 Task: Add an event with the title Product Roadmap and Feature Discussion, date ''2024/03/07'', time 7:30 AM to 9:30 AMand add a description: In addition to the formal agenda, the AGM may also include guest speakers, industry experts, or presentations on relevant topics of interest to the attendees. These sessions provide an opportunity to gain insights from external sources, broaden perspectives, and stay informed about emerging trends or challenges that may impact the organization''s future.Select event color  Sage . Add location for the event as: Fairmont Banff Springs, Canada, logged in from the account softage.3@softage.netand send the event invitation to softage.9@softage.net and softage.10@softage.net. Set a reminder for the event Daily
Action: Mouse moved to (51, 108)
Screenshot: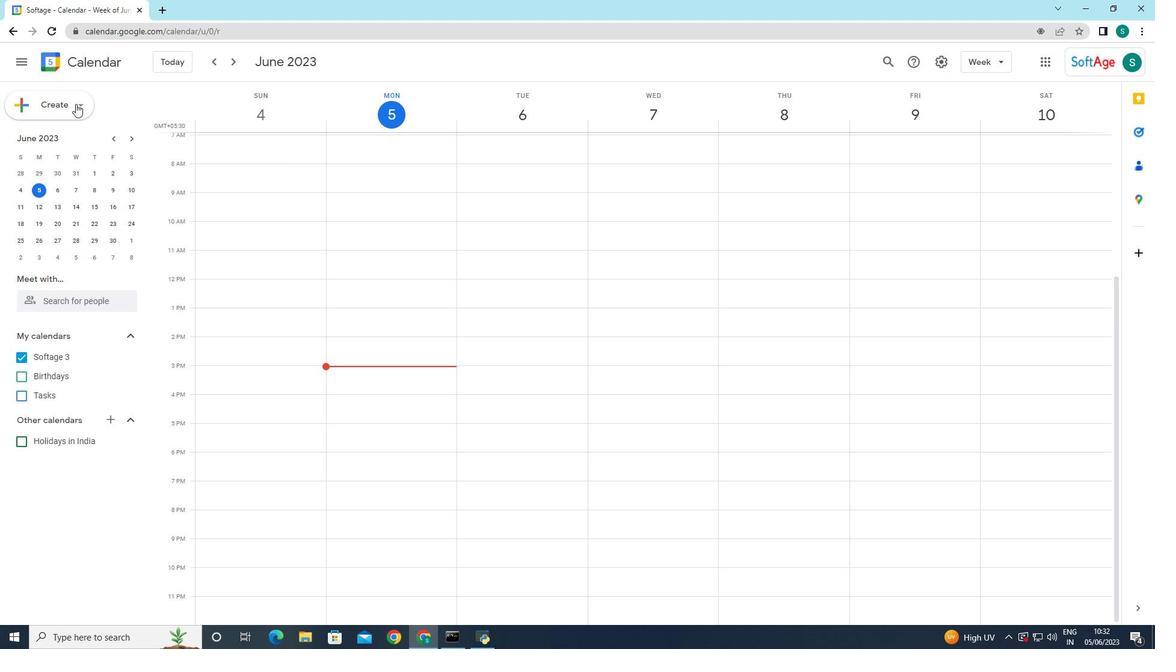 
Action: Mouse pressed left at (51, 108)
Screenshot: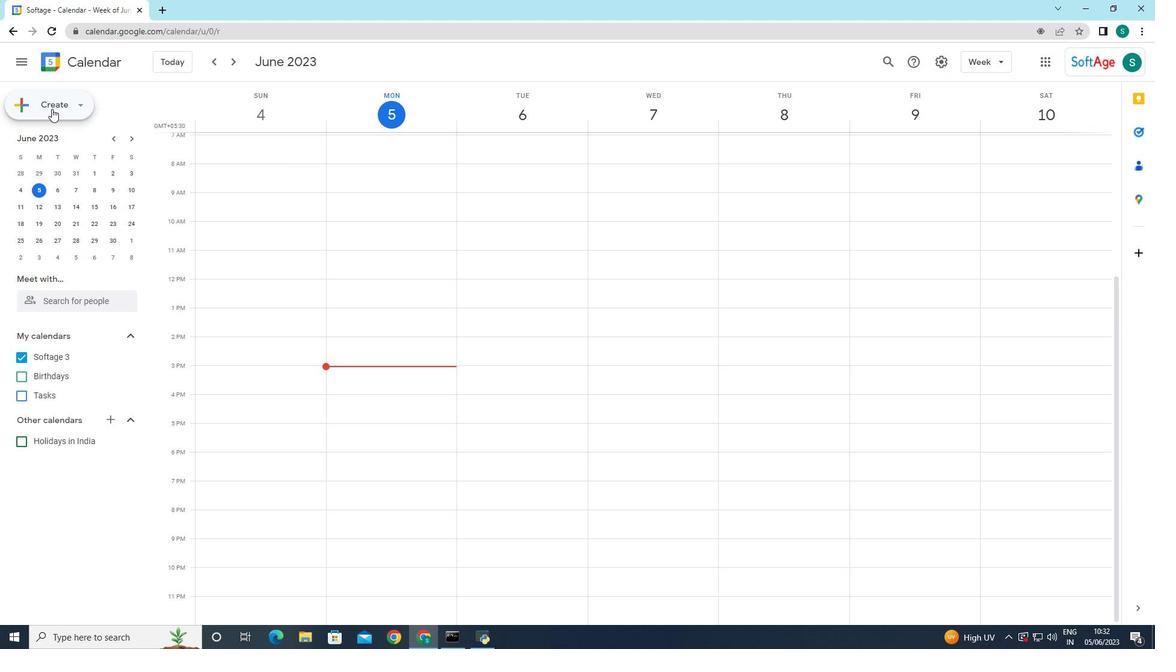 
Action: Mouse moved to (58, 138)
Screenshot: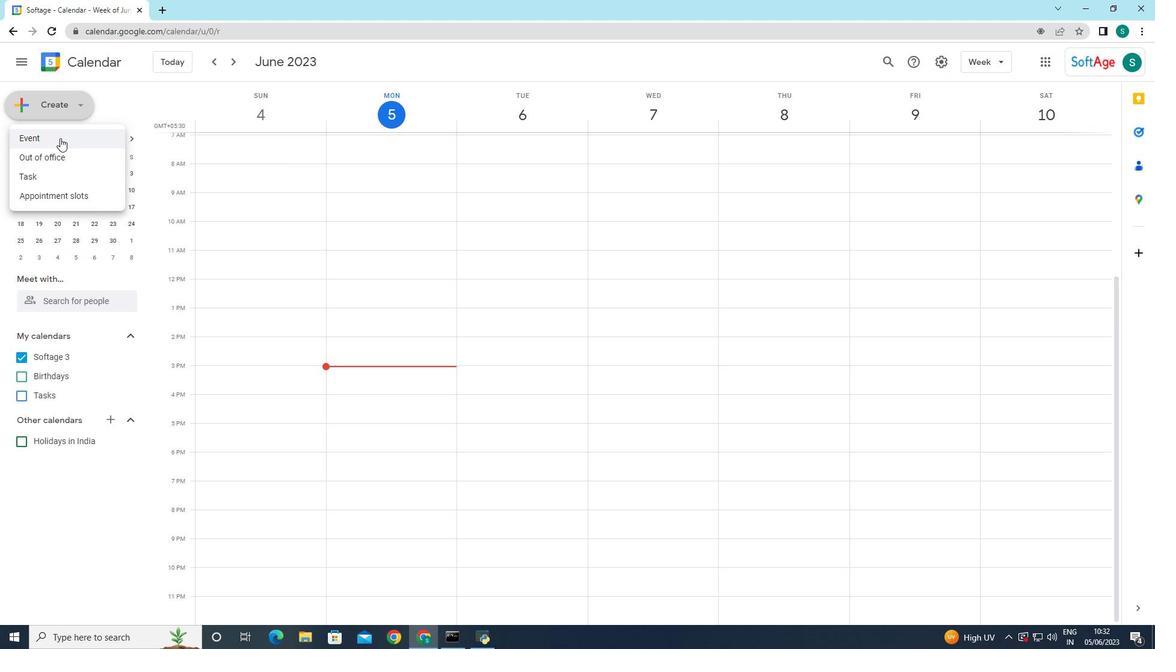 
Action: Mouse pressed left at (58, 138)
Screenshot: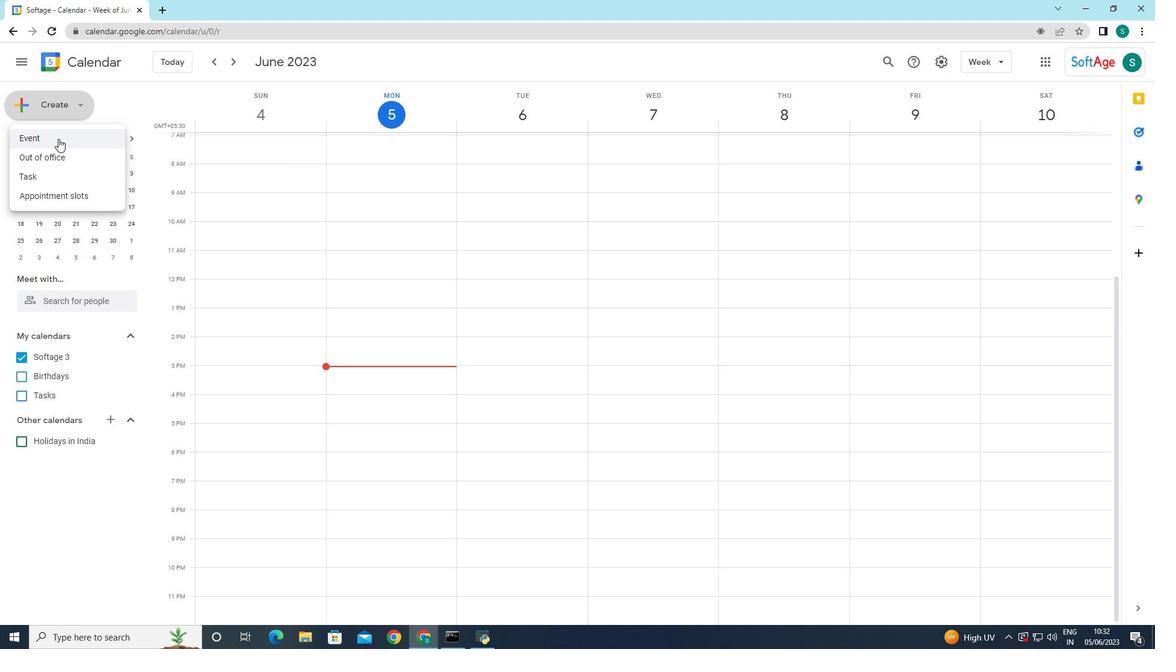 
Action: Mouse moved to (213, 466)
Screenshot: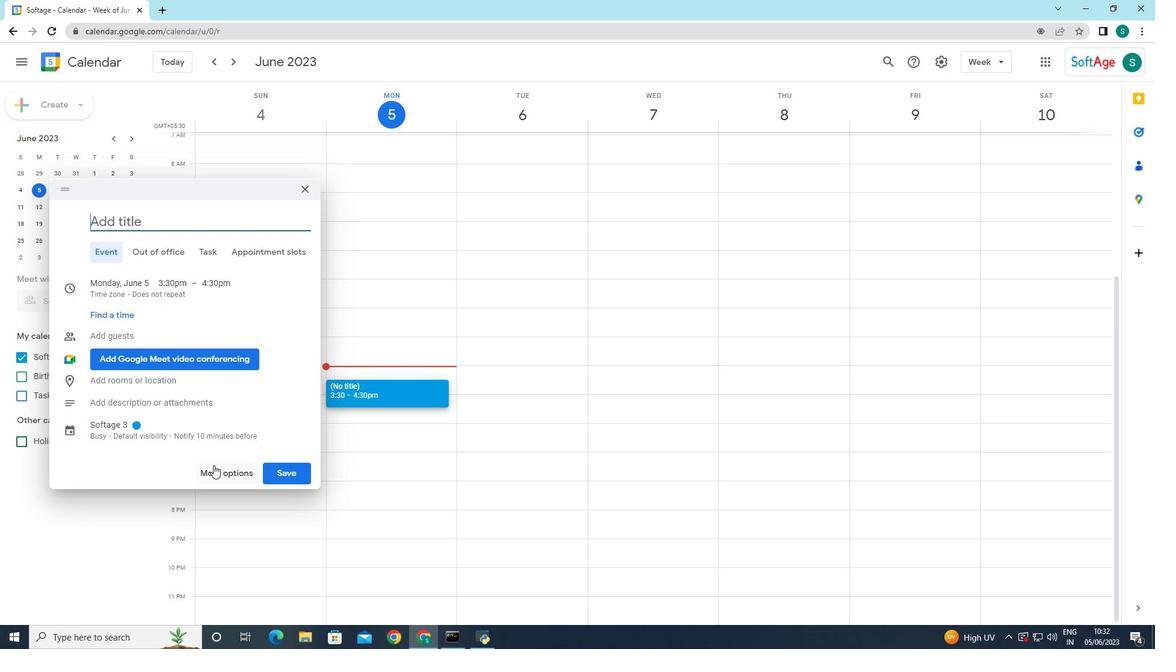 
Action: Mouse pressed left at (213, 466)
Screenshot: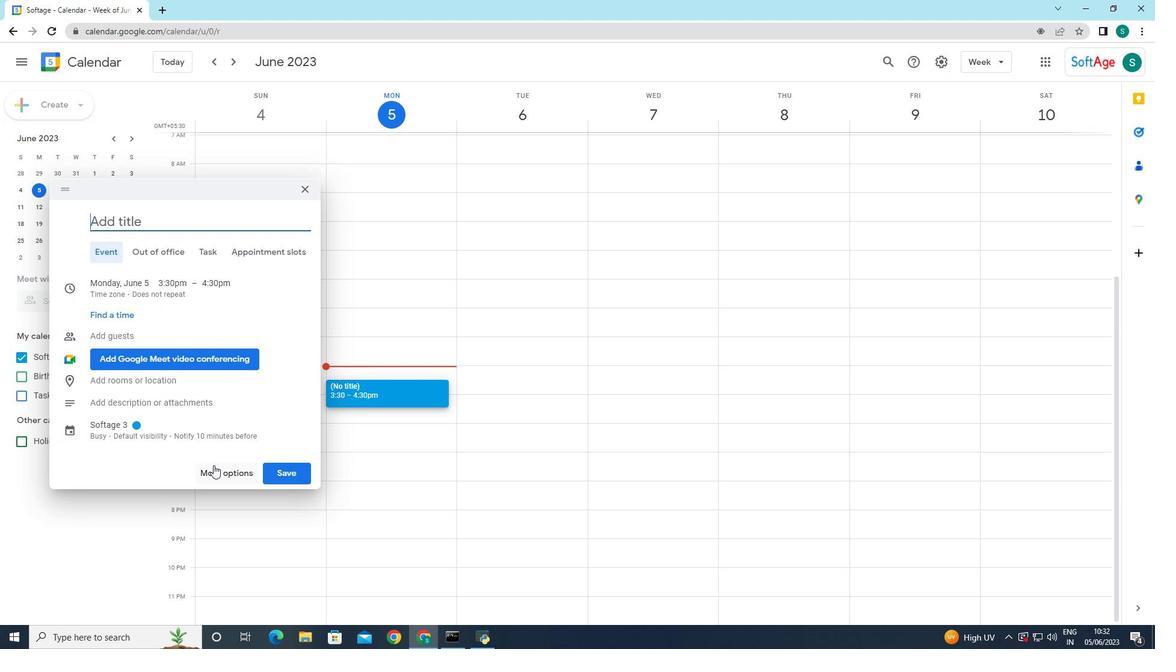 
Action: Mouse moved to (70, 66)
Screenshot: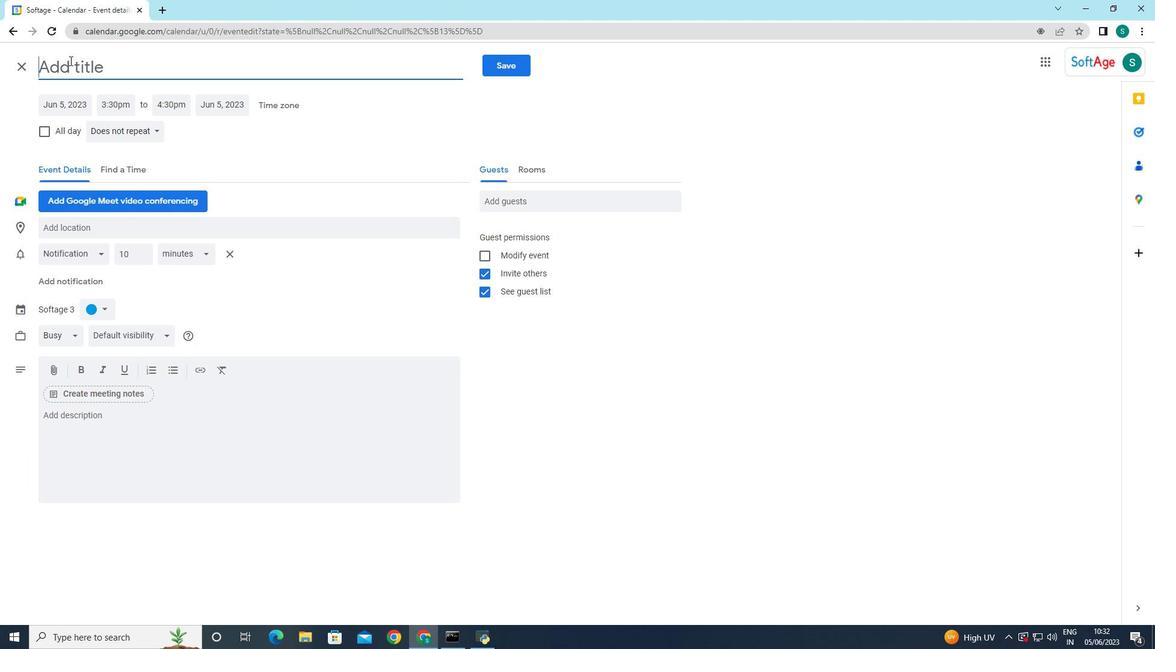 
Action: Mouse pressed left at (70, 66)
Screenshot: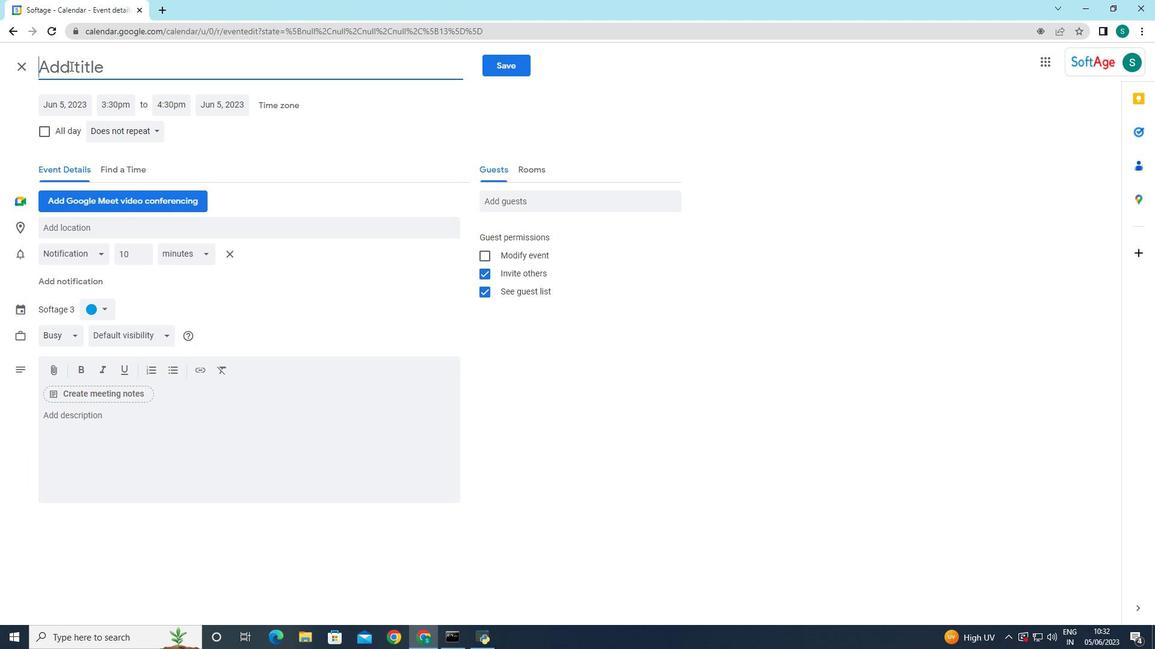 
Action: Key pressed <Key.caps_lock>P<Key.caps_lock>roduct<Key.space><Key.caps_lock>RO<Key.backspace><Key.caps_lock>oadmap<Key.space>and<Key.space><Key.caps_lock>F<Key.caps_lock>eature<Key.space><Key.caps_lock>D<Key.caps_lock>iscussion
Screenshot: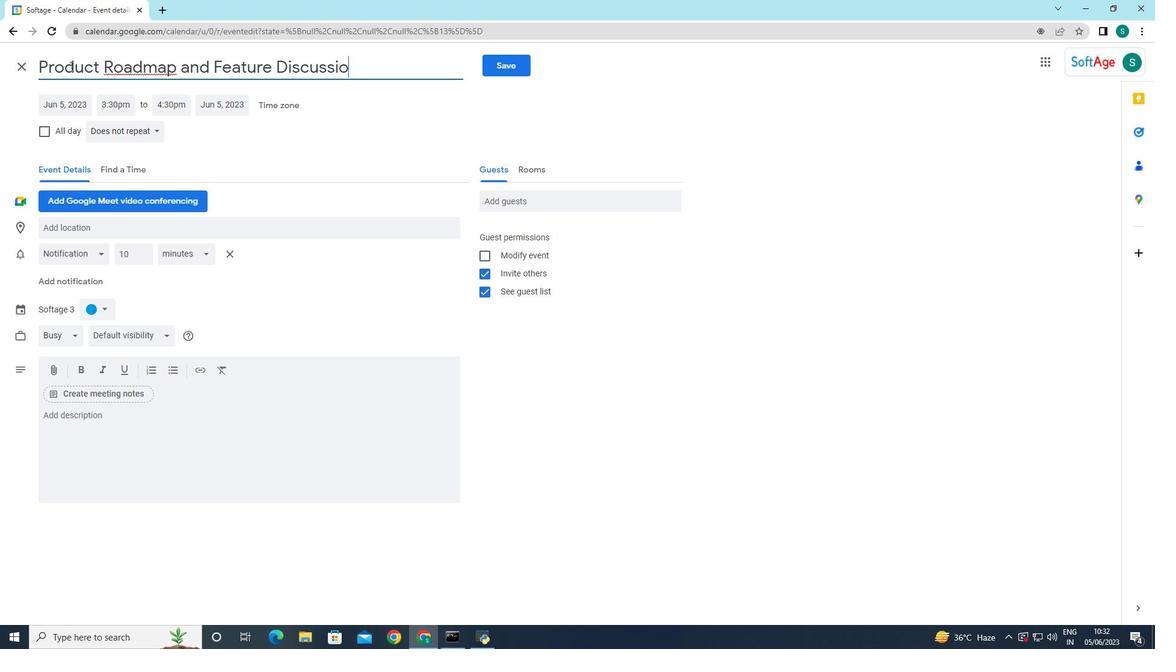 
Action: Mouse moved to (267, 151)
Screenshot: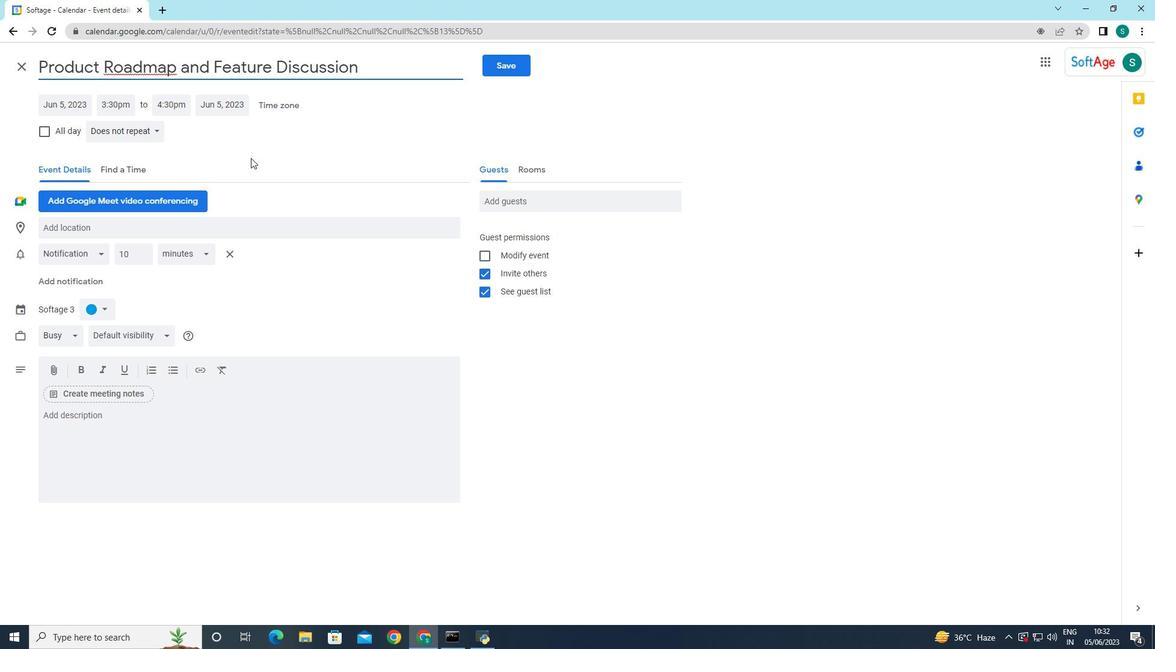 
Action: Mouse pressed left at (267, 151)
Screenshot: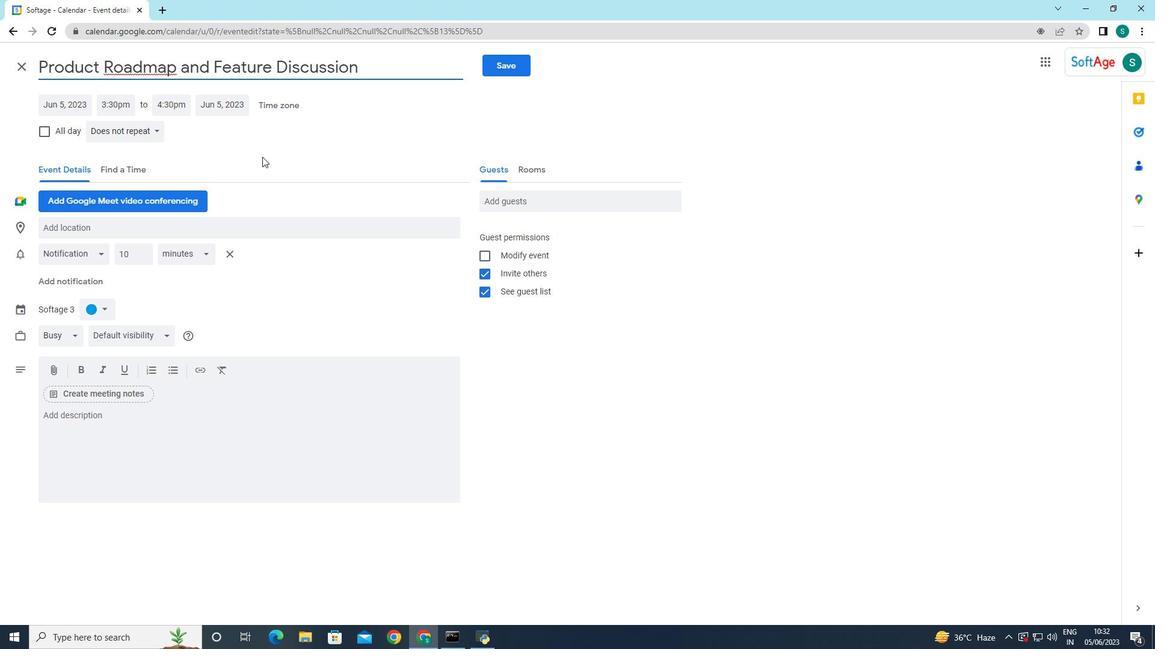 
Action: Mouse moved to (81, 105)
Screenshot: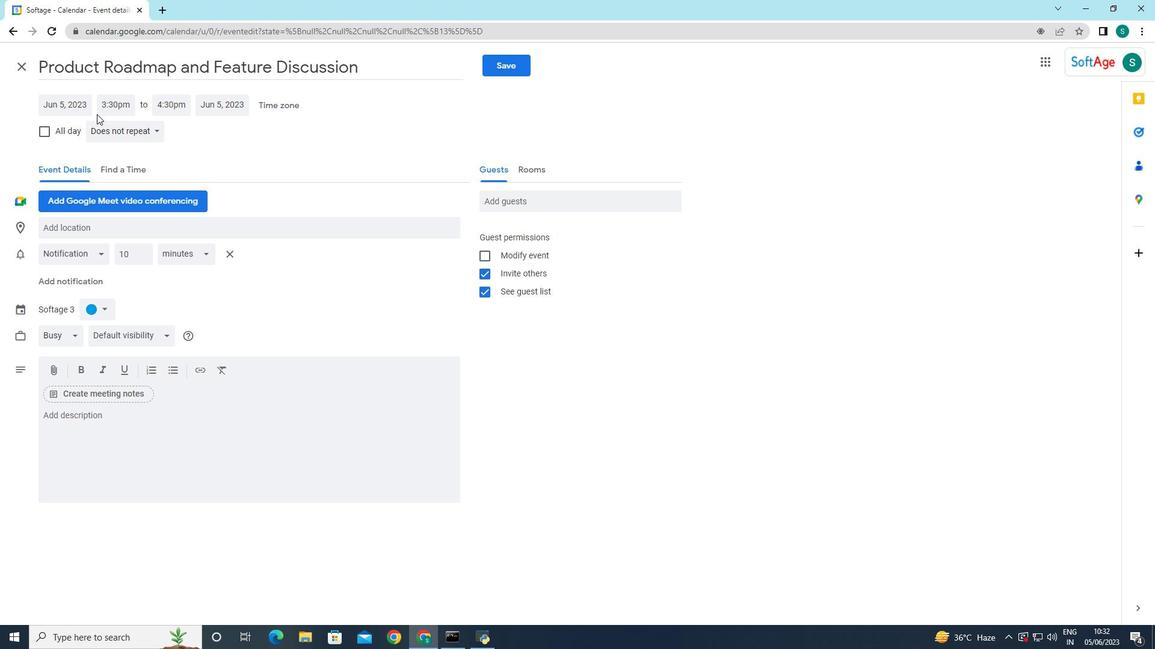 
Action: Mouse pressed left at (81, 105)
Screenshot: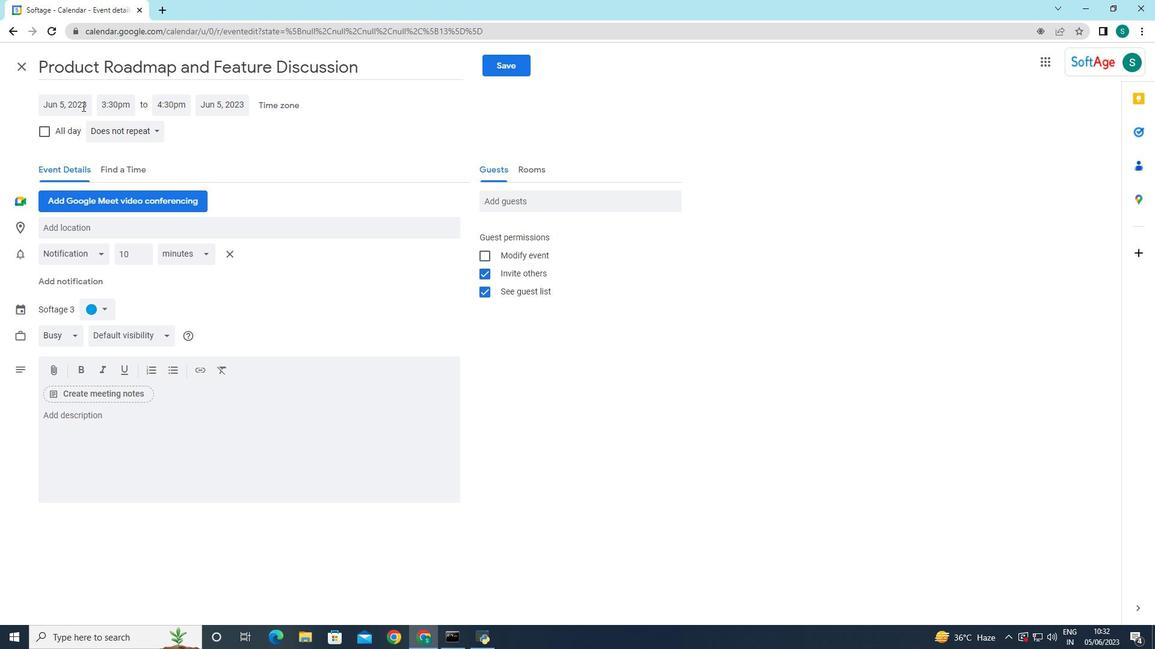 
Action: Mouse moved to (188, 131)
Screenshot: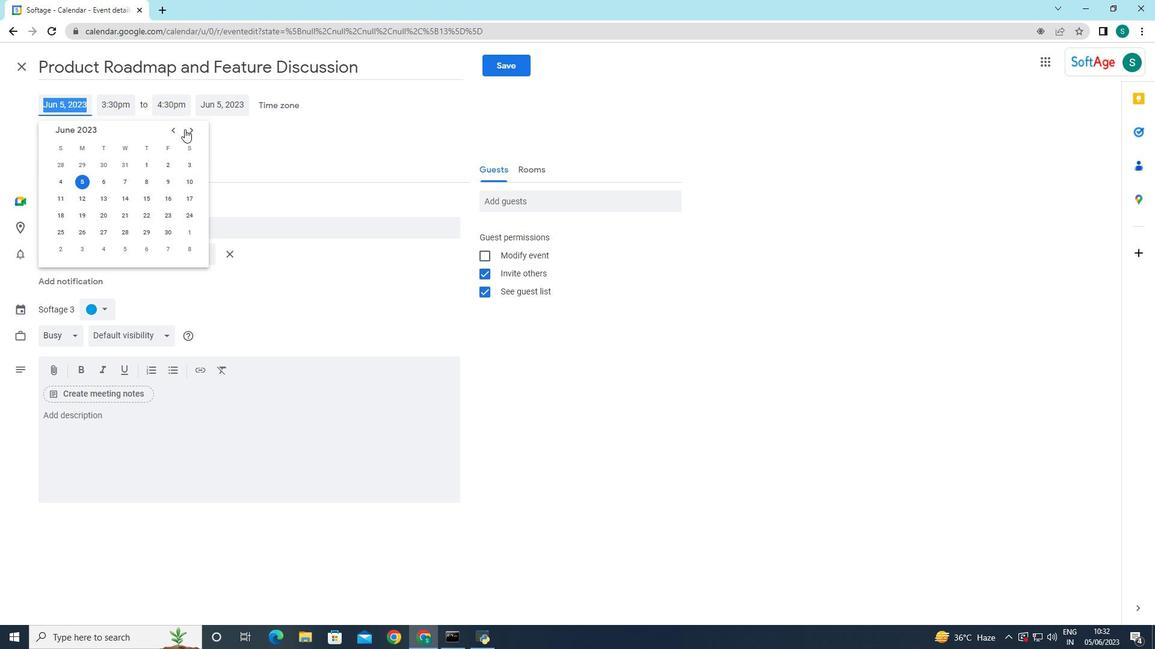 
Action: Mouse pressed left at (188, 131)
Screenshot: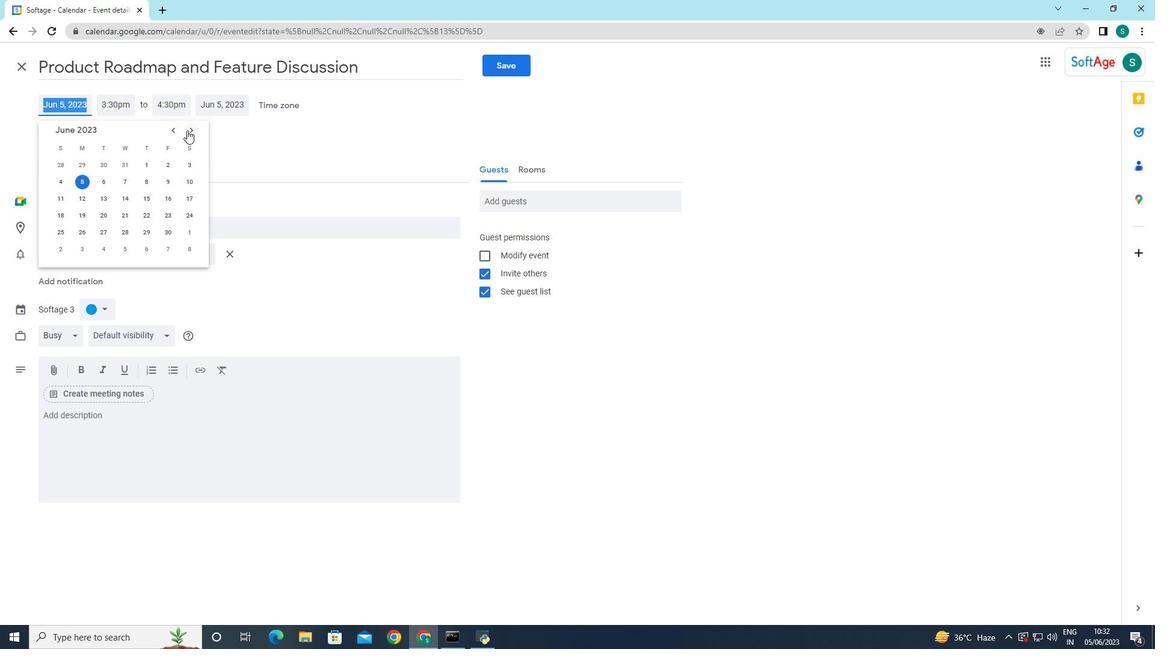 
Action: Mouse moved to (187, 131)
Screenshot: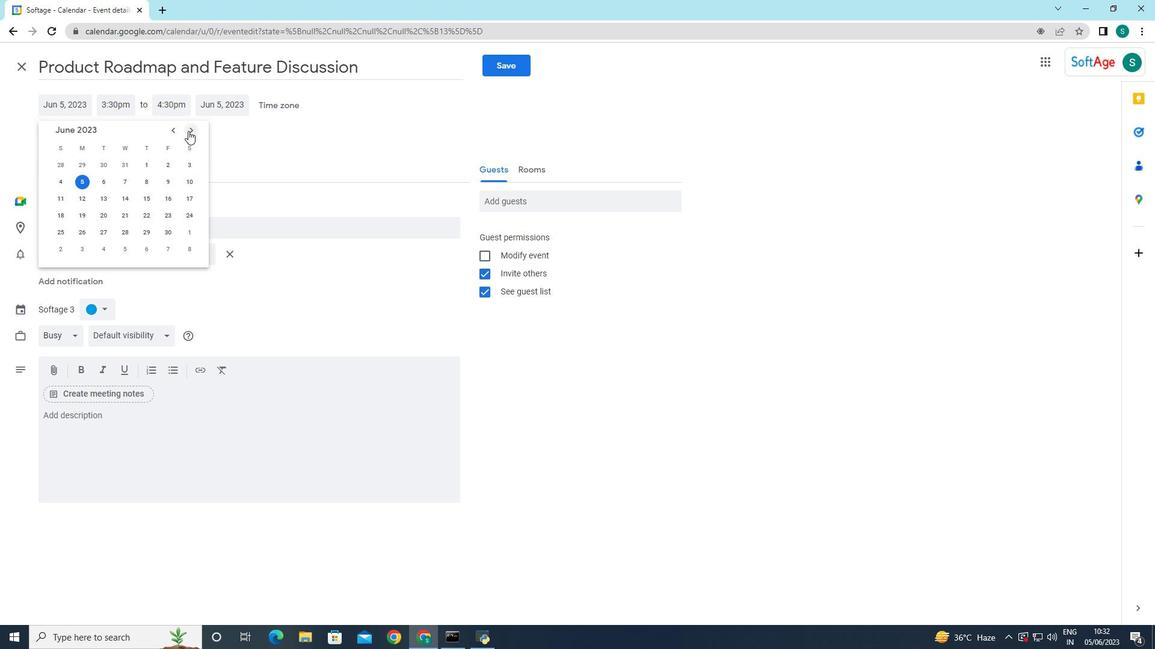 
Action: Mouse pressed left at (187, 131)
Screenshot: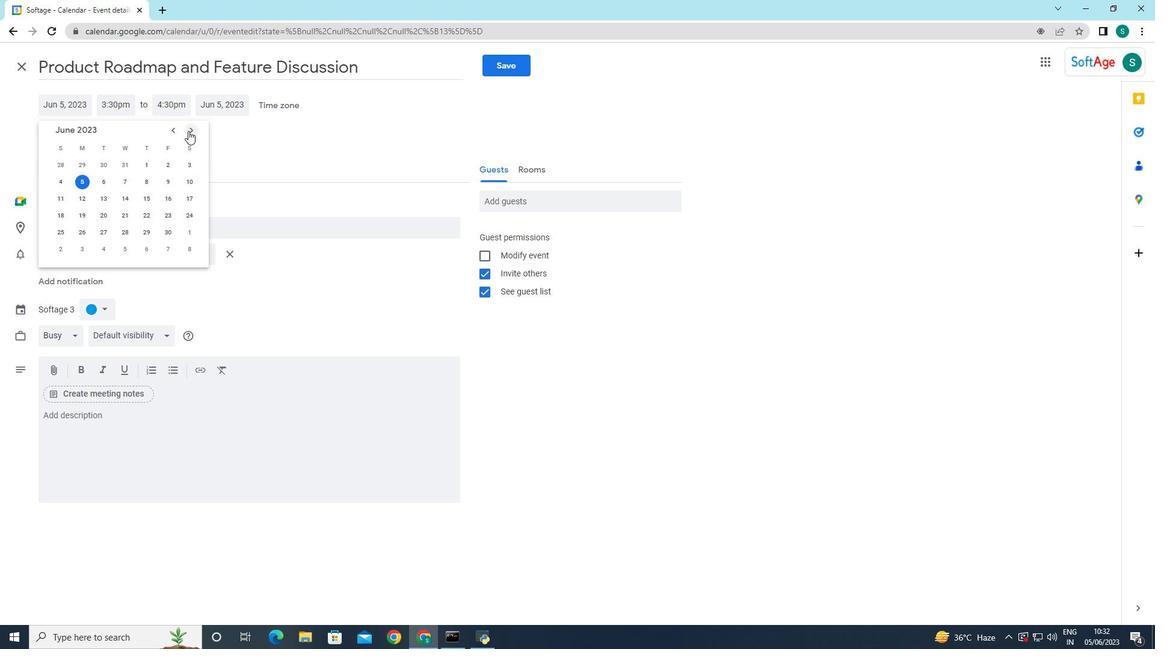 
Action: Mouse pressed left at (187, 131)
Screenshot: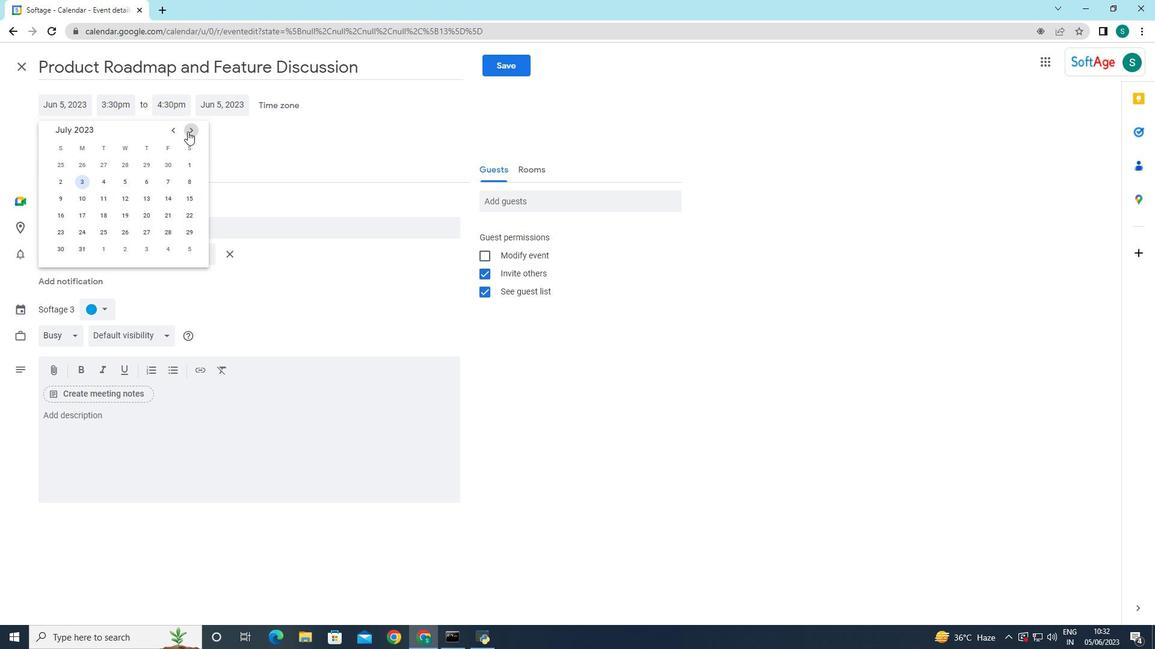 
Action: Mouse pressed left at (187, 131)
Screenshot: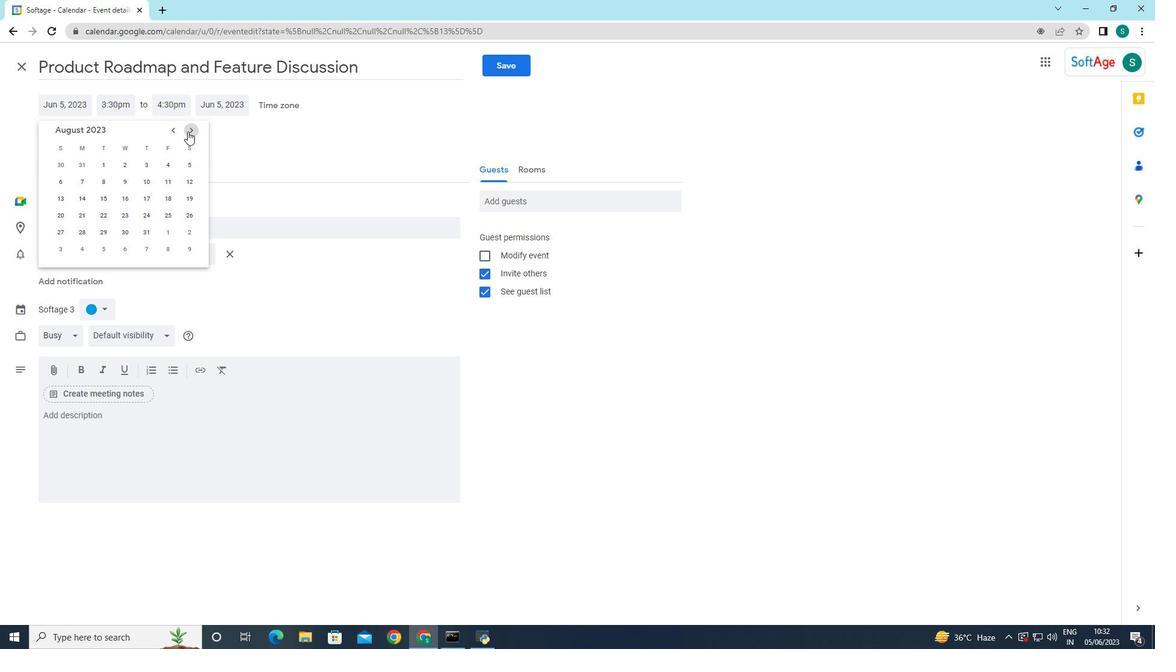 
Action: Mouse pressed left at (187, 131)
Screenshot: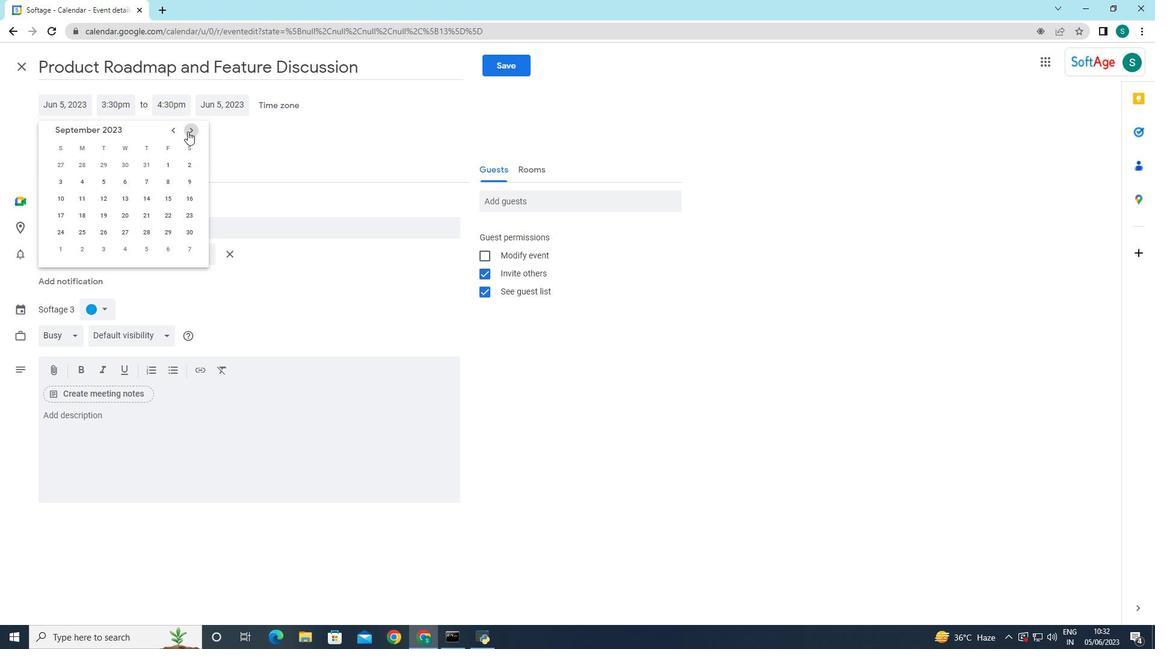 
Action: Mouse pressed left at (187, 131)
Screenshot: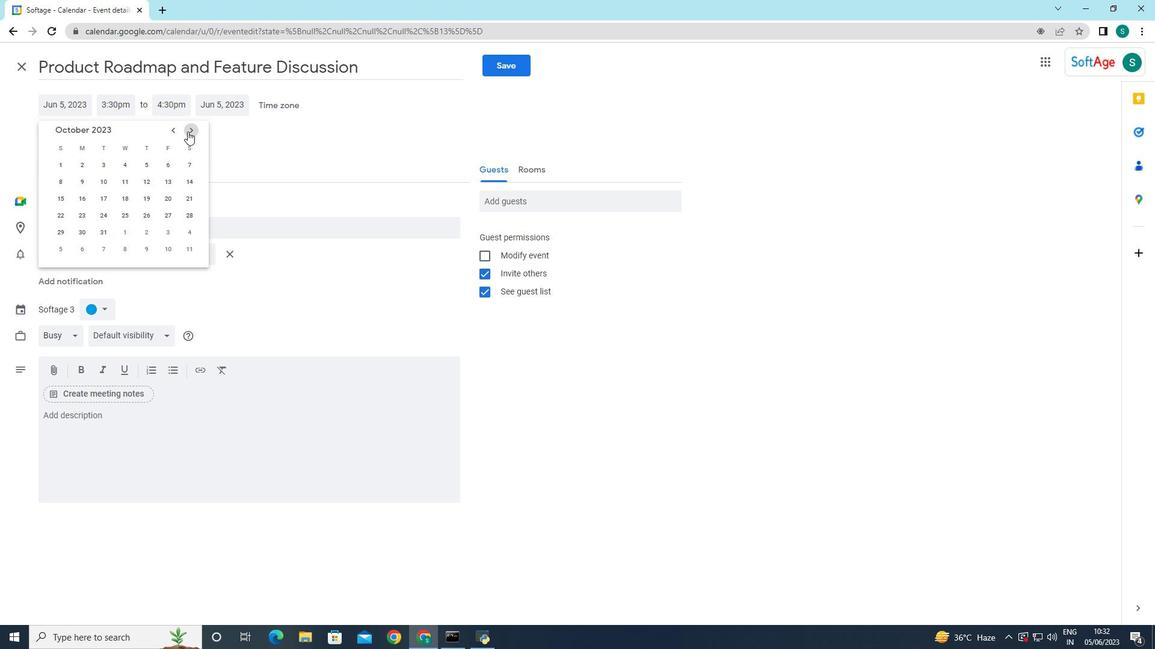 
Action: Mouse pressed left at (187, 131)
Screenshot: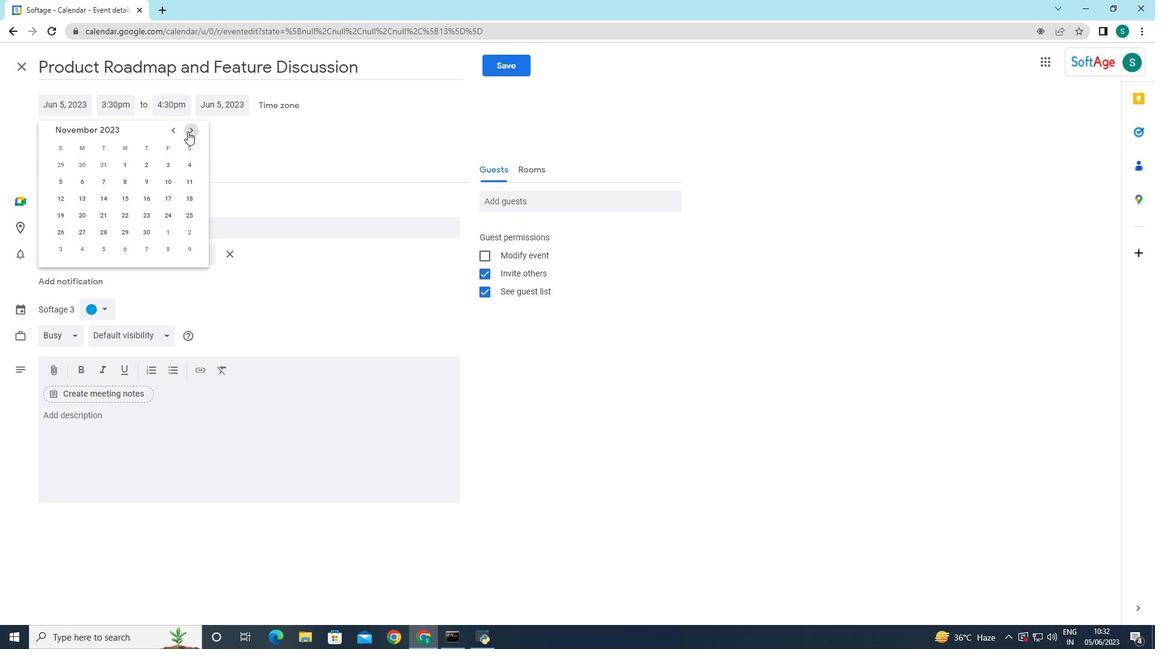 
Action: Mouse pressed left at (187, 131)
Screenshot: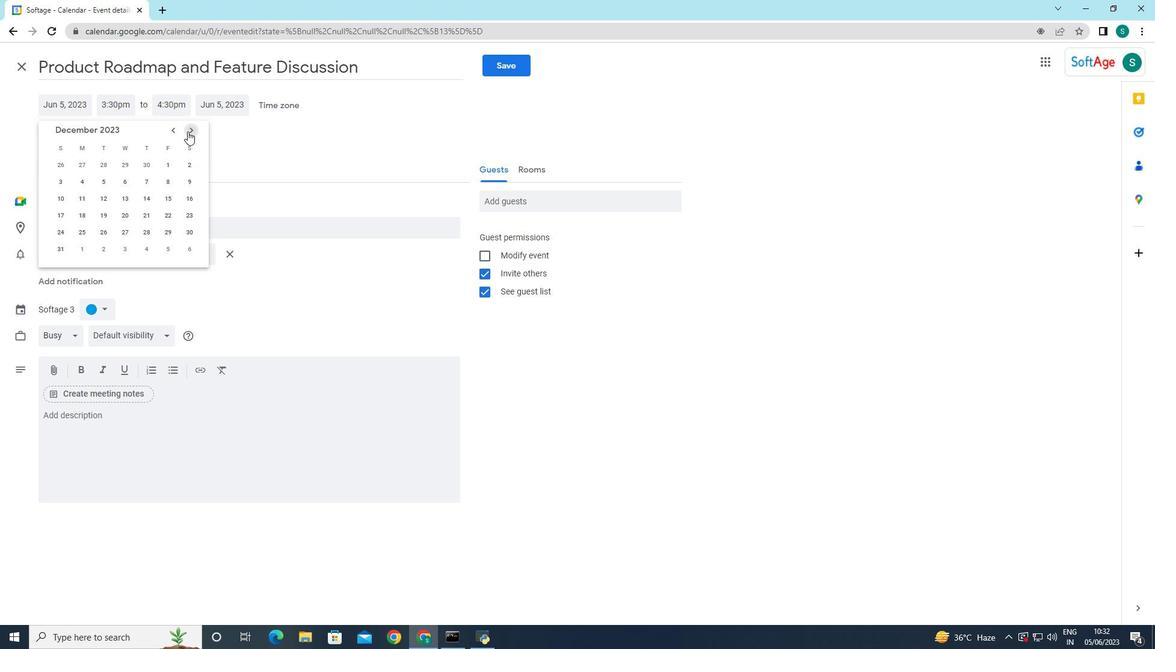 
Action: Mouse pressed left at (187, 131)
Screenshot: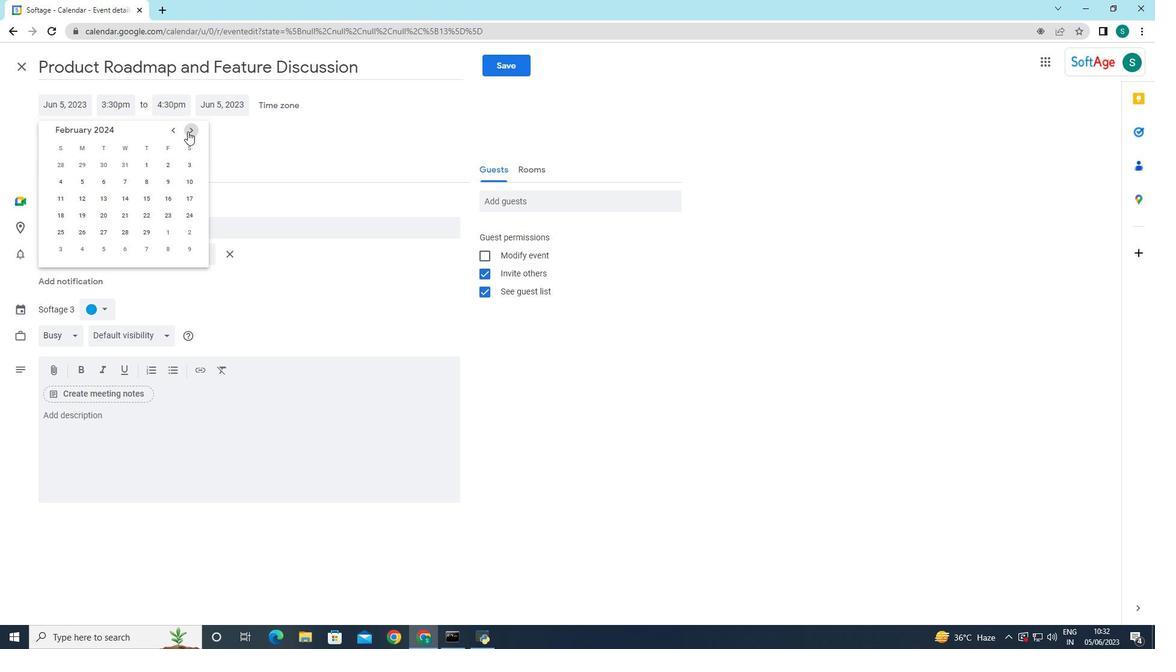 
Action: Mouse pressed left at (187, 131)
Screenshot: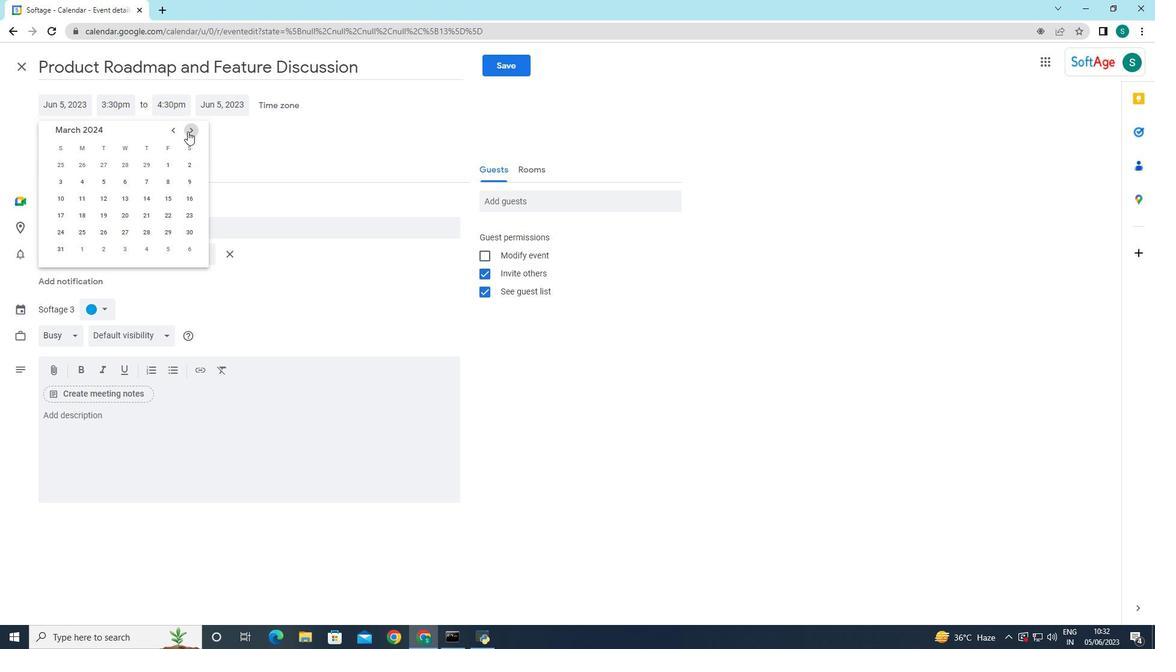 
Action: Mouse pressed left at (187, 131)
Screenshot: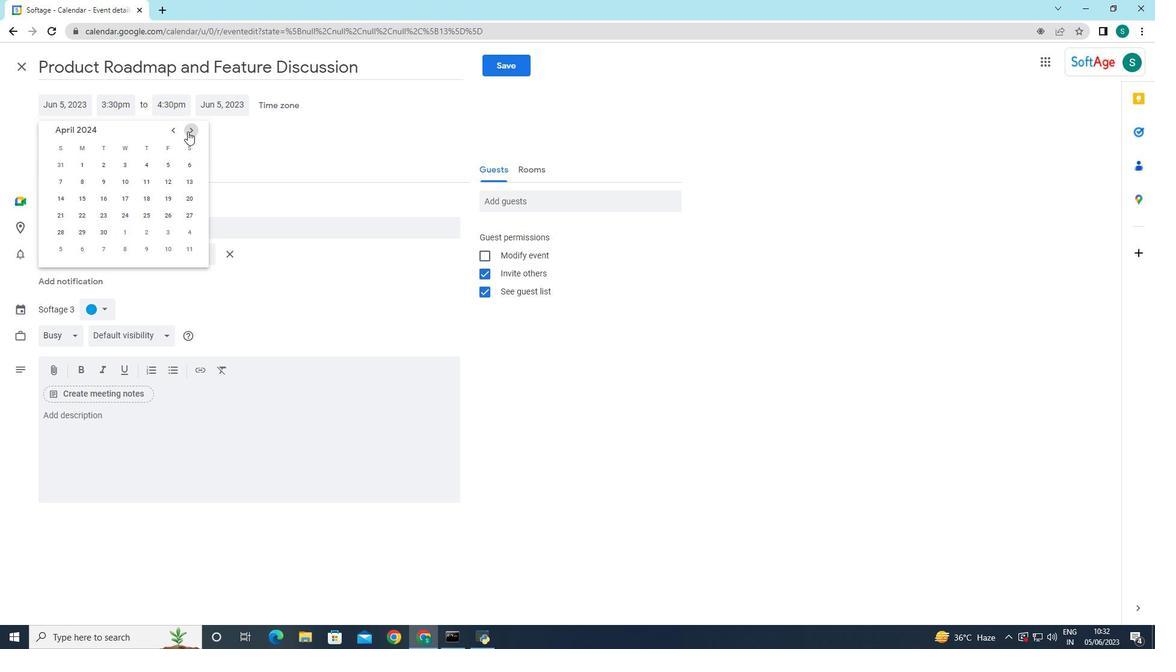 
Action: Mouse moved to (175, 129)
Screenshot: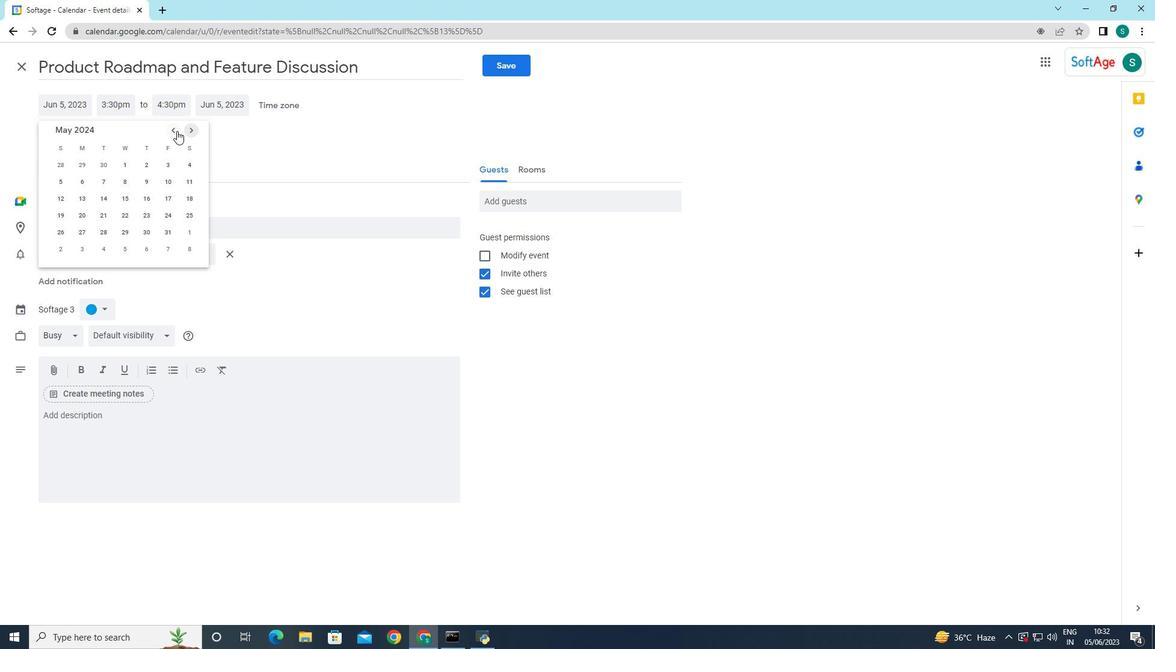 
Action: Mouse pressed left at (175, 129)
Screenshot: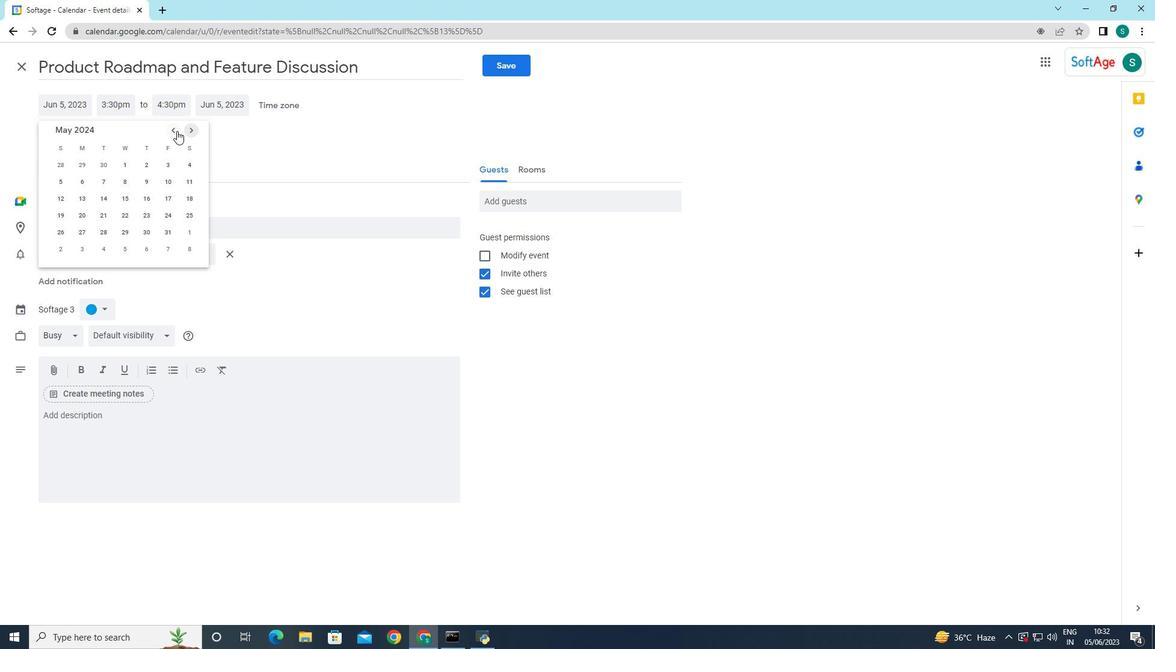 
Action: Mouse pressed left at (175, 129)
Screenshot: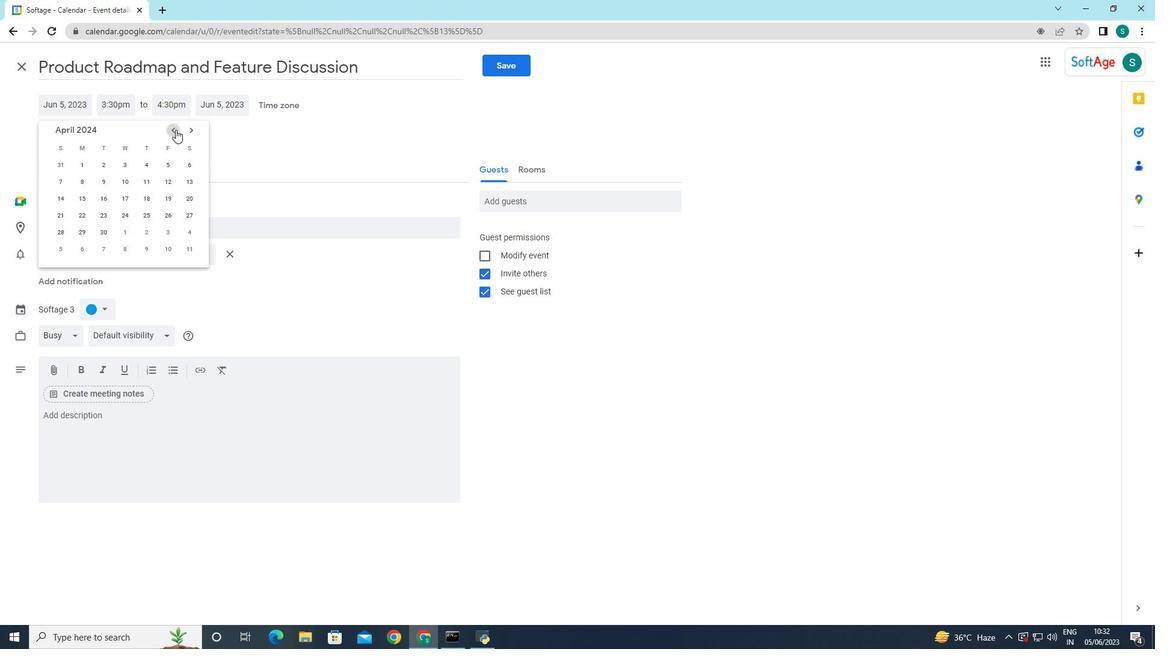 
Action: Mouse pressed left at (175, 129)
Screenshot: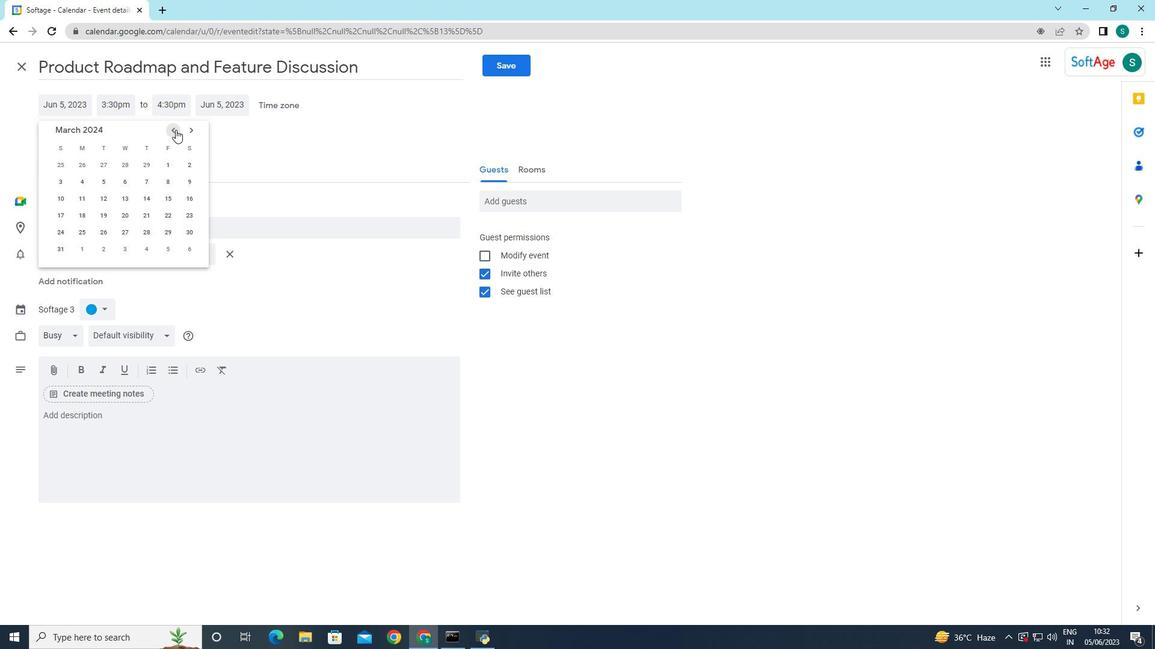 
Action: Mouse moved to (188, 129)
Screenshot: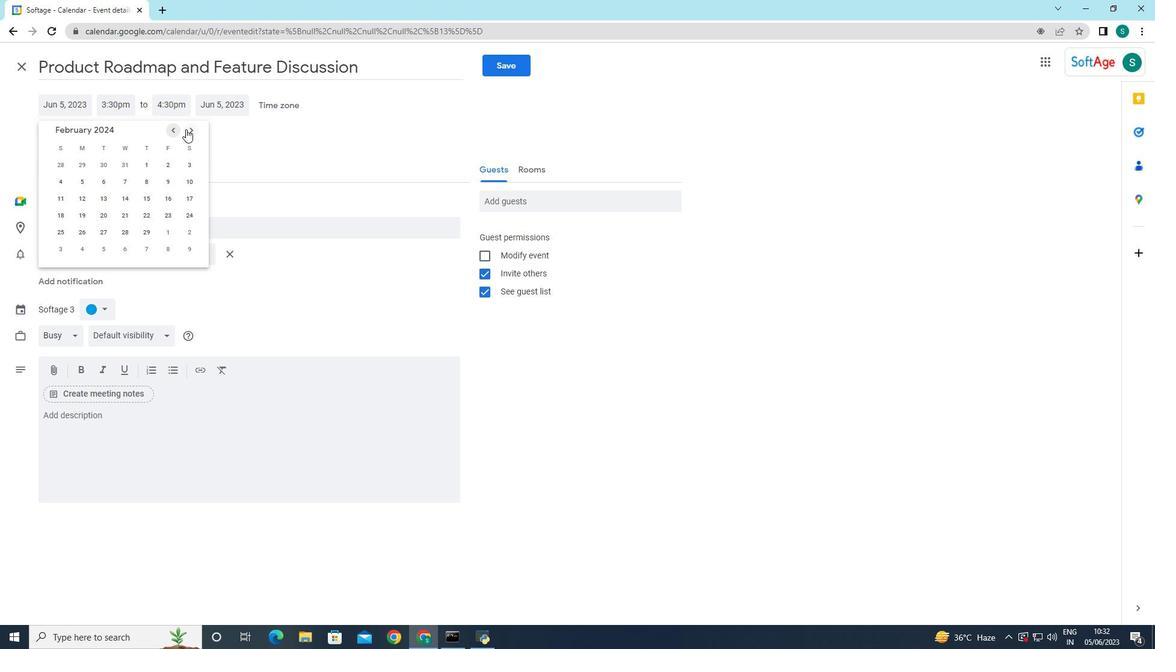 
Action: Mouse pressed left at (188, 129)
Screenshot: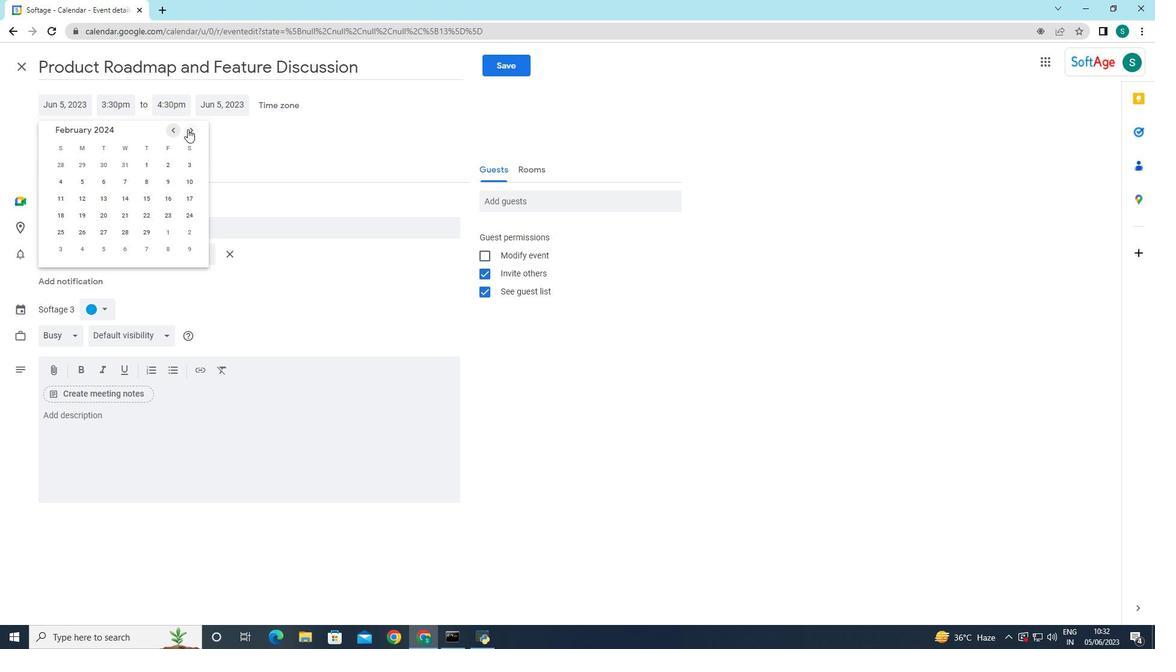 
Action: Mouse moved to (144, 182)
Screenshot: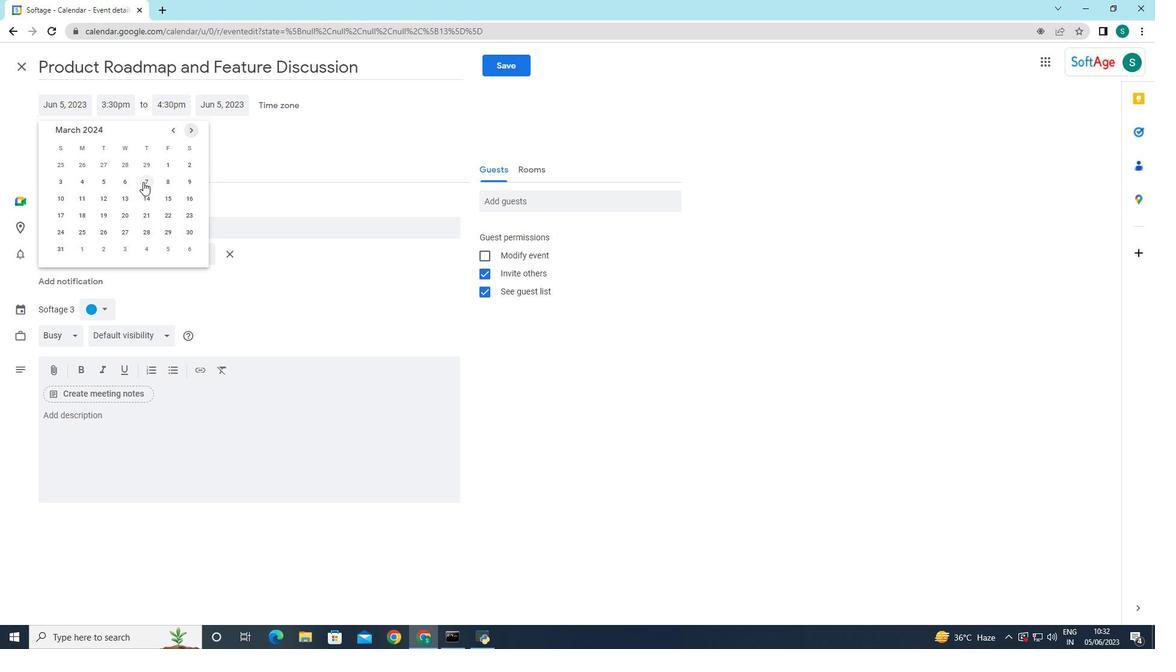 
Action: Mouse pressed left at (144, 182)
Screenshot: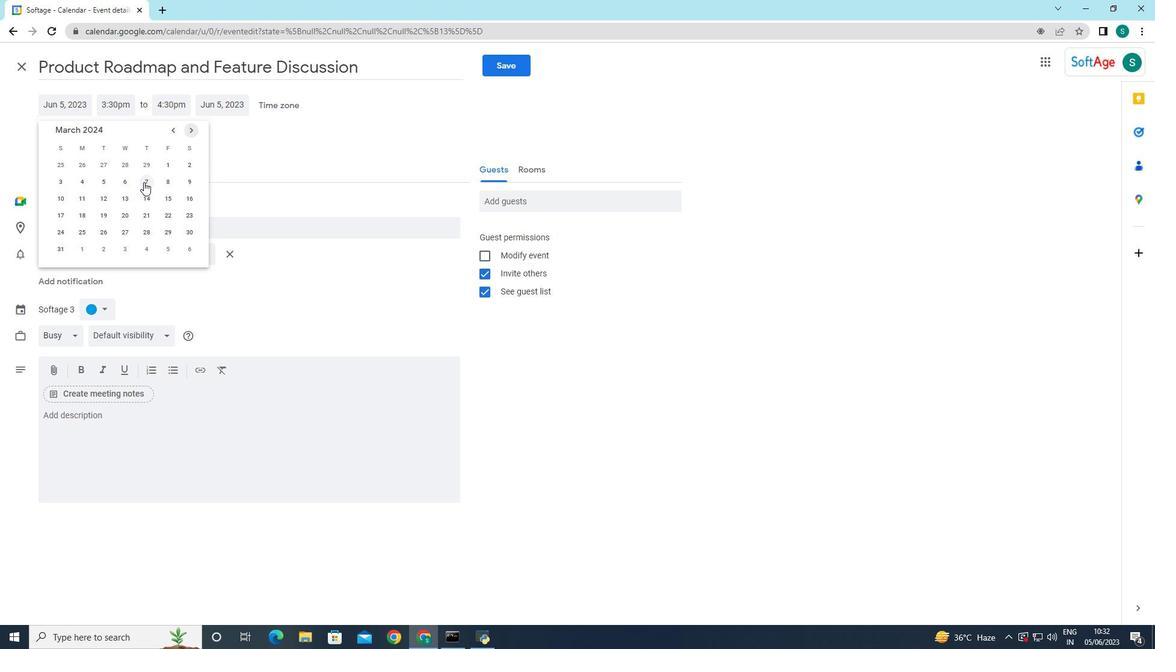 
Action: Mouse moved to (238, 151)
Screenshot: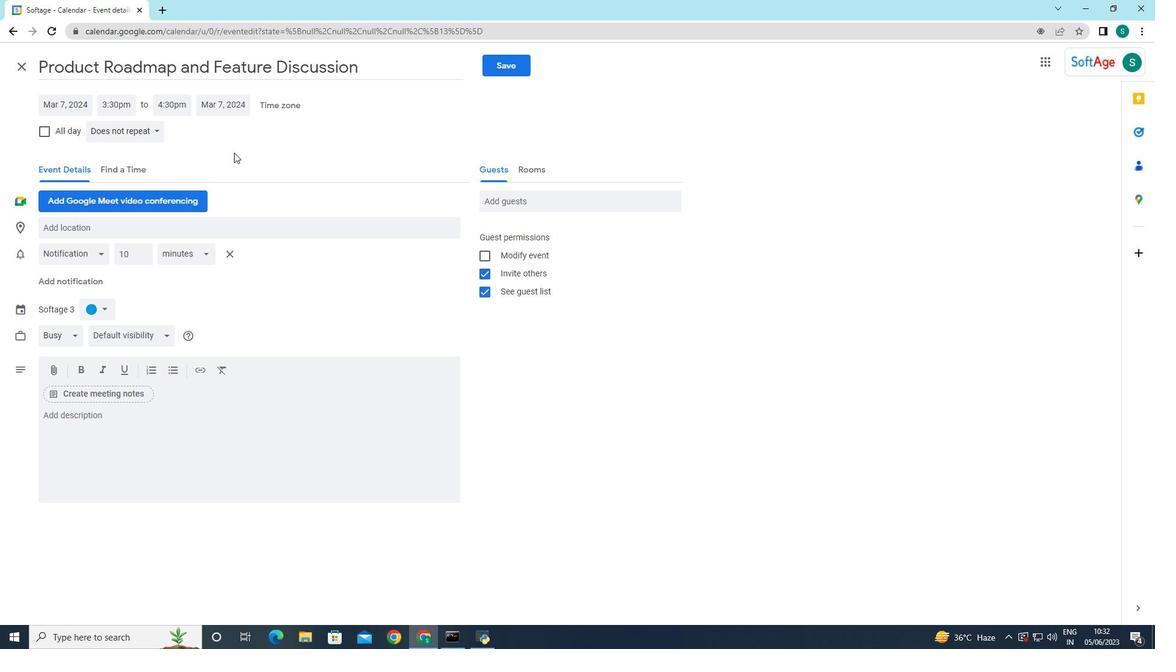 
Action: Mouse pressed left at (238, 151)
Screenshot: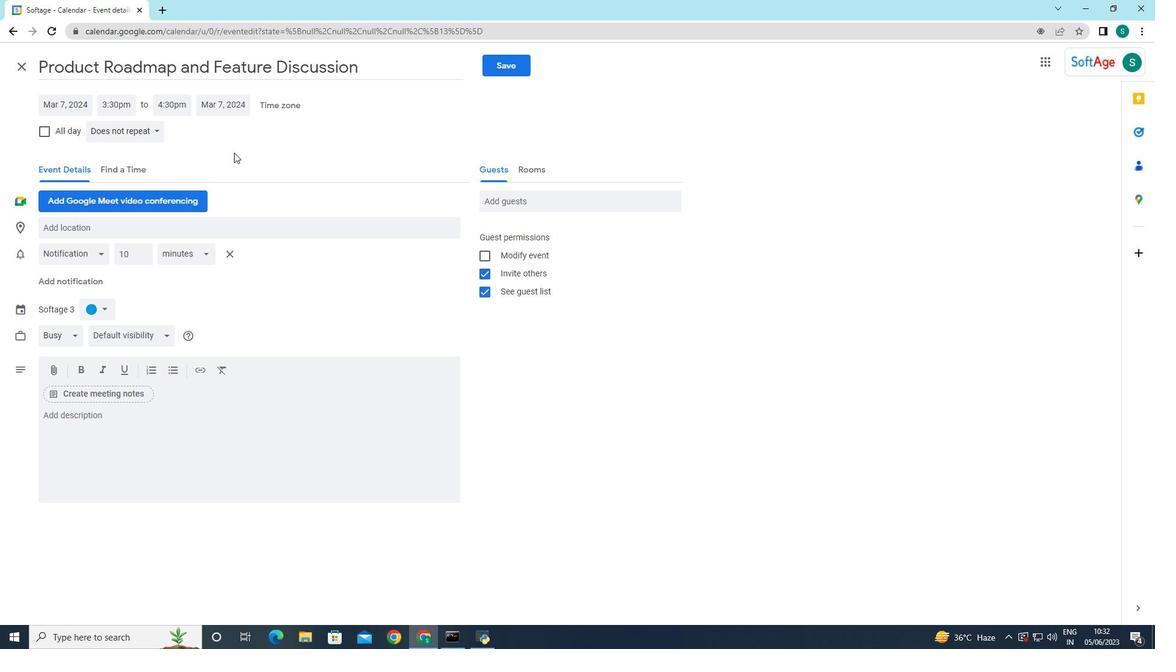 
Action: Mouse moved to (115, 104)
Screenshot: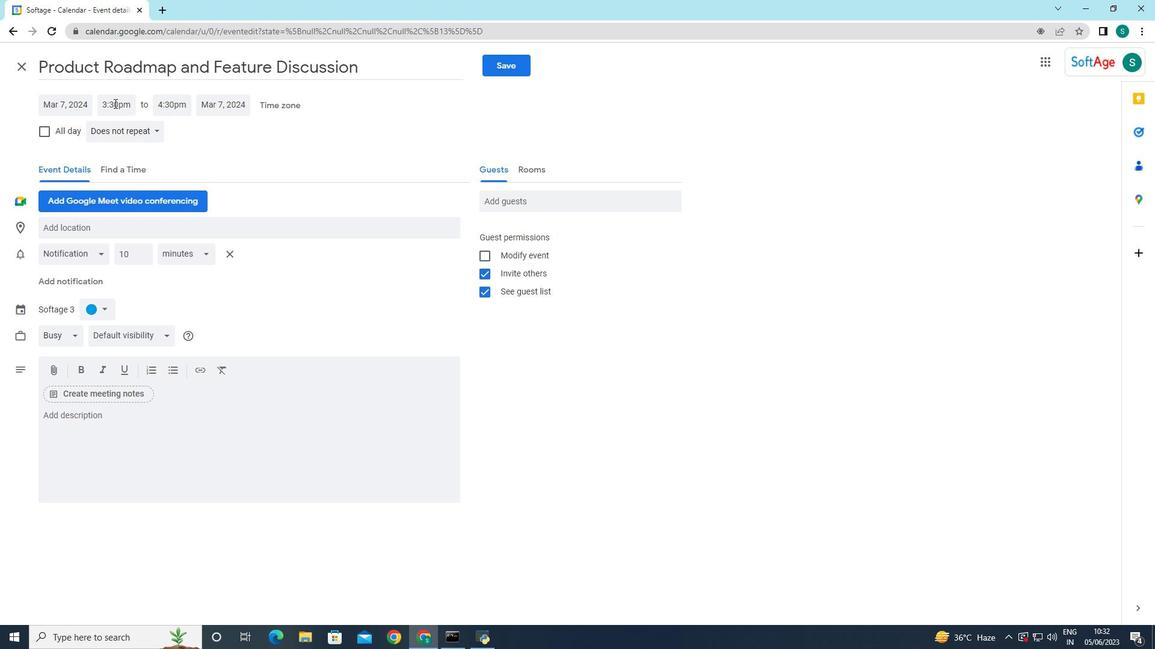 
Action: Mouse pressed left at (115, 104)
Screenshot: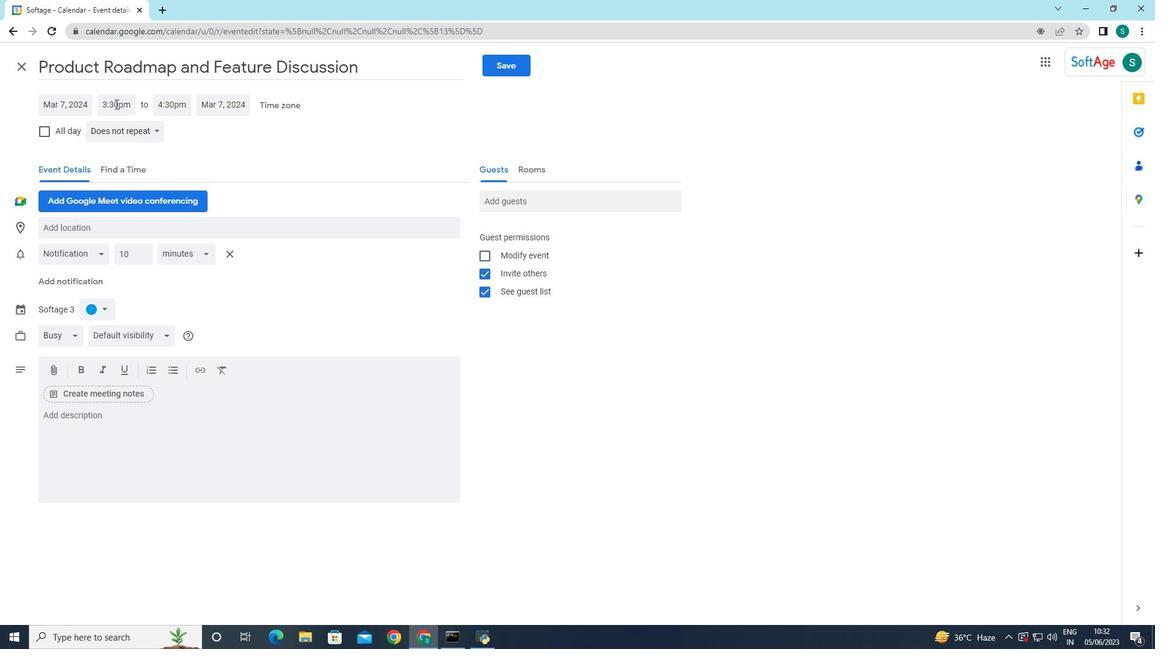 
Action: Mouse moved to (140, 181)
Screenshot: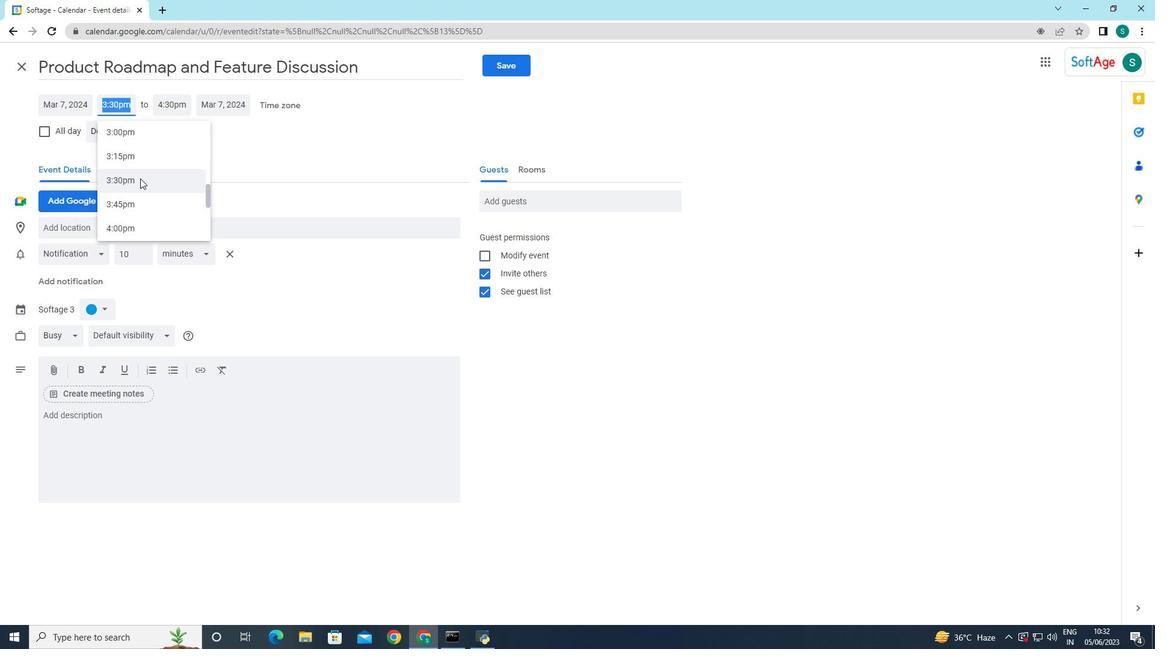 
Action: Mouse scrolled (140, 181) with delta (0, 0)
Screenshot: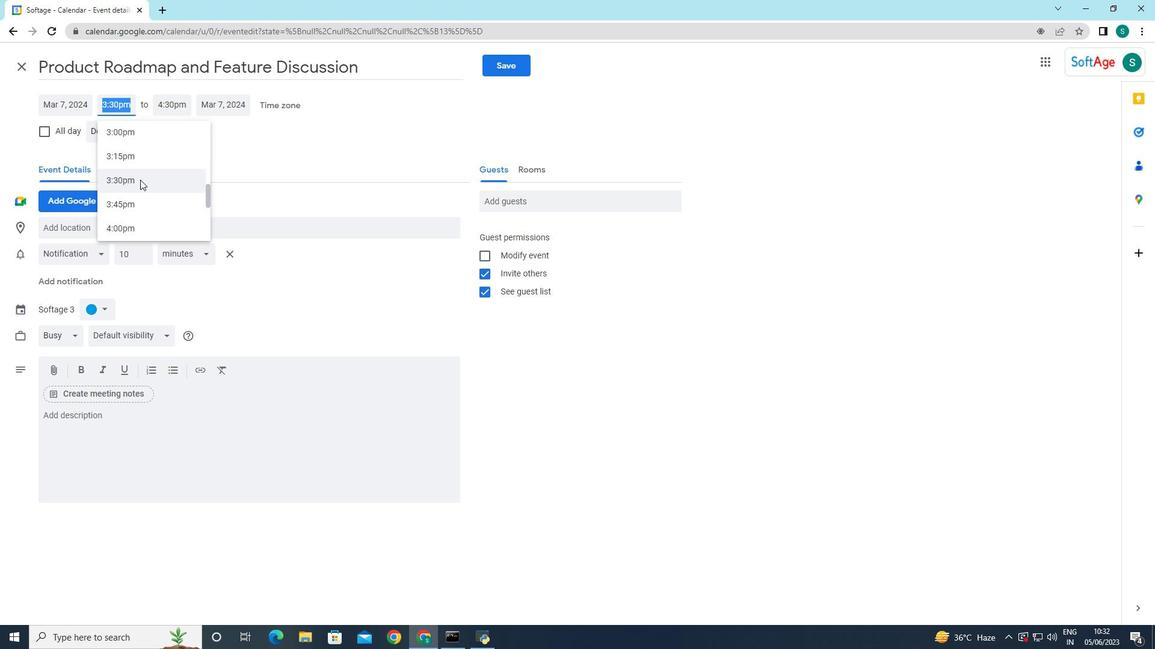 
Action: Mouse scrolled (140, 181) with delta (0, 0)
Screenshot: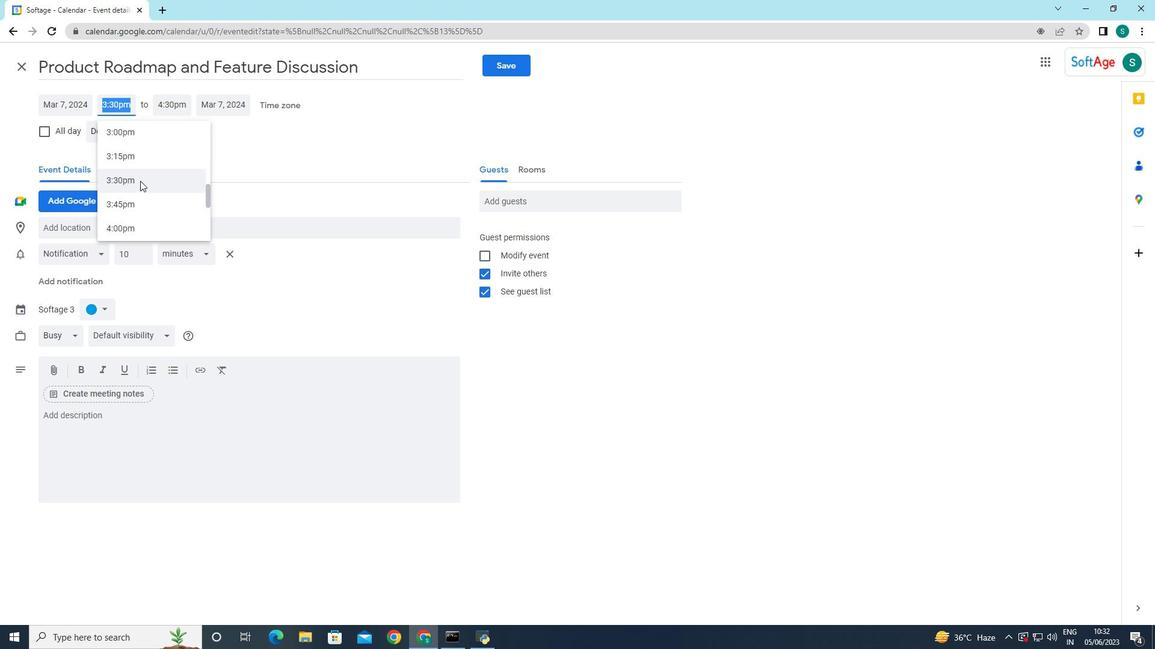 
Action: Mouse scrolled (140, 181) with delta (0, 0)
Screenshot: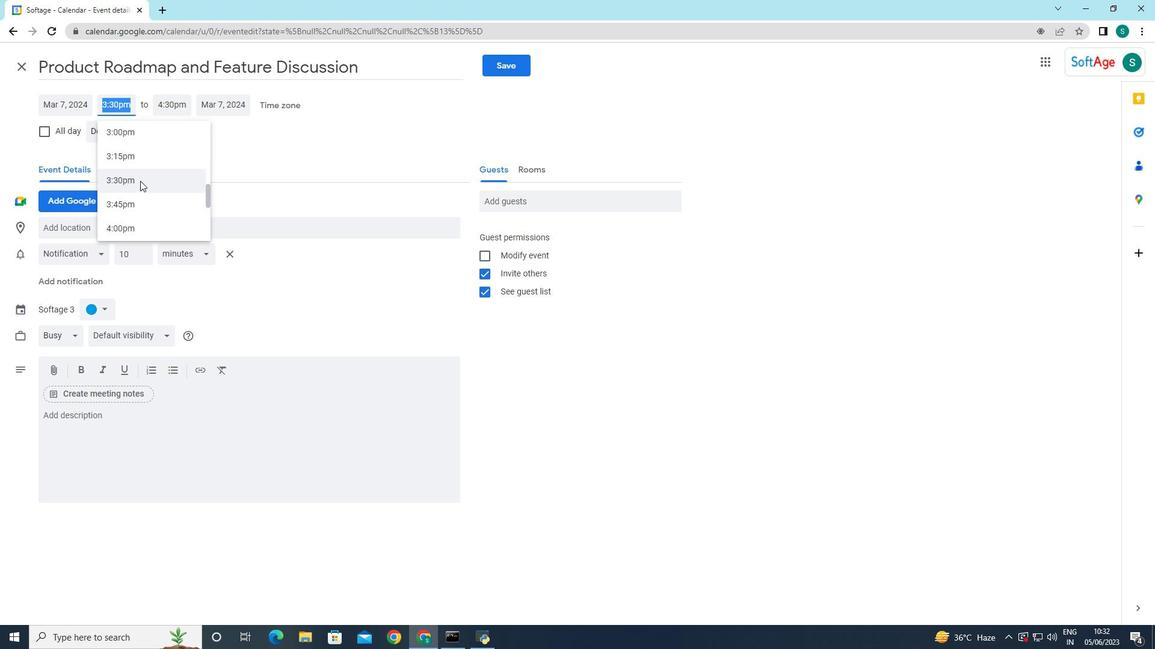 
Action: Mouse moved to (141, 182)
Screenshot: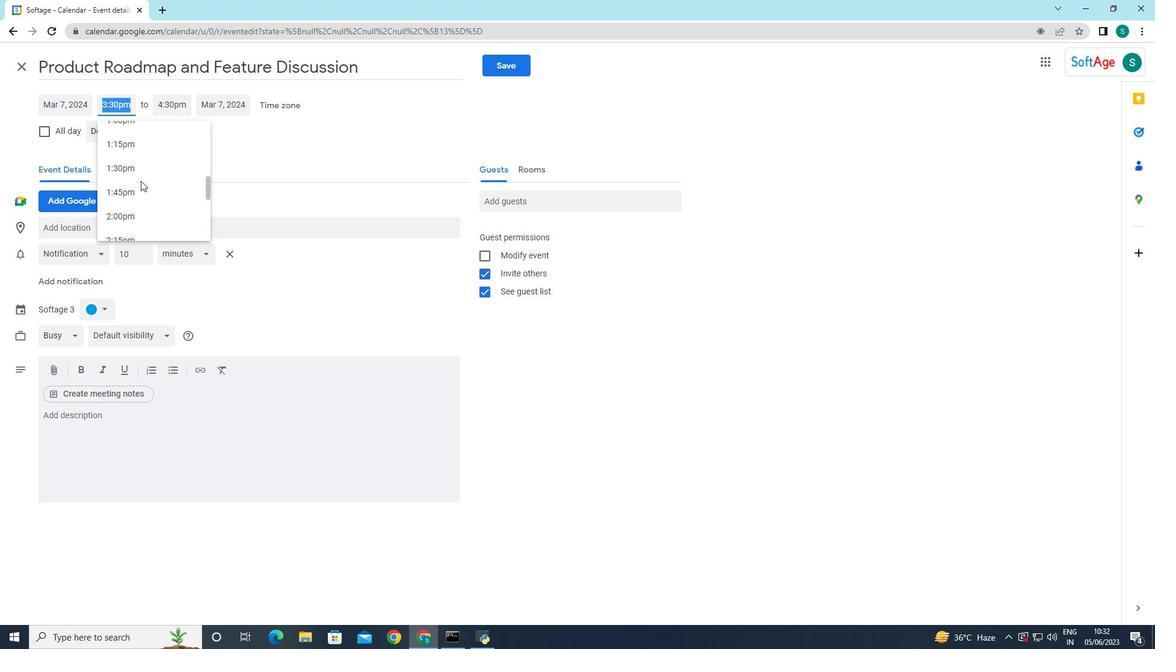 
Action: Mouse scrolled (141, 183) with delta (0, 0)
Screenshot: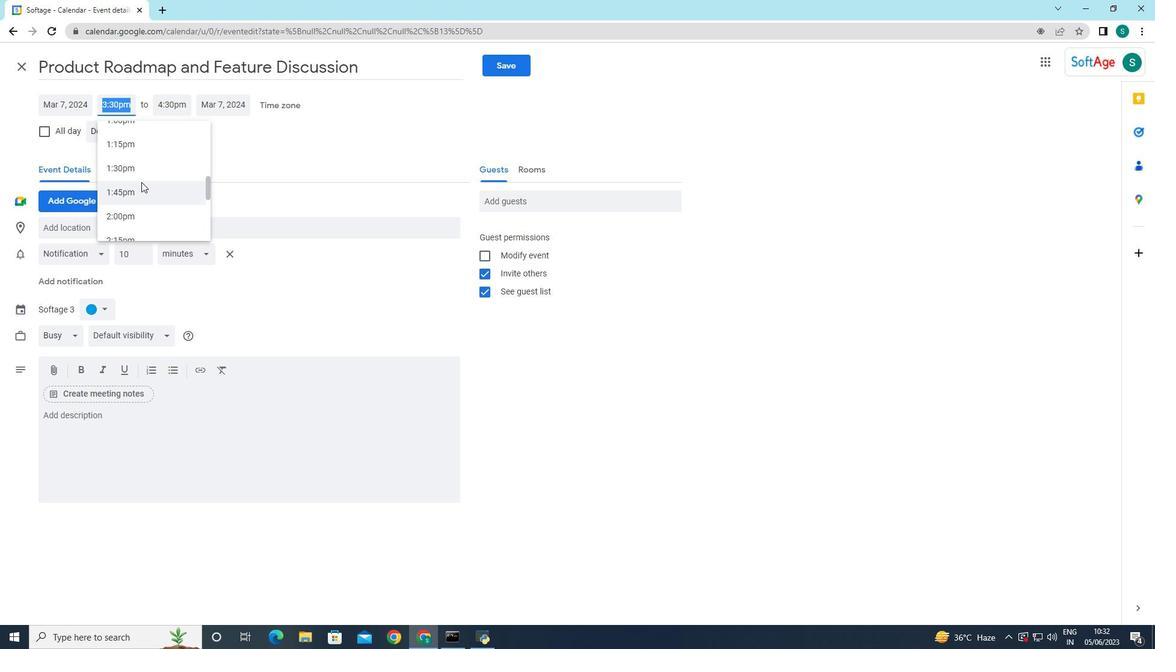 
Action: Mouse scrolled (141, 183) with delta (0, 0)
Screenshot: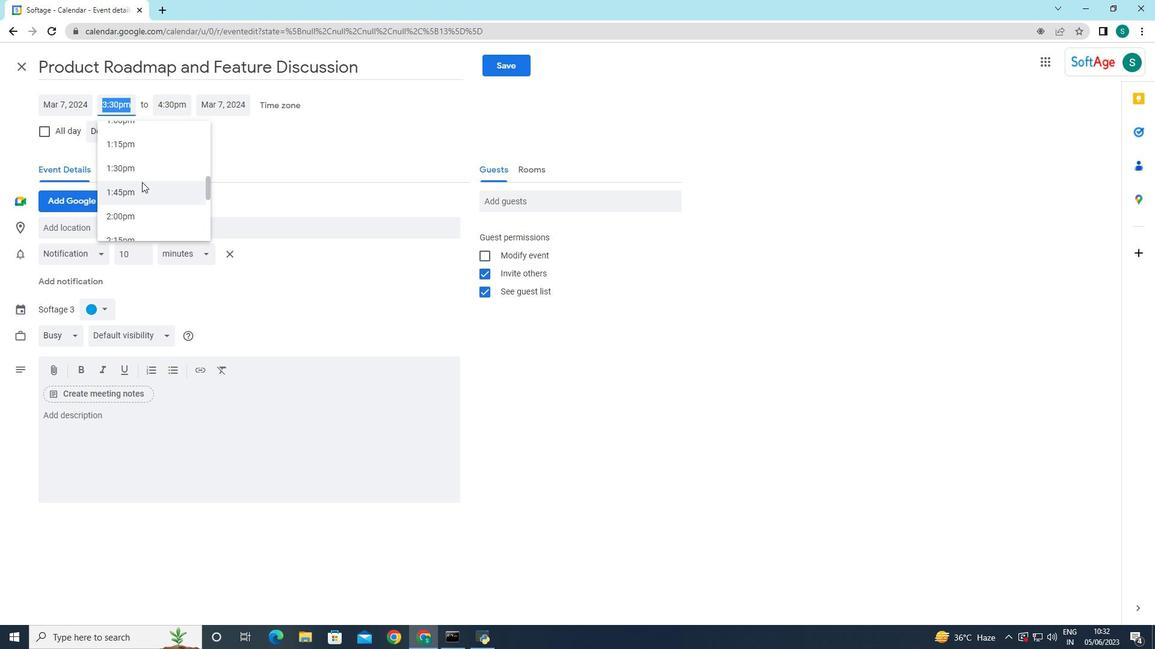 
Action: Mouse scrolled (141, 183) with delta (0, 0)
Screenshot: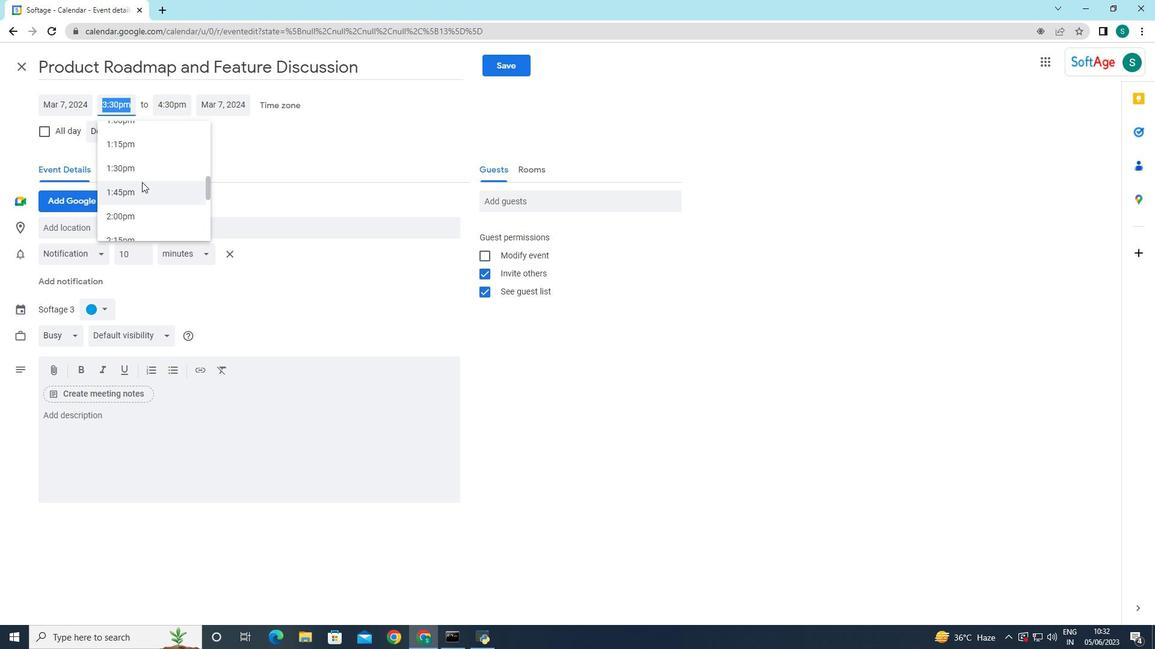 
Action: Mouse scrolled (141, 183) with delta (0, 0)
Screenshot: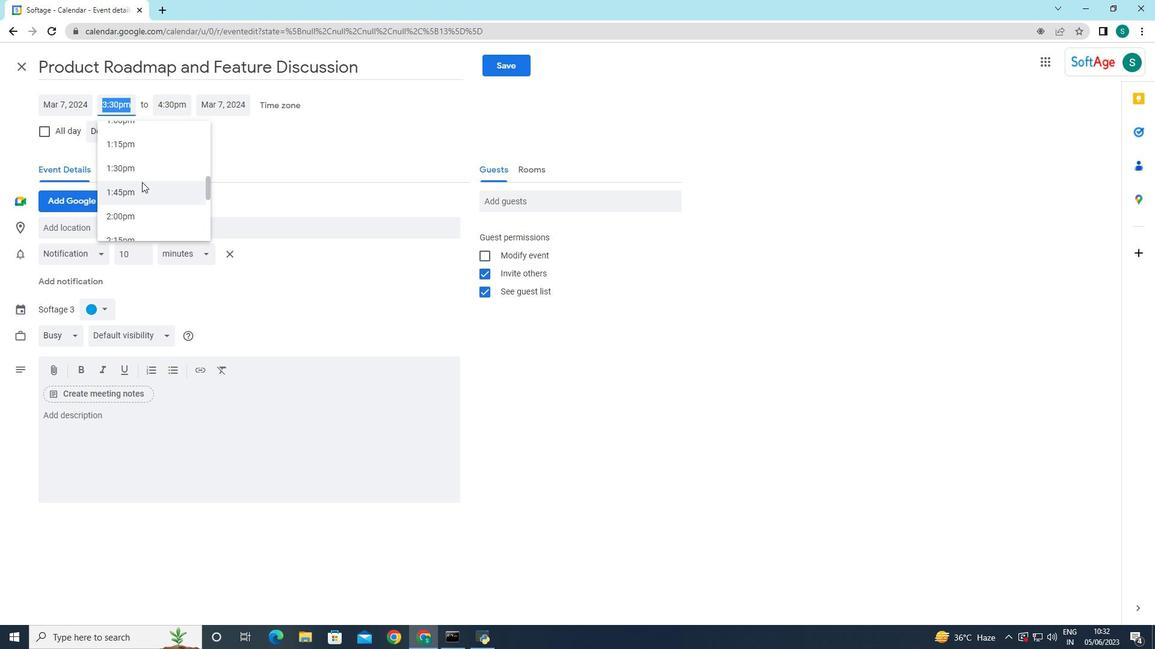 
Action: Mouse scrolled (141, 183) with delta (0, 0)
Screenshot: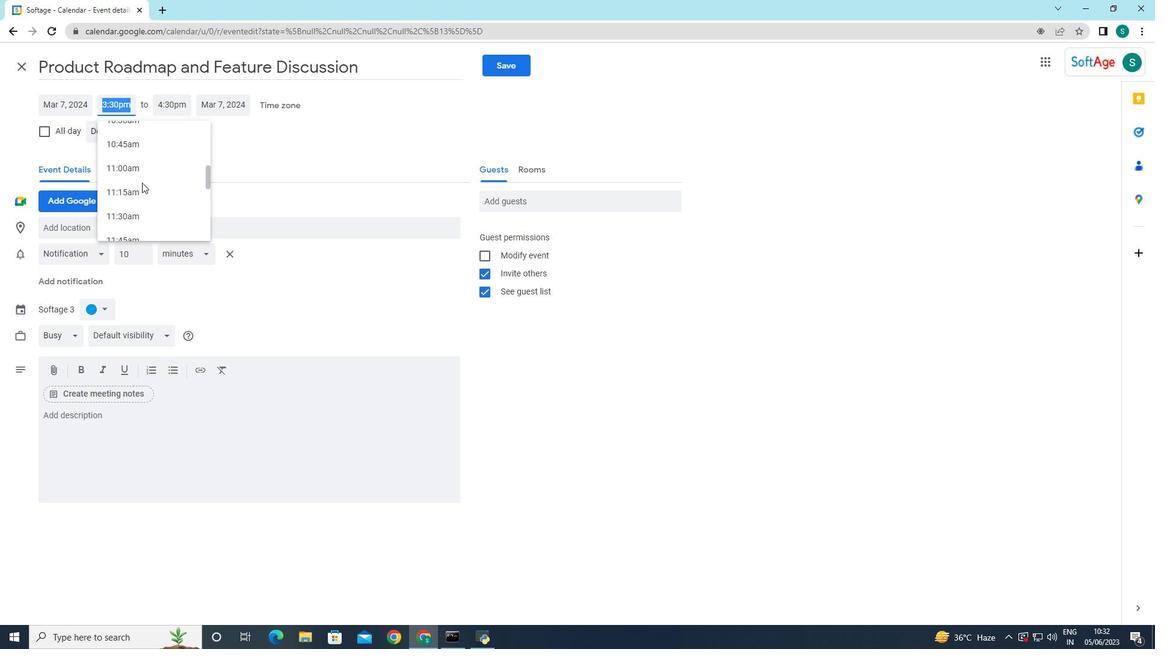 
Action: Mouse scrolled (141, 183) with delta (0, 0)
Screenshot: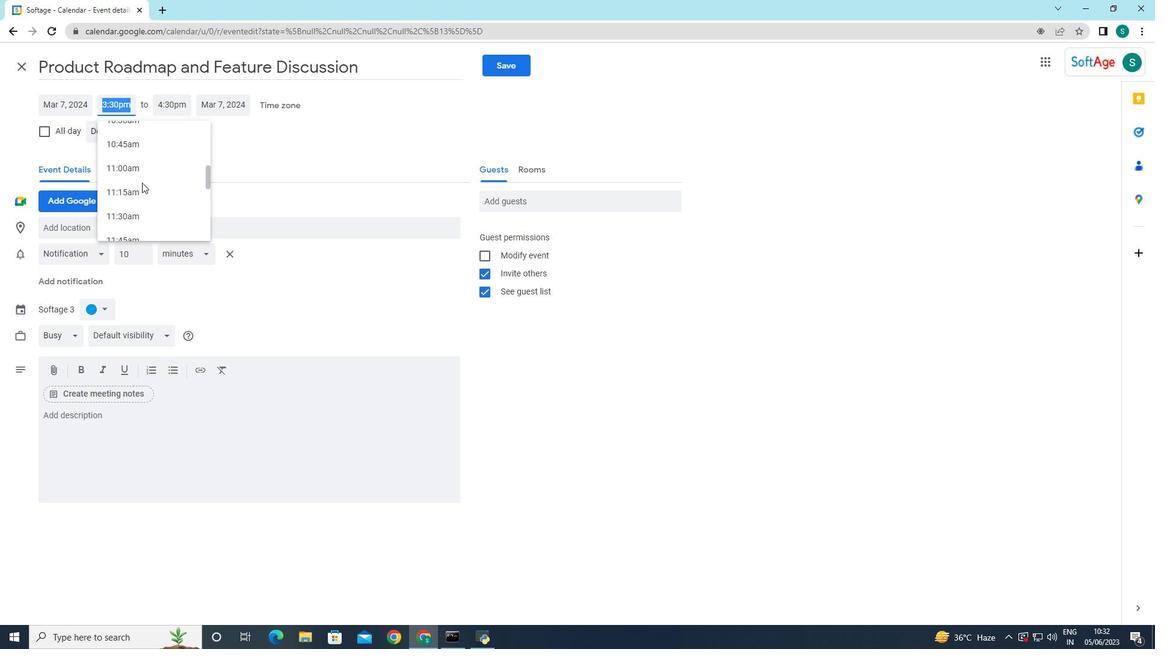 
Action: Mouse scrolled (141, 183) with delta (0, 0)
Screenshot: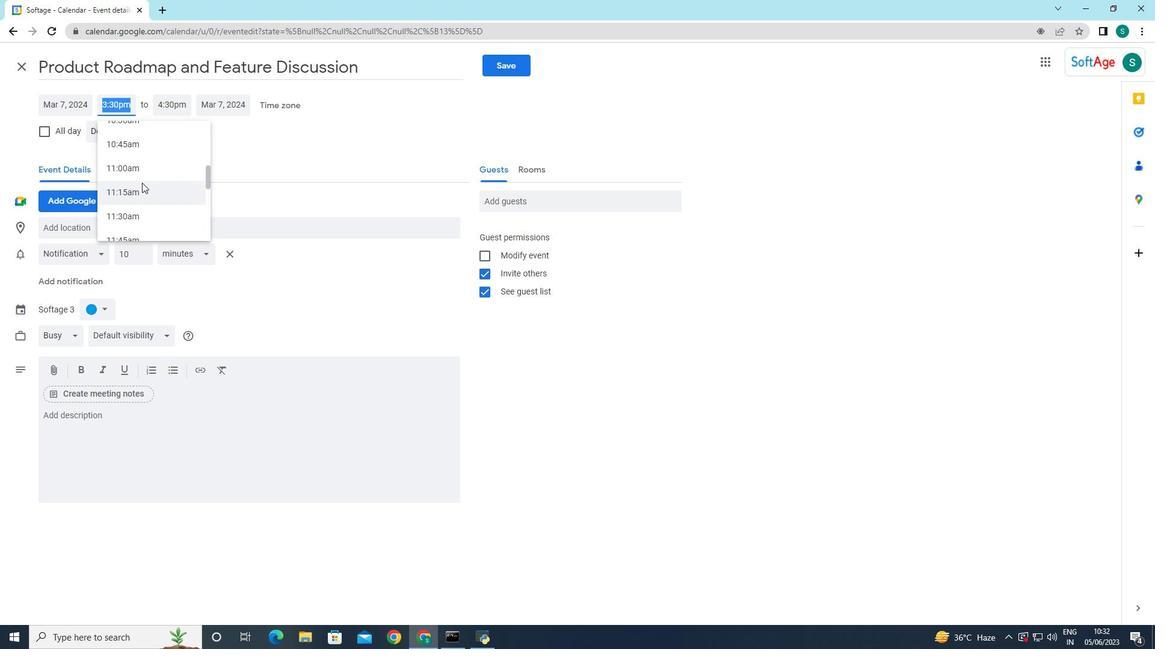 
Action: Mouse scrolled (141, 183) with delta (0, 0)
Screenshot: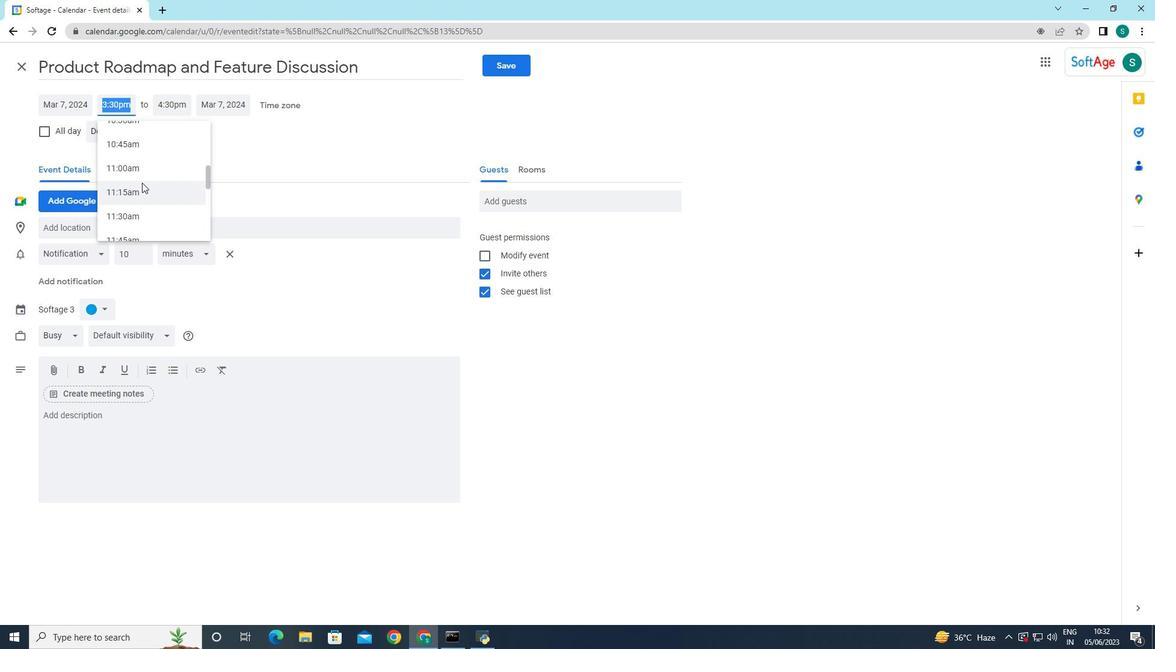 
Action: Mouse scrolled (141, 183) with delta (0, 0)
Screenshot: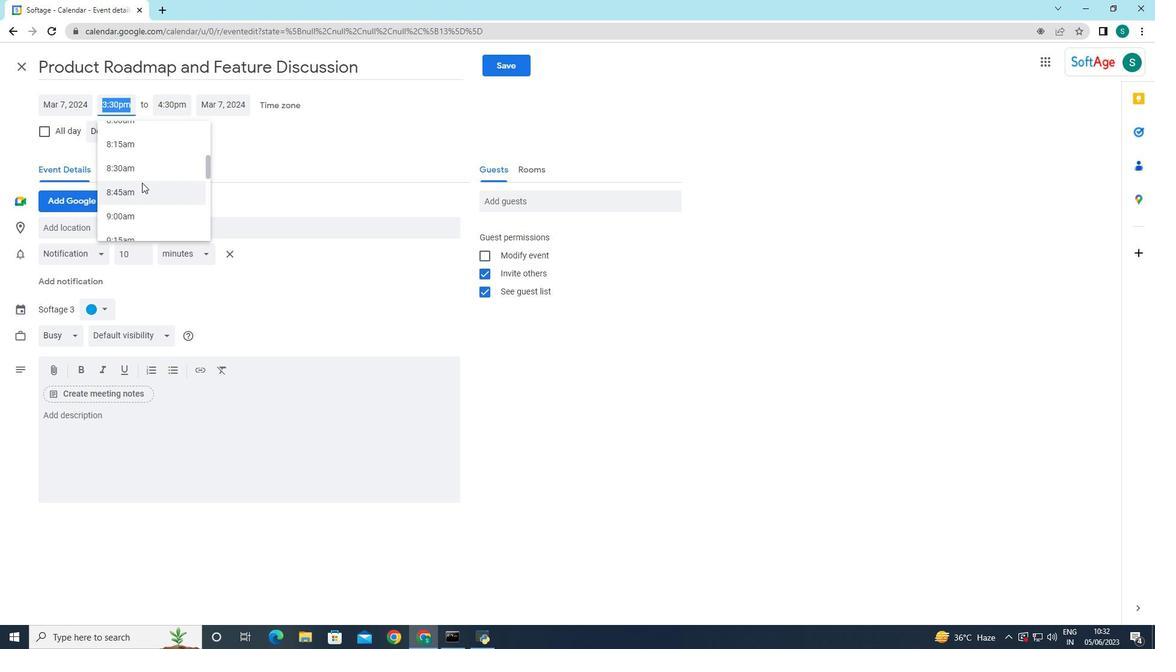 
Action: Mouse moved to (140, 169)
Screenshot: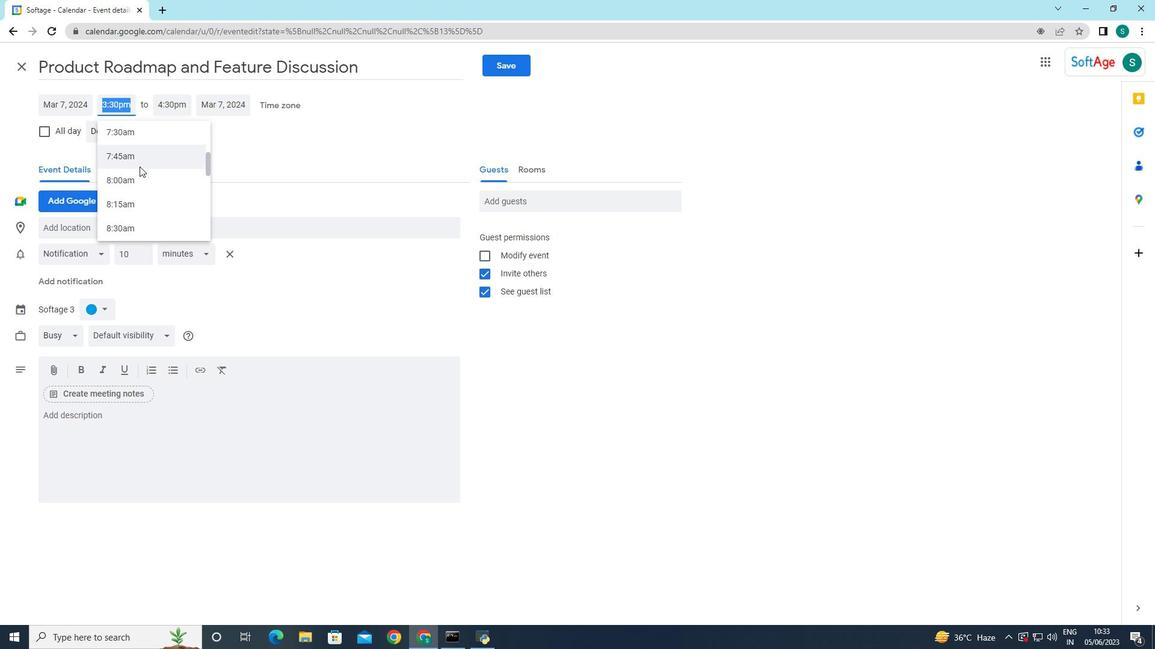 
Action: Mouse scrolled (140, 169) with delta (0, 0)
Screenshot: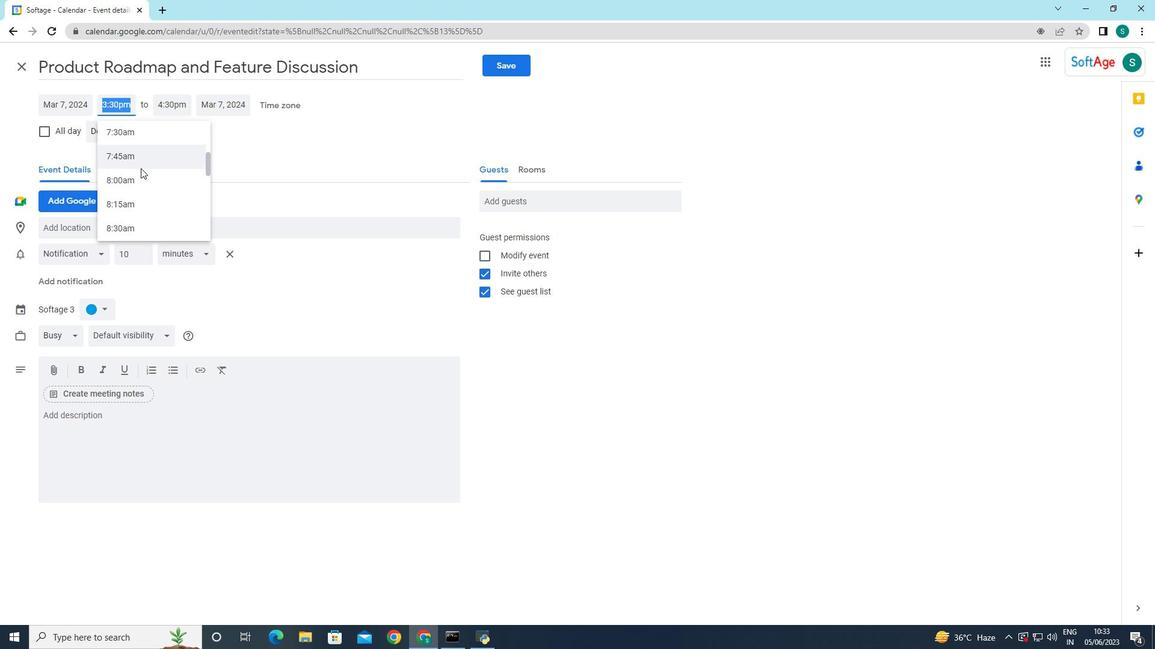 
Action: Mouse moved to (125, 194)
Screenshot: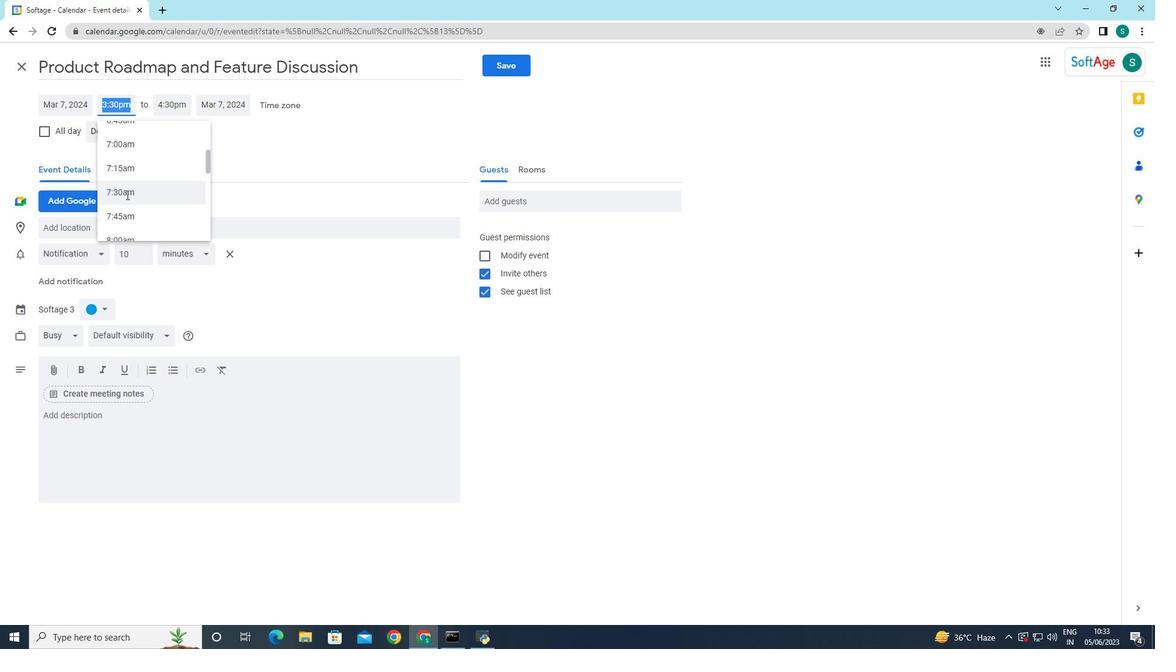 
Action: Mouse pressed left at (125, 194)
Screenshot: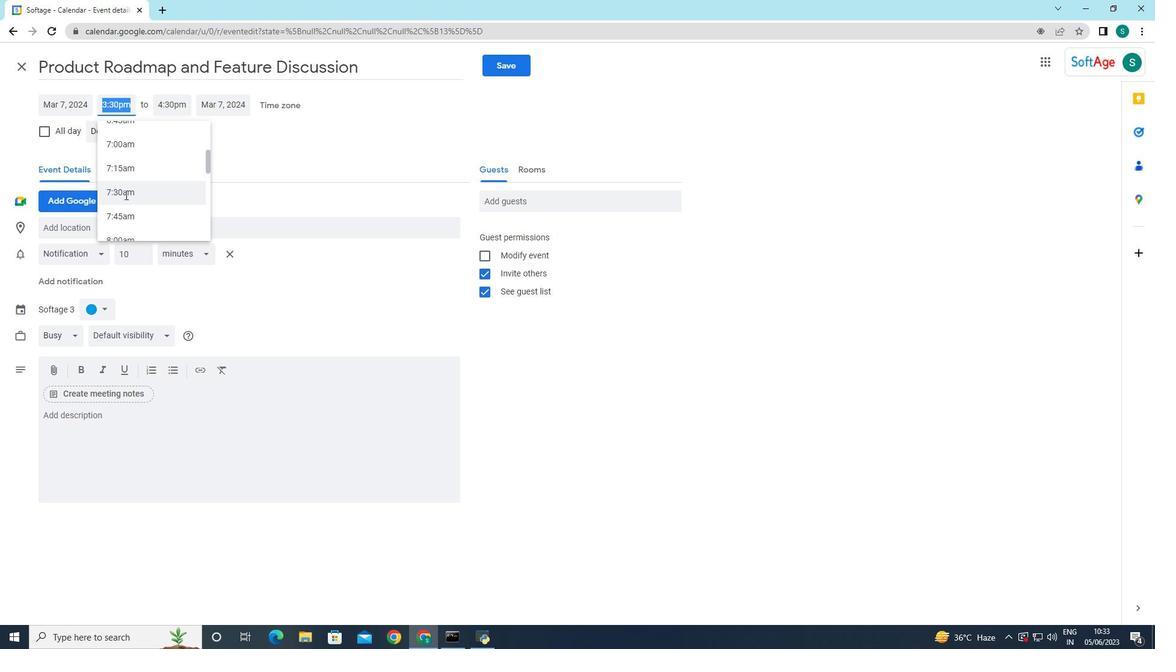 
Action: Mouse moved to (160, 104)
Screenshot: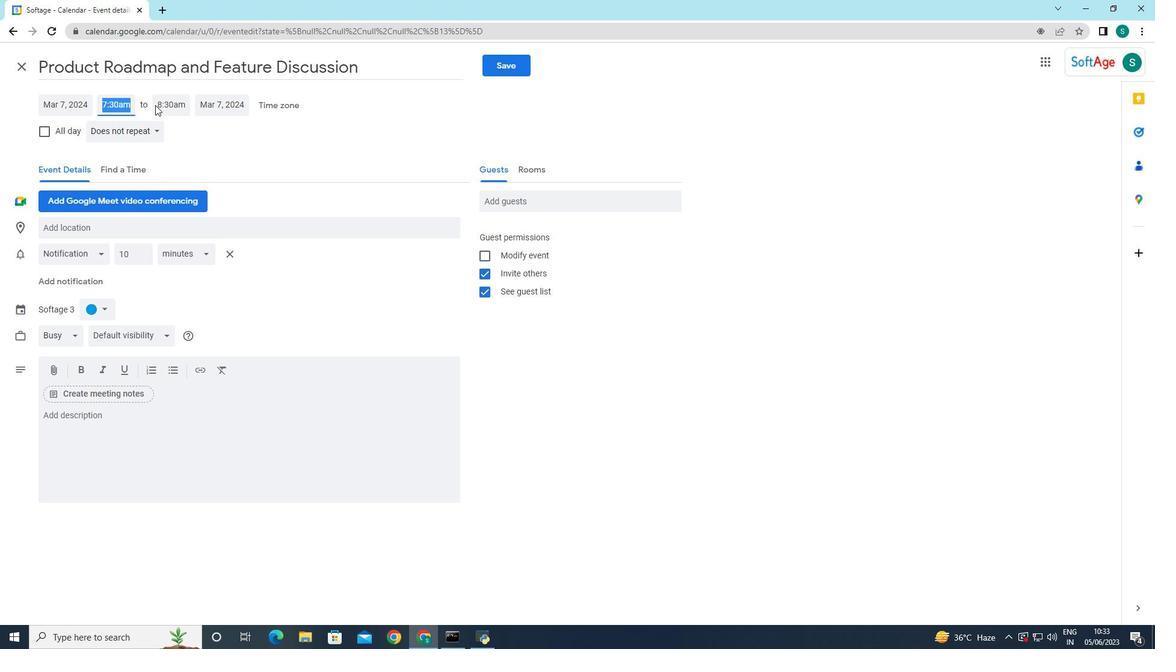 
Action: Mouse pressed left at (160, 104)
Screenshot: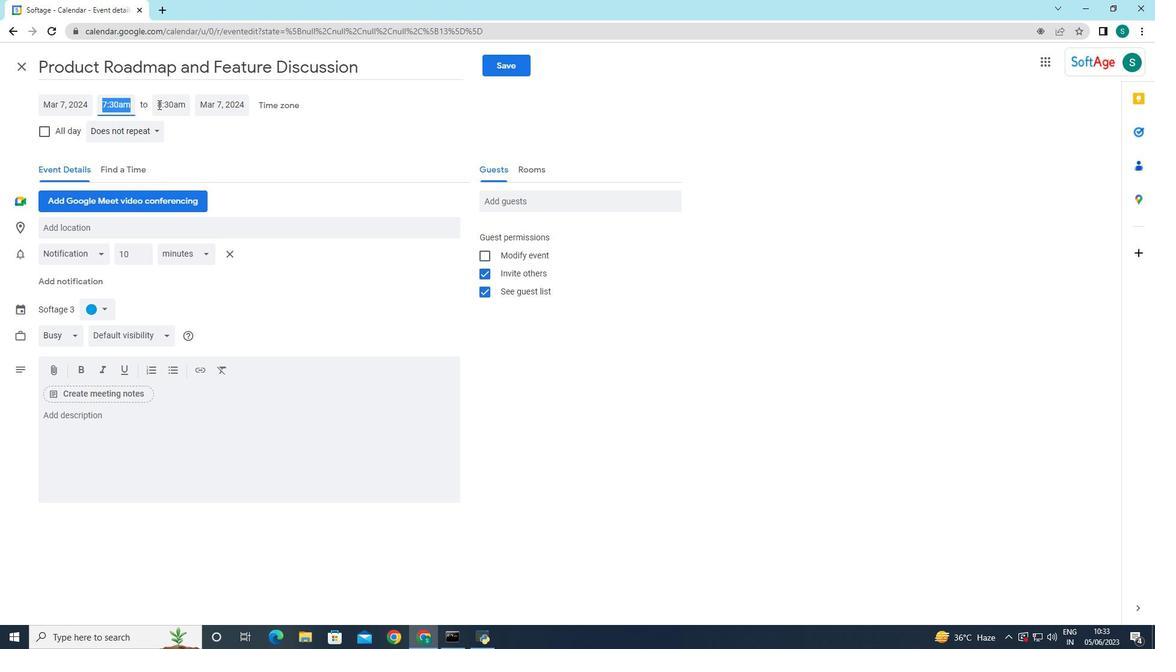
Action: Mouse moved to (187, 228)
Screenshot: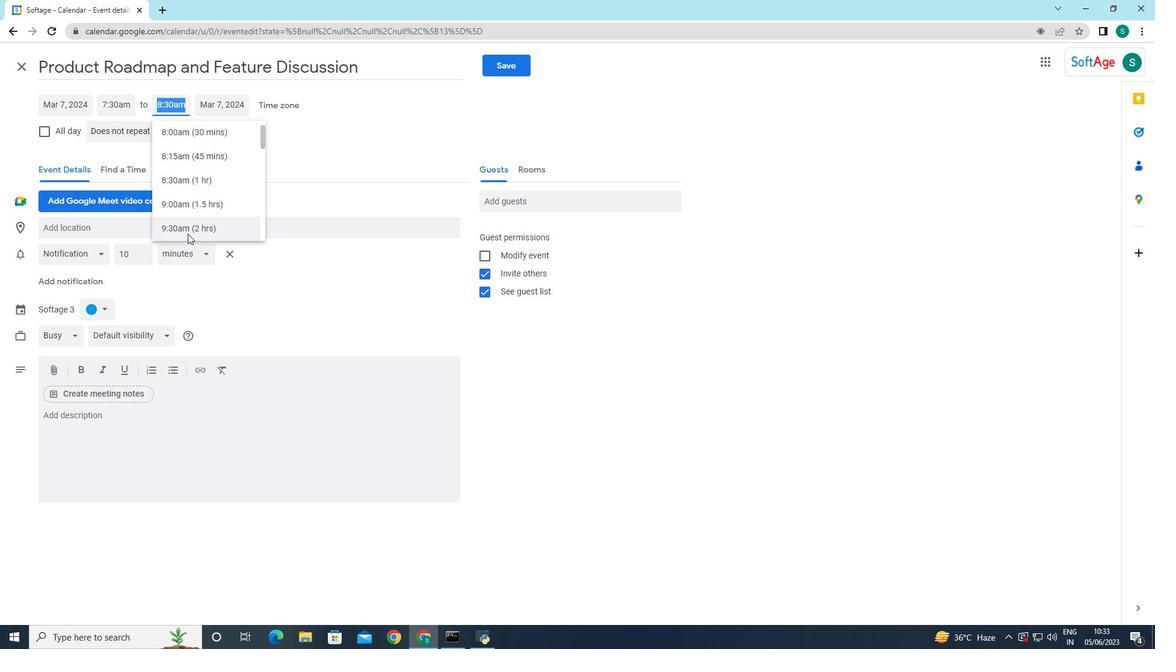 
Action: Mouse pressed left at (187, 228)
Screenshot: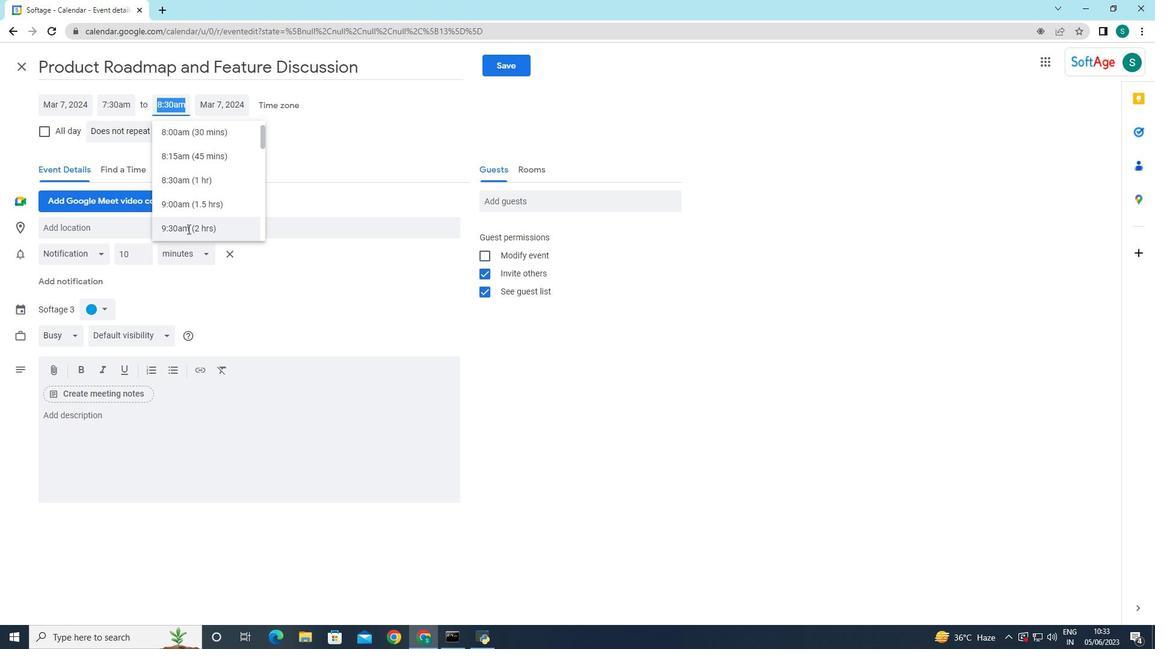
Action: Mouse moved to (249, 168)
Screenshot: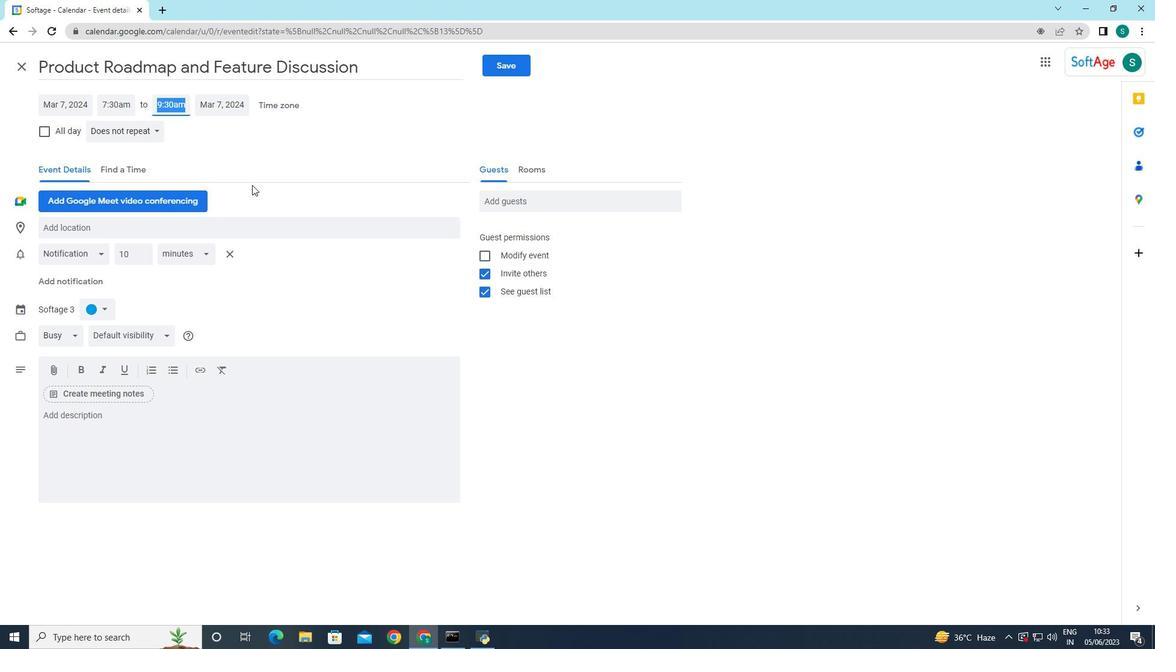 
Action: Mouse pressed left at (249, 168)
Screenshot: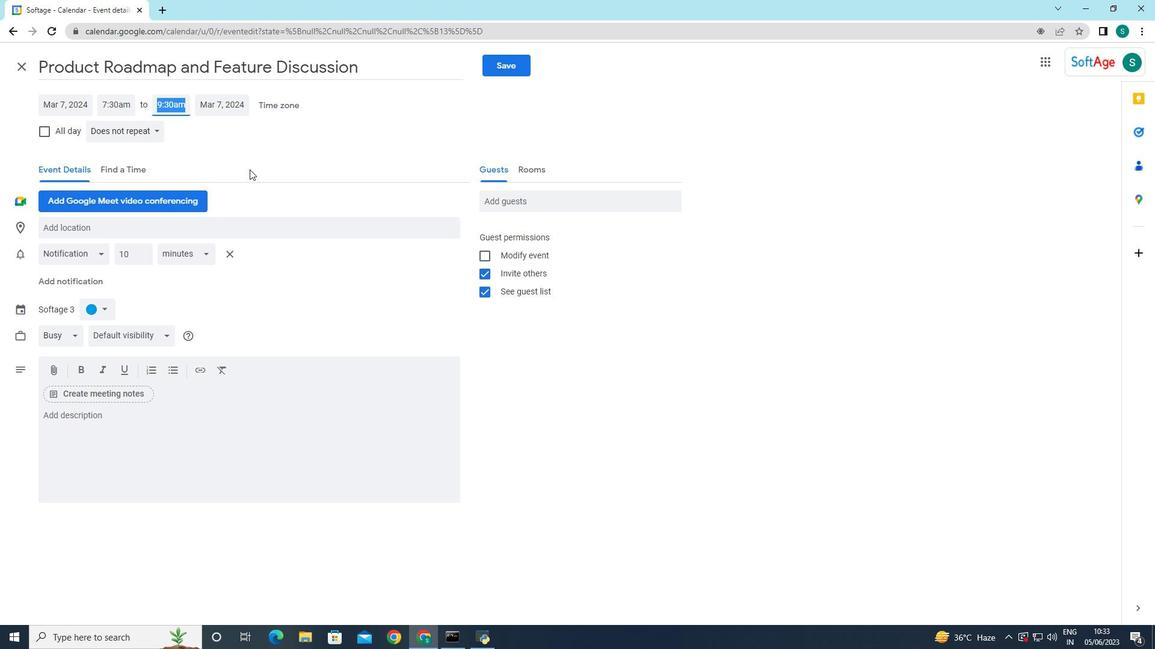 
Action: Mouse moved to (99, 424)
Screenshot: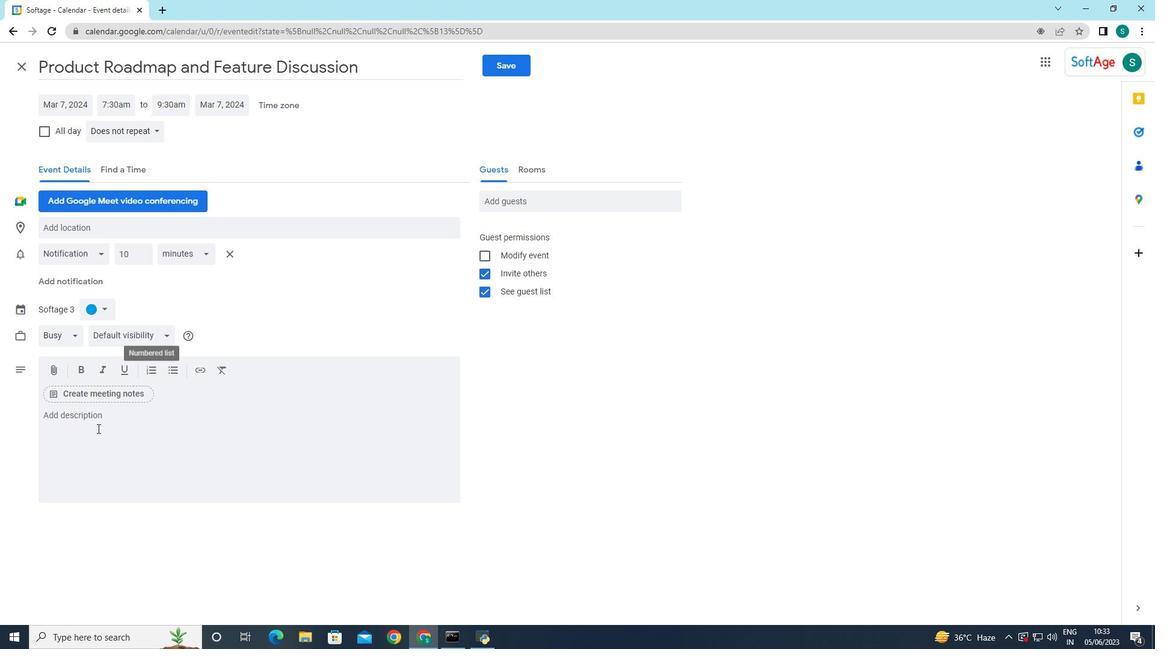 
Action: Mouse pressed left at (99, 424)
Screenshot: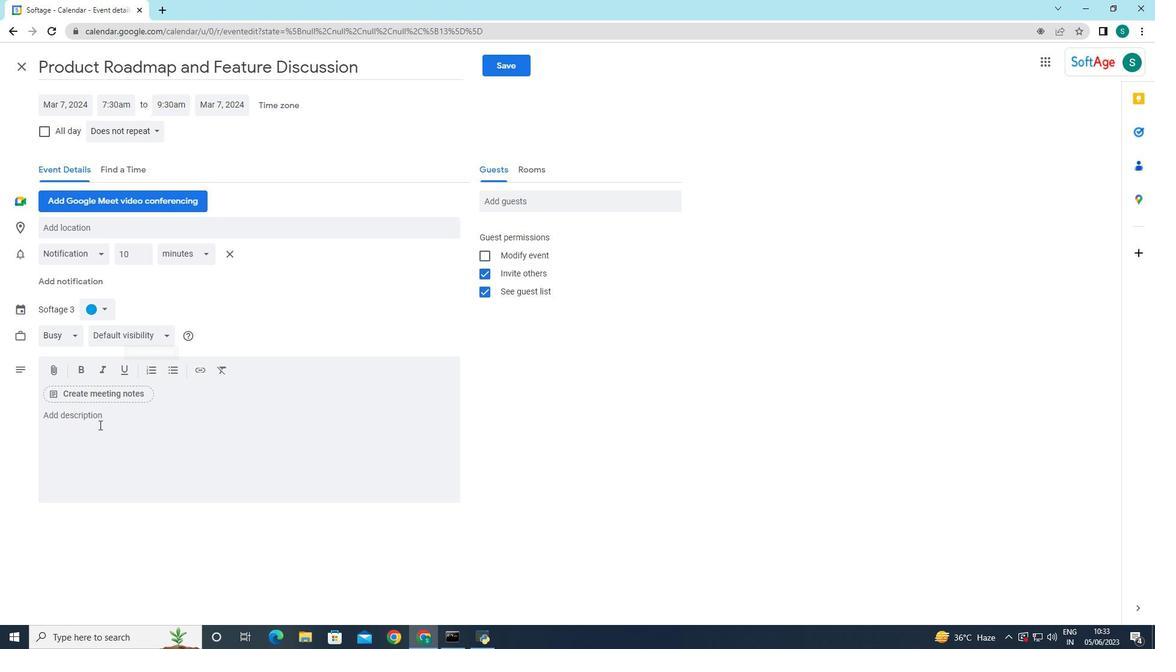 
Action: Key pressed <Key.caps_lock>I<Key.caps_lock>n<Key.space>addition<Key.space>to<Key.space>the<Key.space>formal<Key.space>agenda<Key.space><Key.backspace>,<Key.space>the<Key.space><Key.caps_lock>AGM<Key.space><Key.caps_lock>may<Key.space>also<Key.space>include<Key.space>guest<Key.space>speakers,<Key.space><Key.caps_lock>INDUSTRY<Key.space><Key.backspace><Key.backspace><Key.backspace><Key.backspace><Key.backspace><Key.backspace><Key.backspace><Key.backspace><Key.backspace><Key.backspace><Key.space><Key.caps_lock>industry<Key.space>experts,<Key.space>or<Key.space>presentations<Key.space>on<Key.space>relevant<Key.space>topics<Key.space>of<Key.space>interest<Key.space>to<Key.space>the<Key.space>attee<Key.backspace>ndees.<Key.space><Key.caps_lock>T<Key.caps_lock>hese<Key.space>sessions<Key.space>provide<Key.space>an<Key.space>opportunity<Key.space>to<Key.space>gain<Key.space>insights<Key.space>from<Key.space>external<Key.space>sources,<Key.space>broaden<Key.space>perspectives<Key.space><Key.backspace>,<Key.space>and<Key.space>stay<Key.space>informed<Key.space>about<Key.space>emerging<Key.space>tren<Key.backspace>nds<Key.space>or<Key.space>challenges<Key.space>that<Key.space>may<Key.space>impact<Key.space>the<Key.space>organization's<Key.space>futurr<Key.backspace>e.
Screenshot: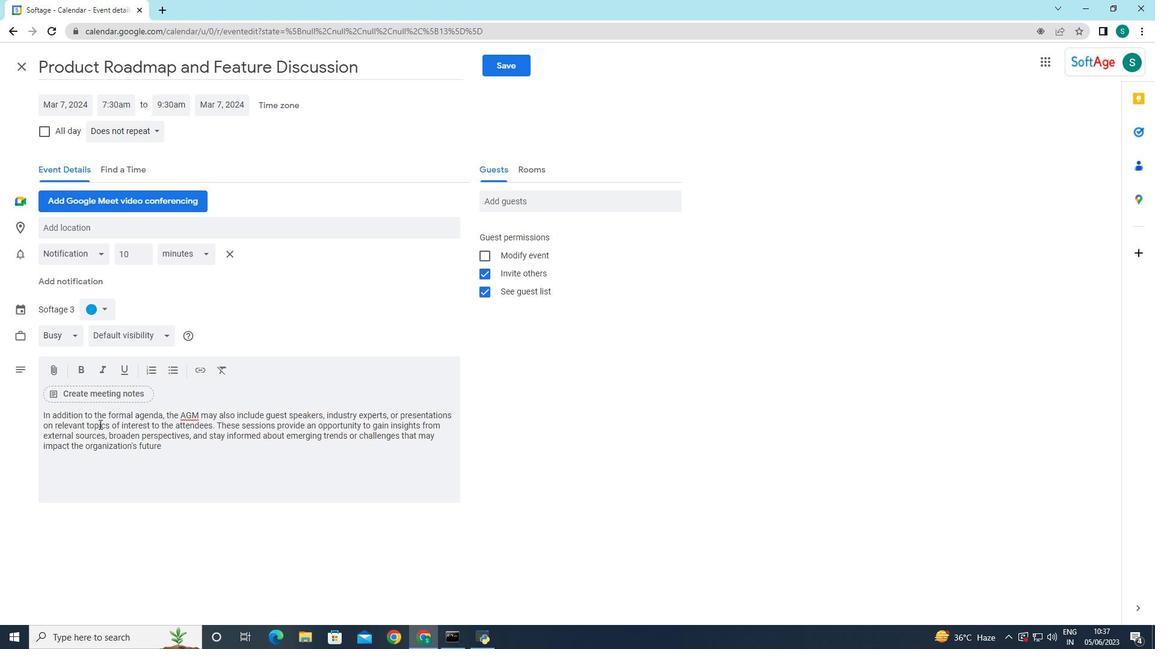 
Action: Mouse moved to (96, 315)
Screenshot: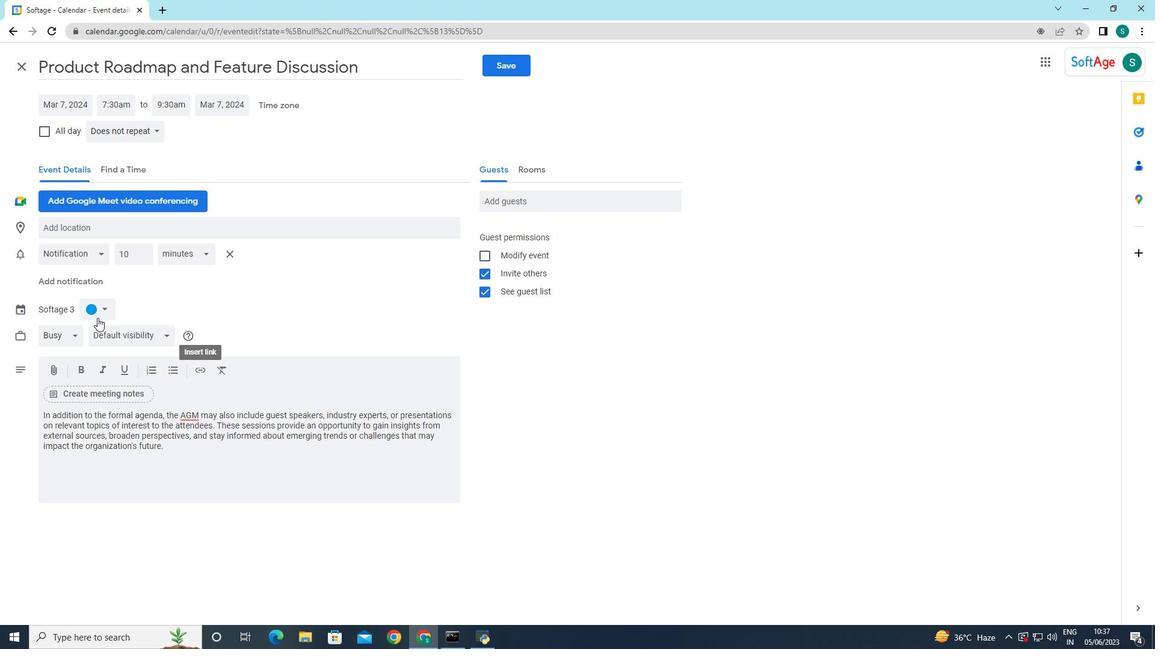 
Action: Mouse pressed left at (96, 315)
Screenshot: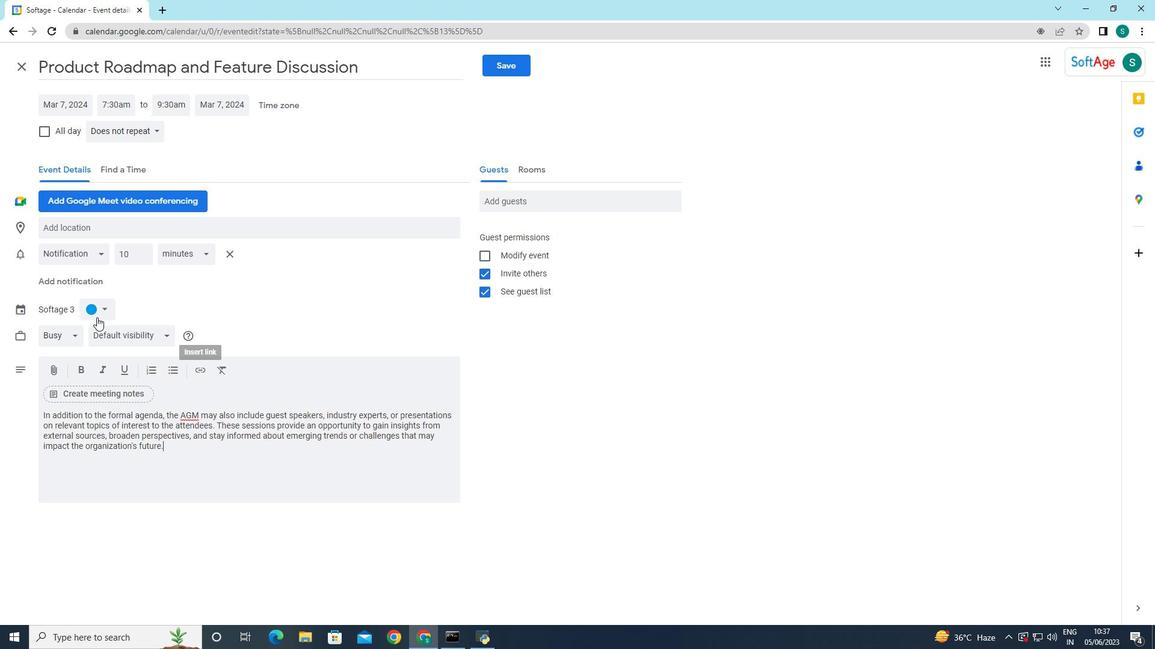 
Action: Mouse moved to (90, 339)
Screenshot: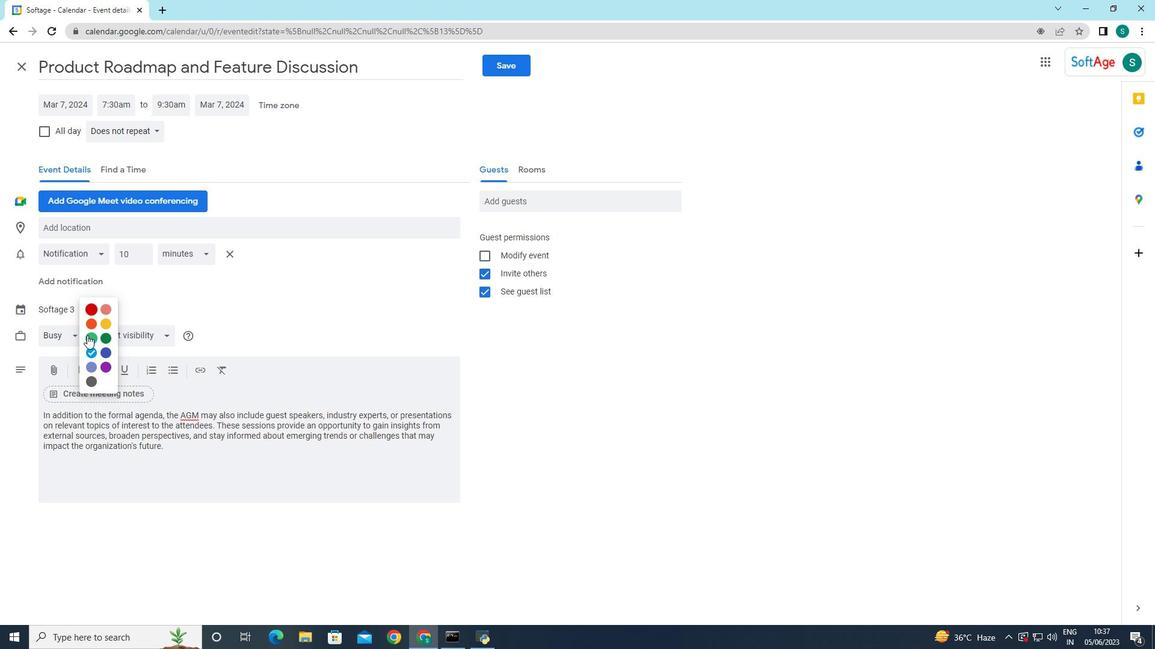 
Action: Mouse pressed left at (90, 339)
Screenshot: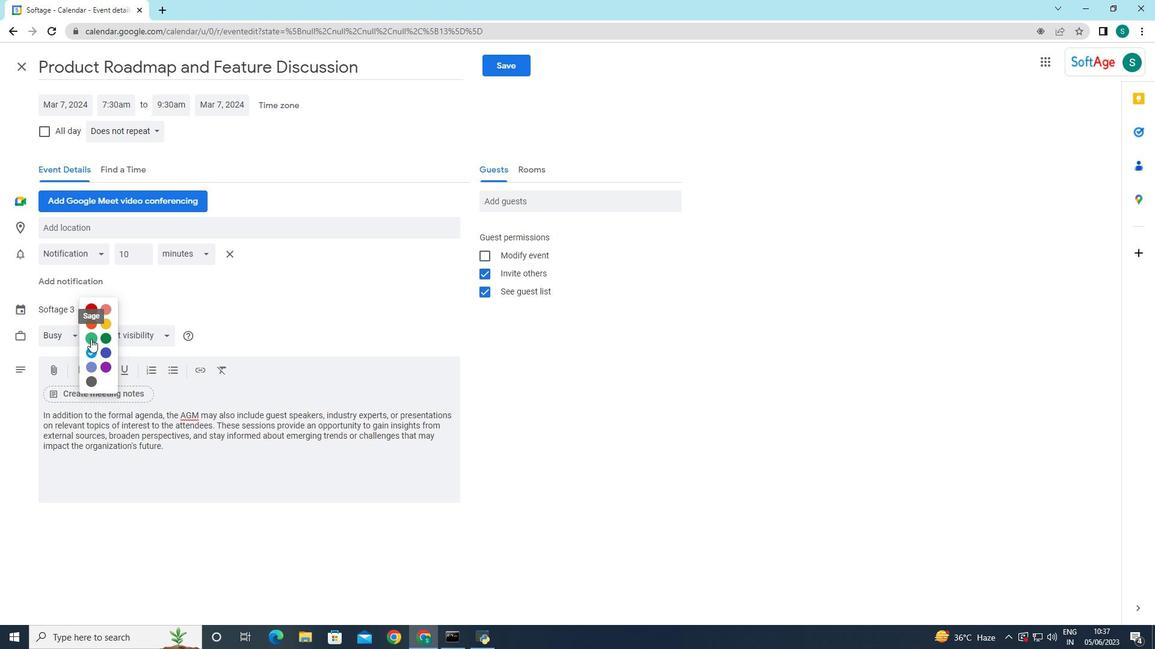 
Action: Mouse moved to (96, 231)
Screenshot: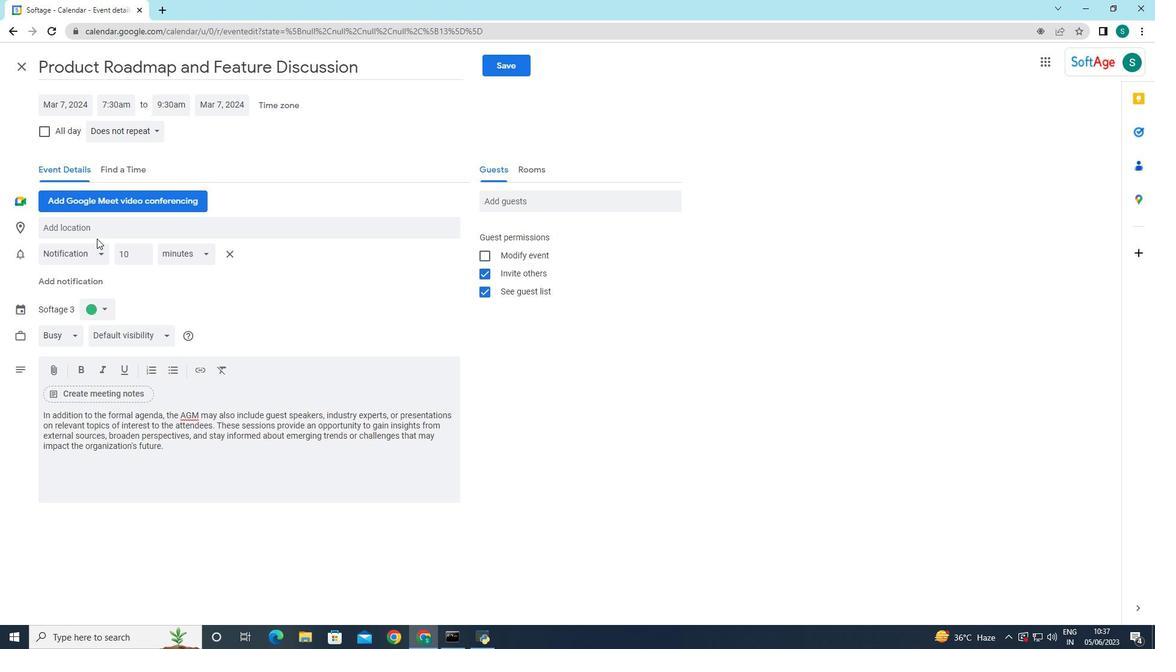 
Action: Mouse pressed left at (96, 231)
Screenshot: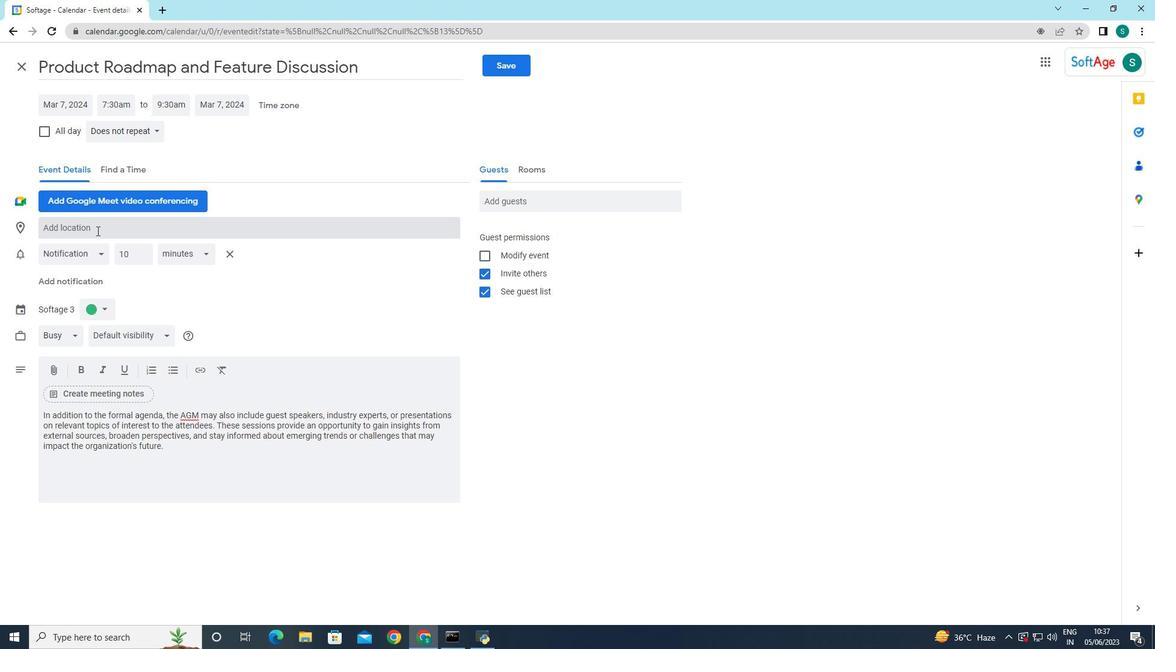 
Action: Key pressed <Key.caps_lock>F<Key.caps_lock>ain<Key.backspace>rmont<Key.space><Key.caps_lock><Key.backspace><Key.backspace><Key.backspace><Key.backspace>ONT<Key.backspace><Key.backspace><Key.backspace><Key.caps_lock>ont<Key.space><Key.caps_lock>B<Key.caps_lock>anff<Key.space><Key.caps_lock>S<Key.caps_lock>pek<Key.backspace><Key.backspace>rings,<Key.space><Key.caps_lock>C<Key.caps_lock>and<Key.backspace>ada
Screenshot: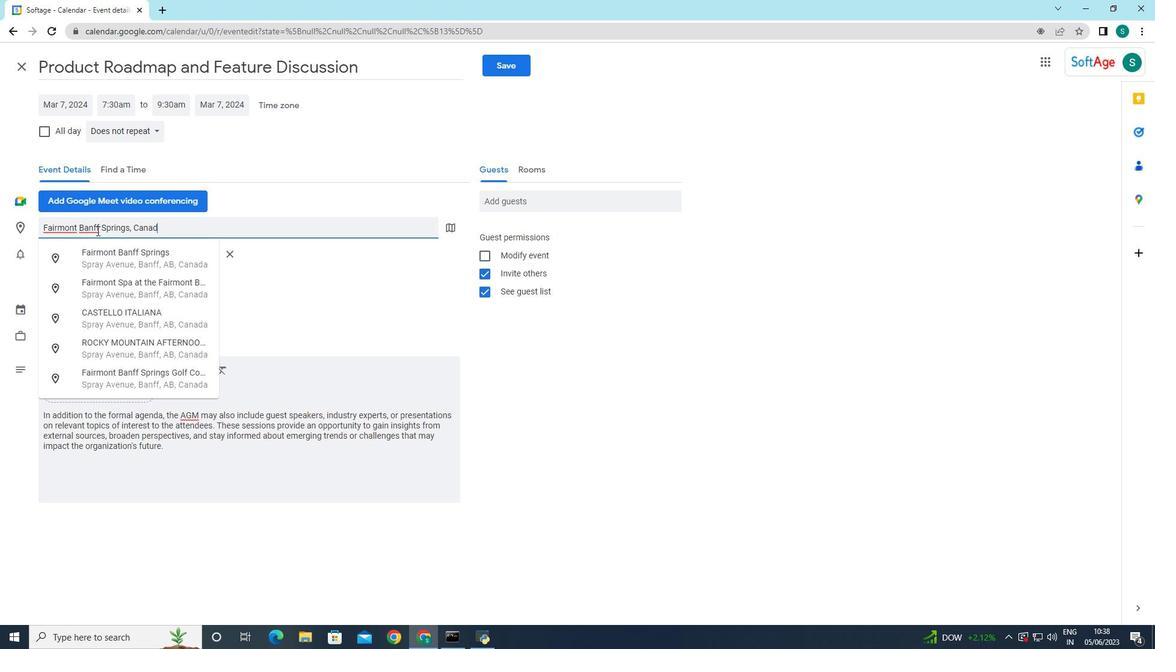 
Action: Mouse moved to (397, 315)
Screenshot: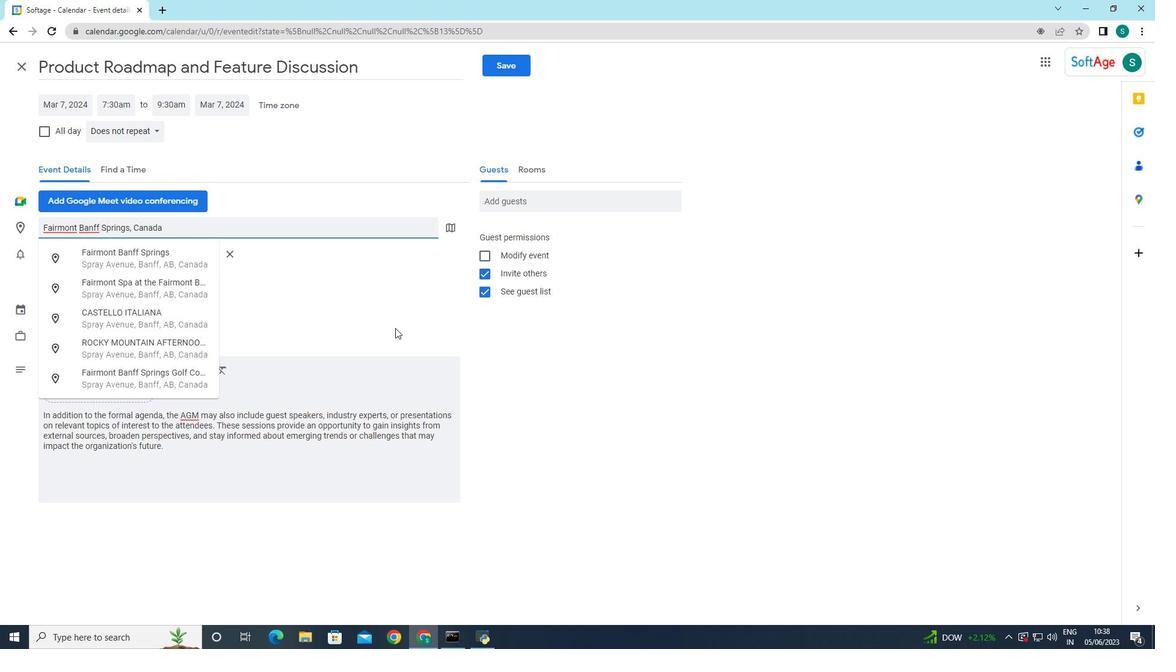 
Action: Mouse pressed left at (397, 315)
Screenshot: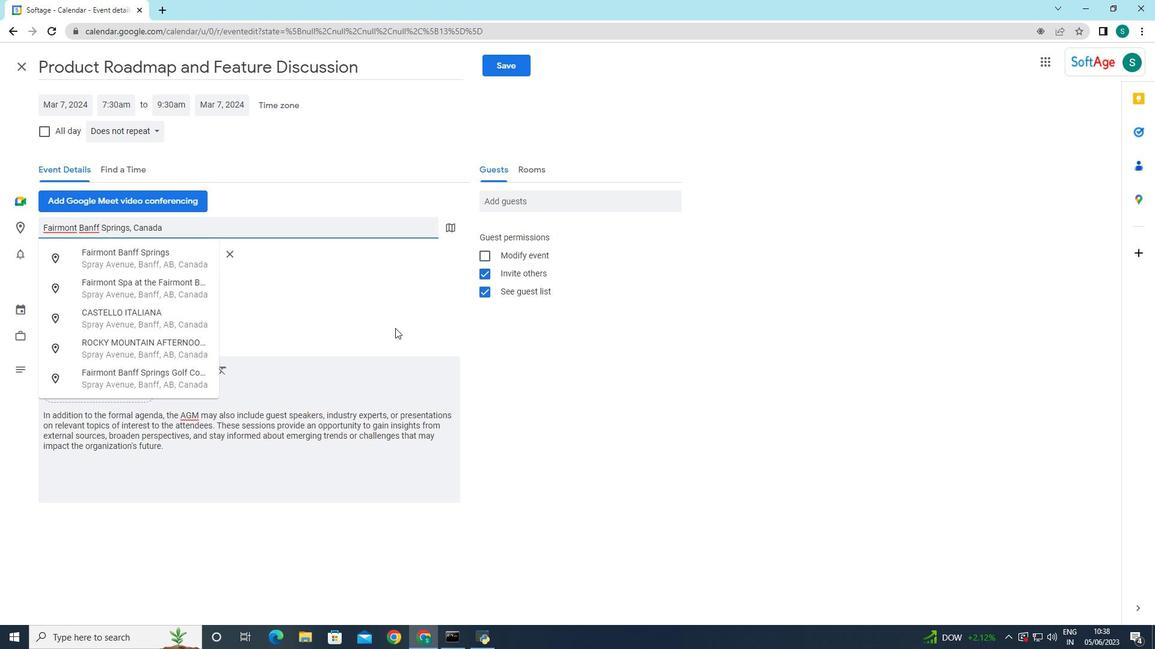 
Action: Mouse moved to (558, 195)
Screenshot: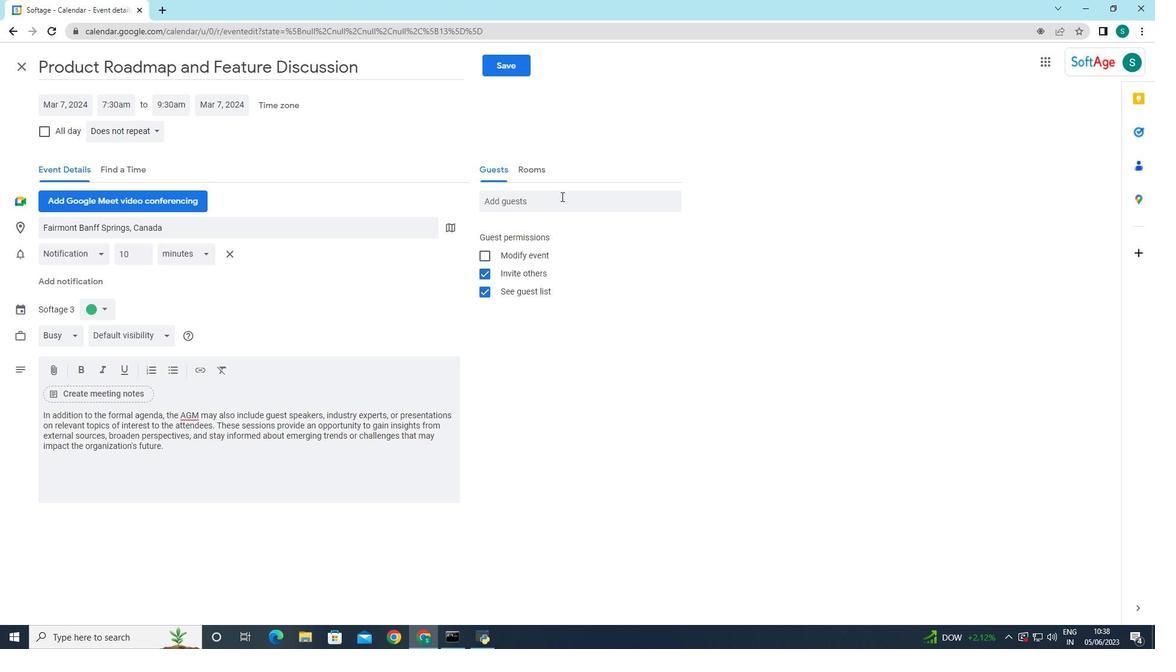 
Action: Mouse pressed left at (558, 195)
Screenshot: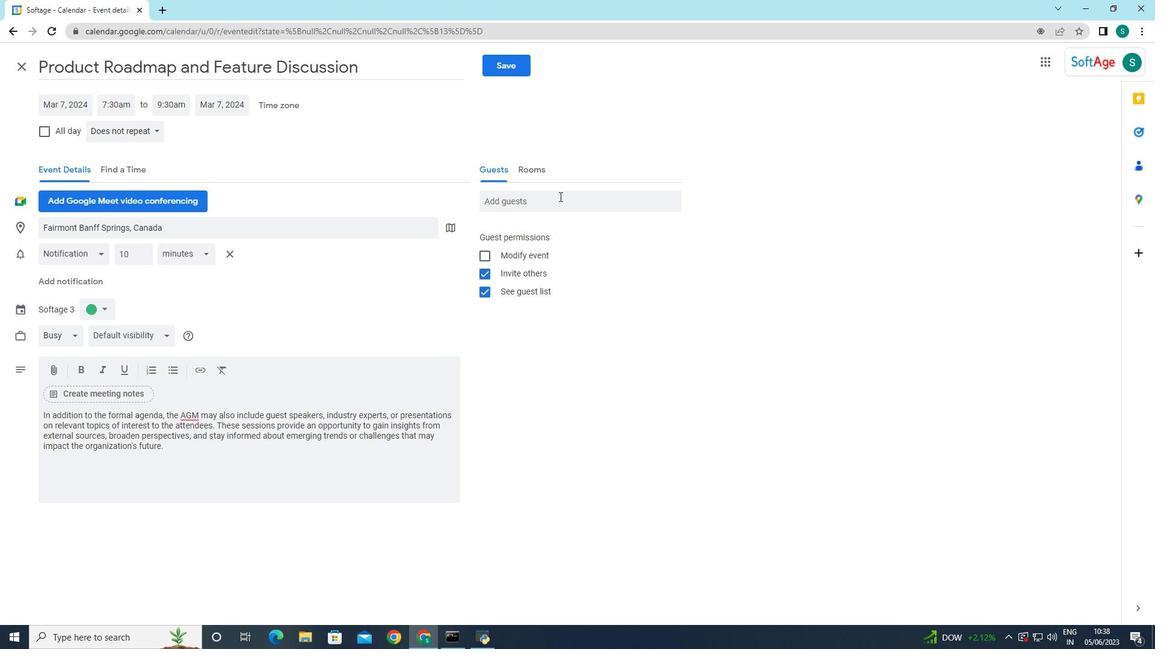 
Action: Key pressed softage.8<Key.backspace>9
Screenshot: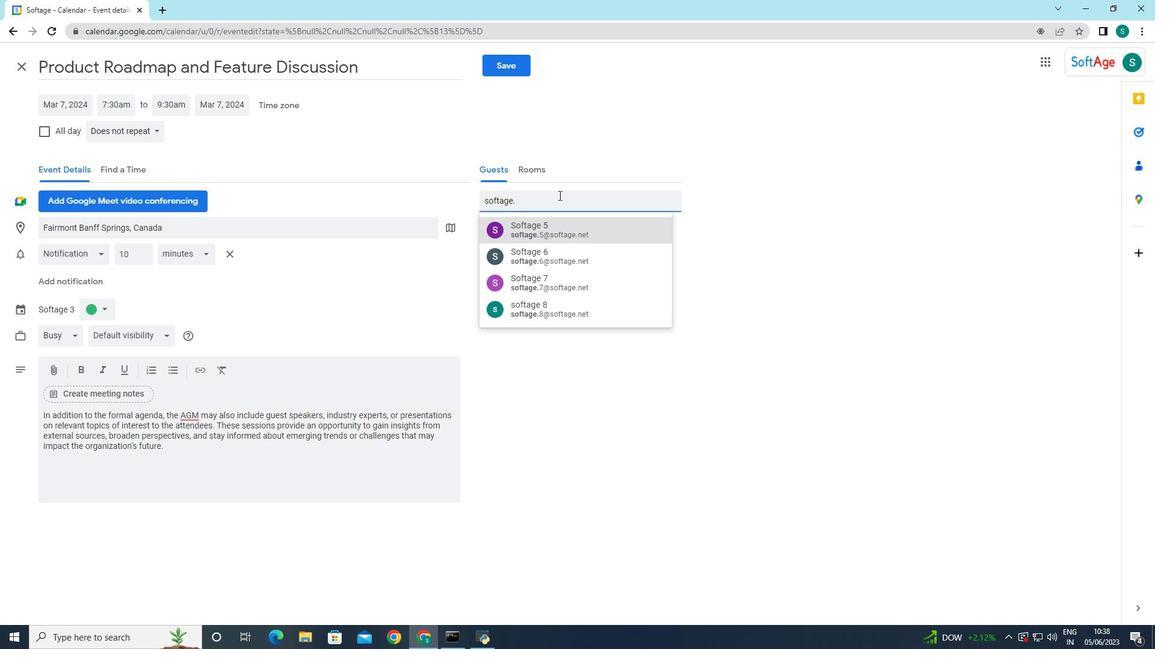 
Action: Mouse moved to (593, 232)
Screenshot: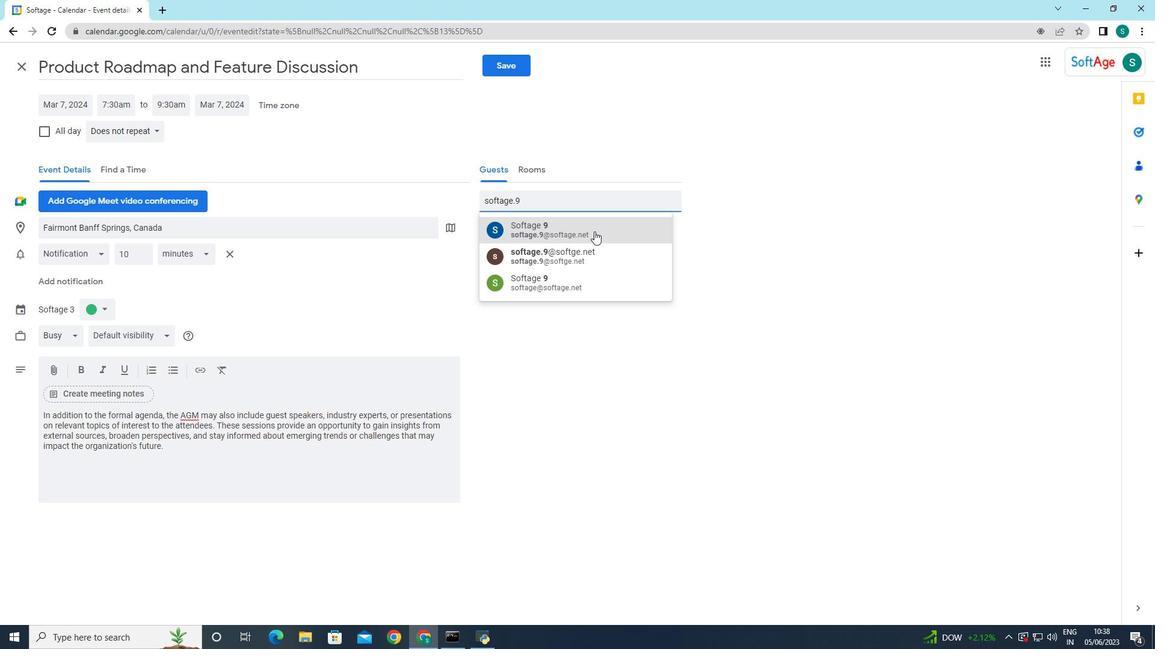 
Action: Mouse pressed left at (593, 232)
Screenshot: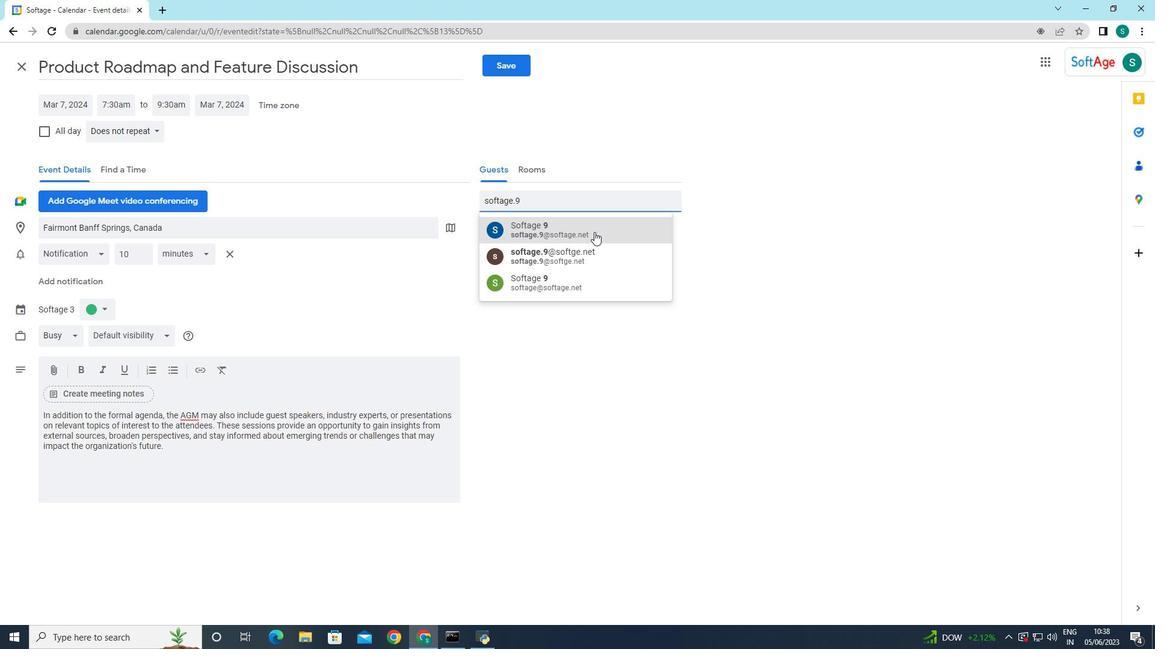 
Action: Mouse moved to (557, 200)
Screenshot: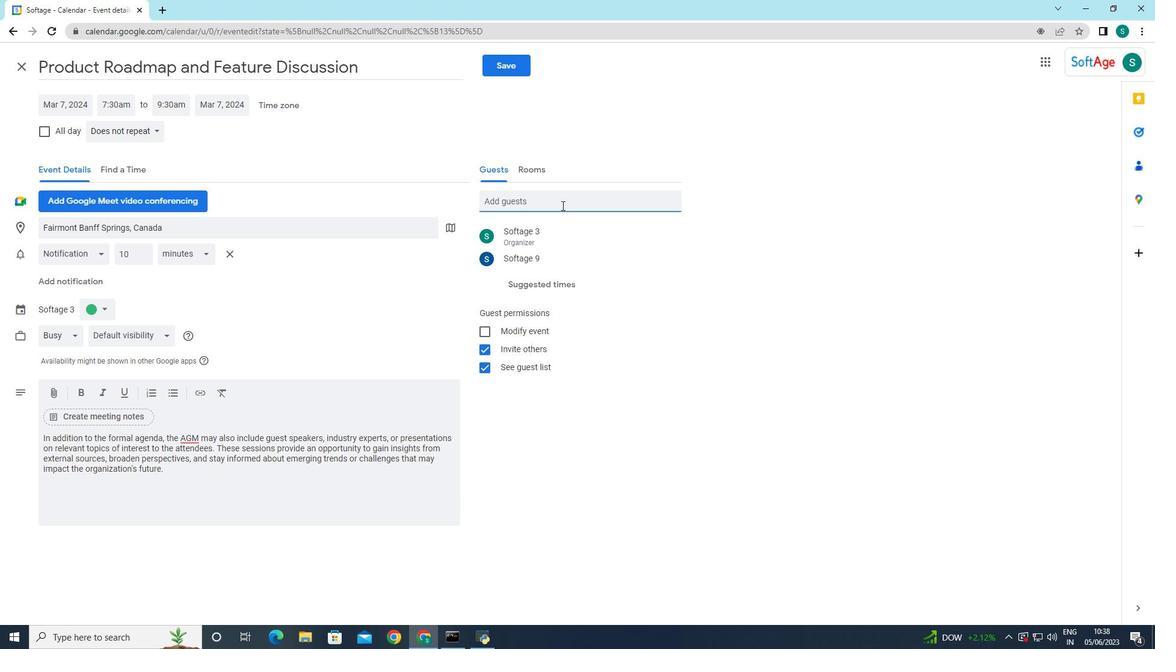 
Action: Mouse pressed left at (557, 200)
Screenshot: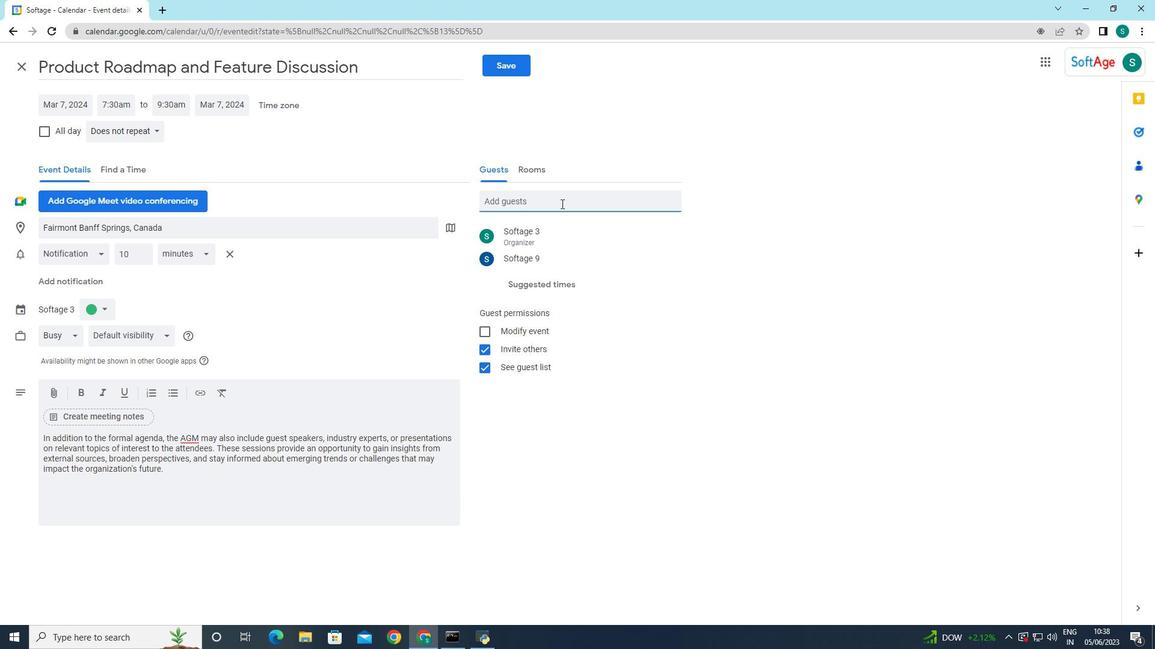 
Action: Key pressed softage.10
Screenshot: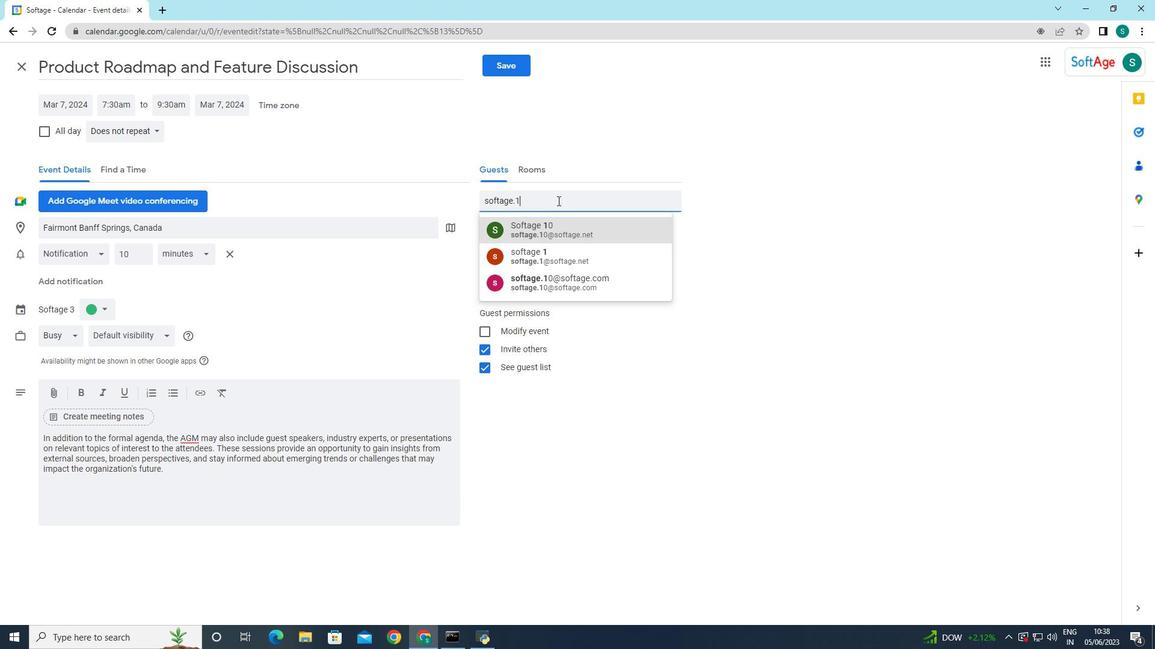 
Action: Mouse moved to (647, 223)
Screenshot: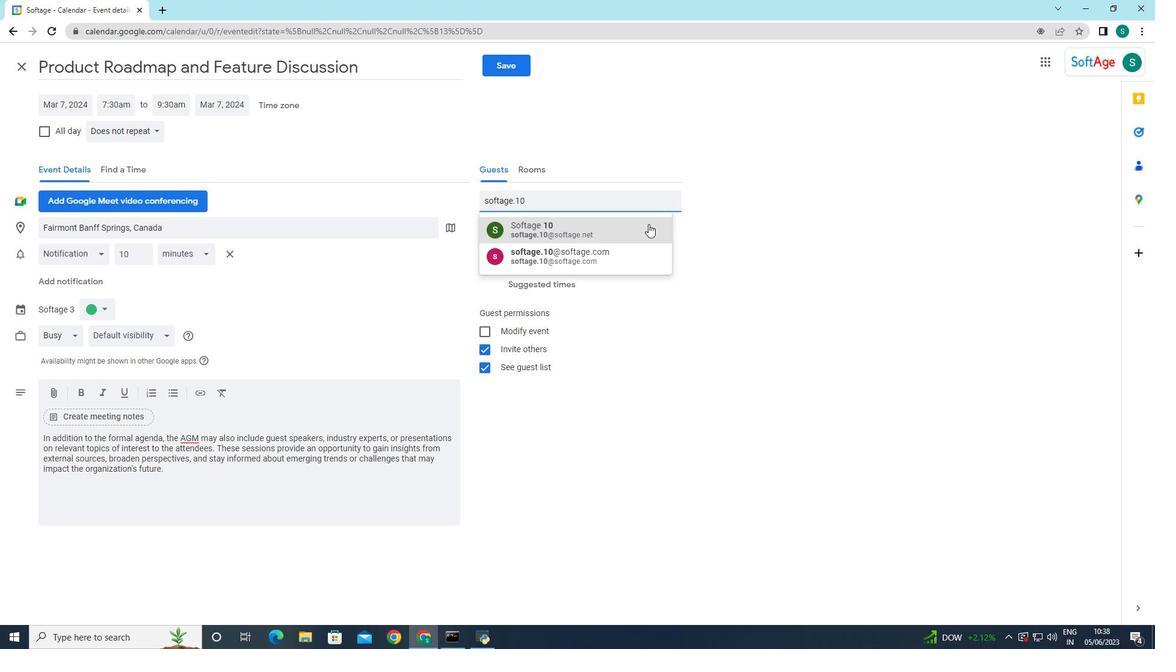 
Action: Mouse pressed left at (647, 223)
Screenshot: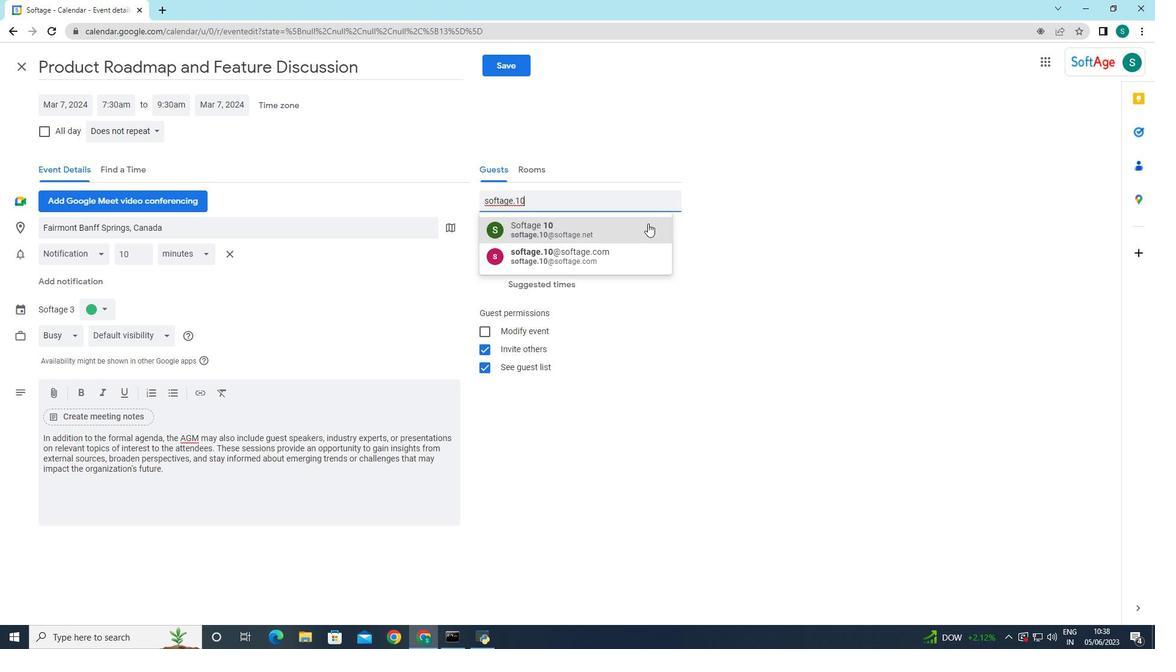 
Action: Mouse moved to (665, 237)
Screenshot: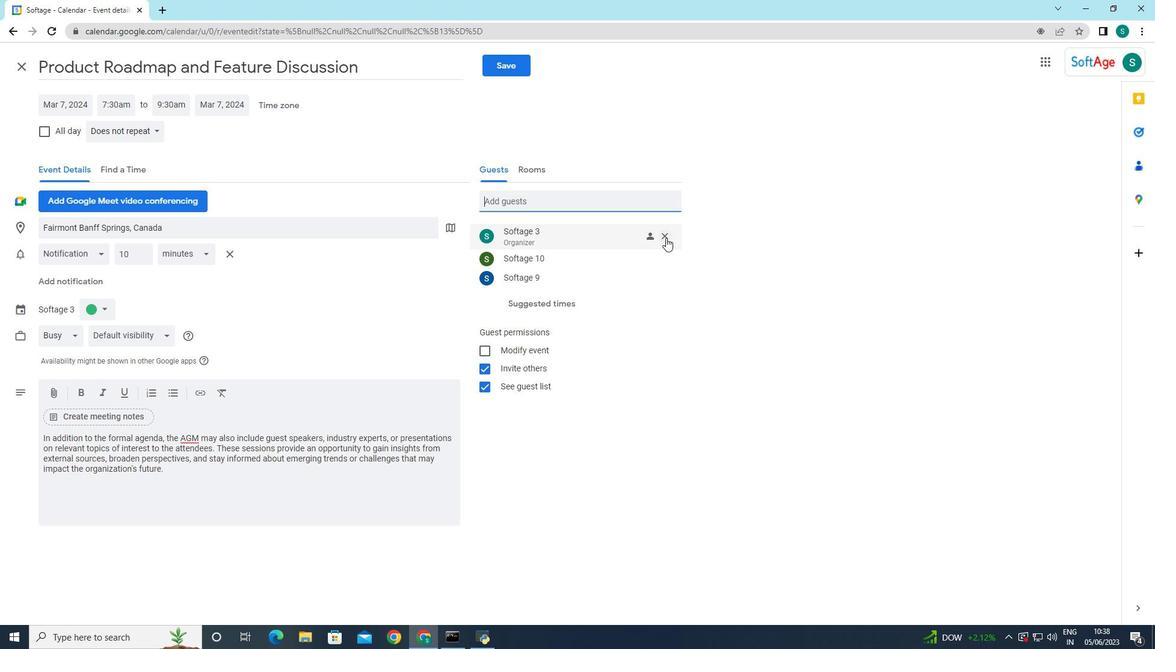 
Action: Mouse pressed left at (665, 237)
Screenshot: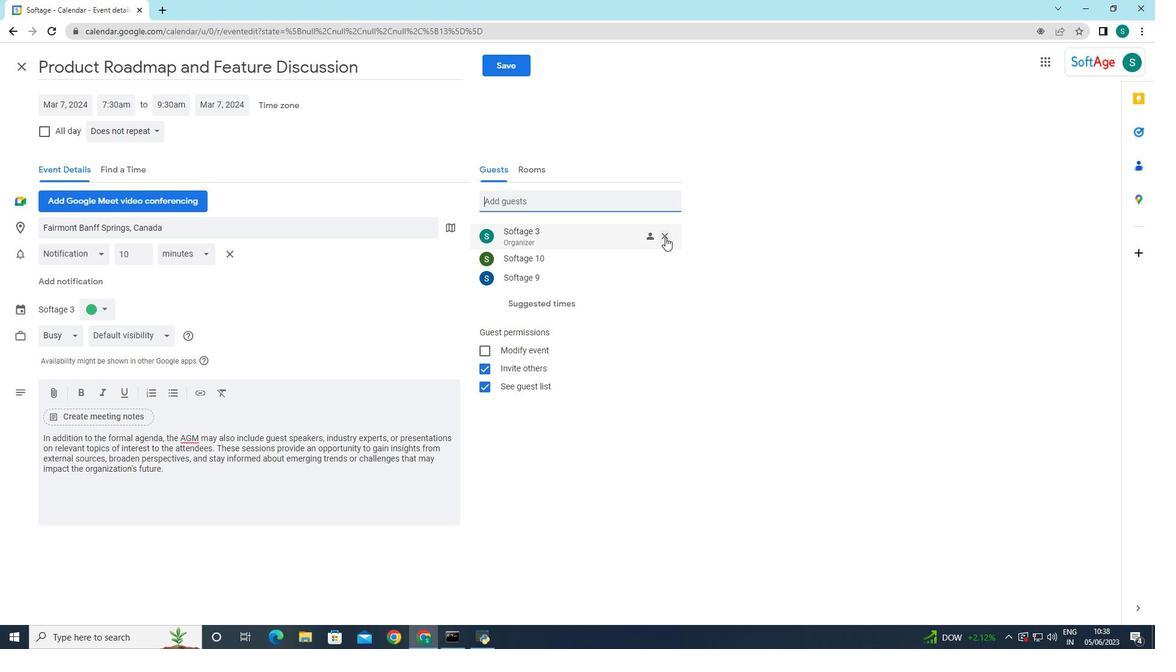 
Action: Mouse moved to (140, 133)
Screenshot: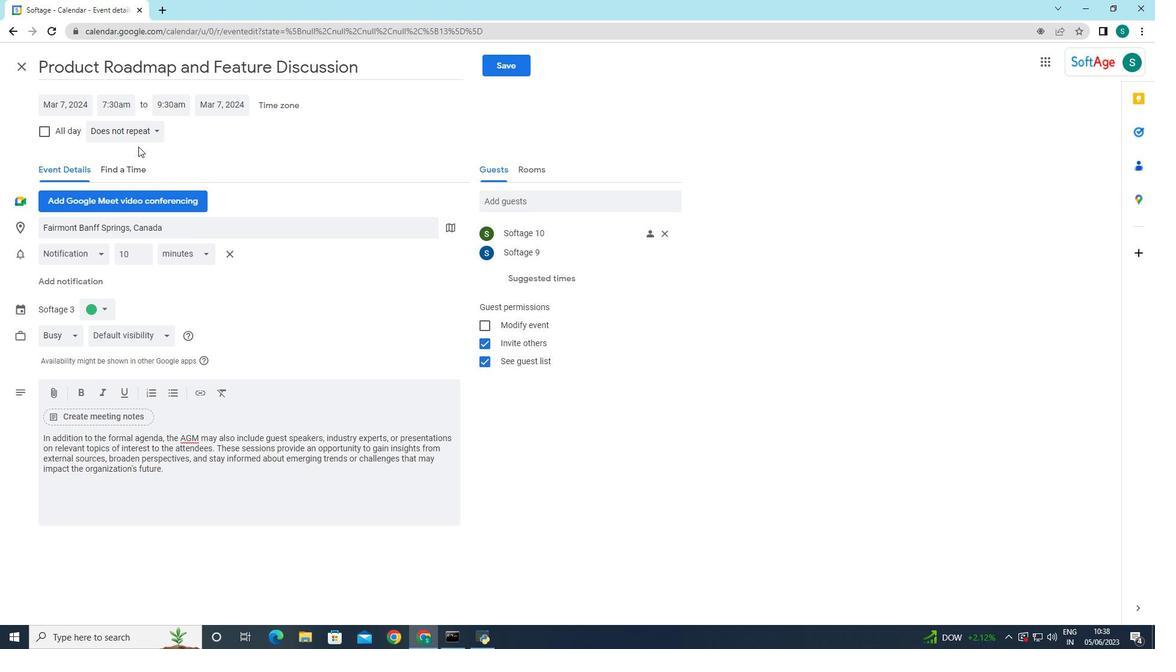 
Action: Mouse pressed left at (140, 133)
Screenshot: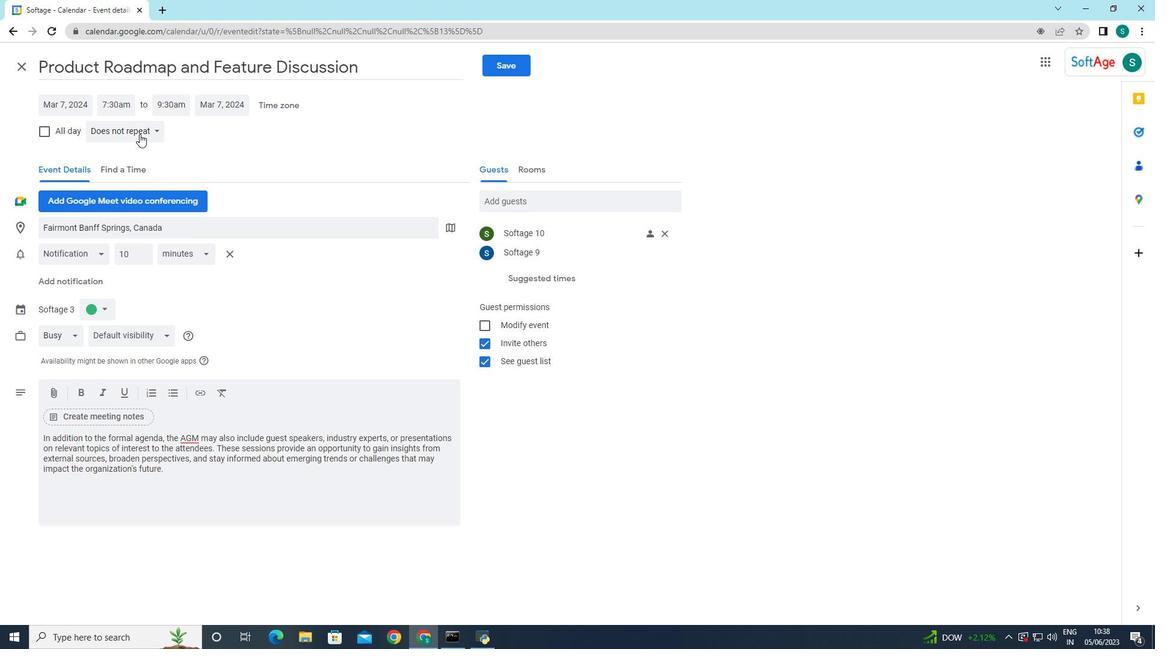 
Action: Mouse moved to (116, 153)
Screenshot: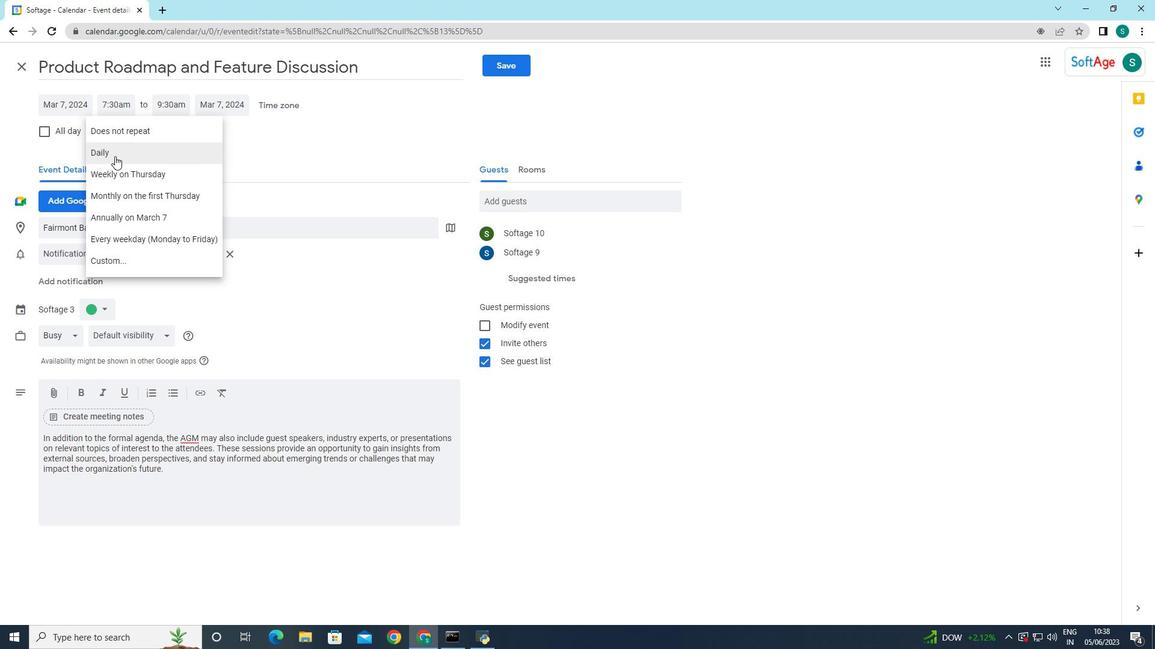 
Action: Mouse pressed left at (116, 153)
Screenshot: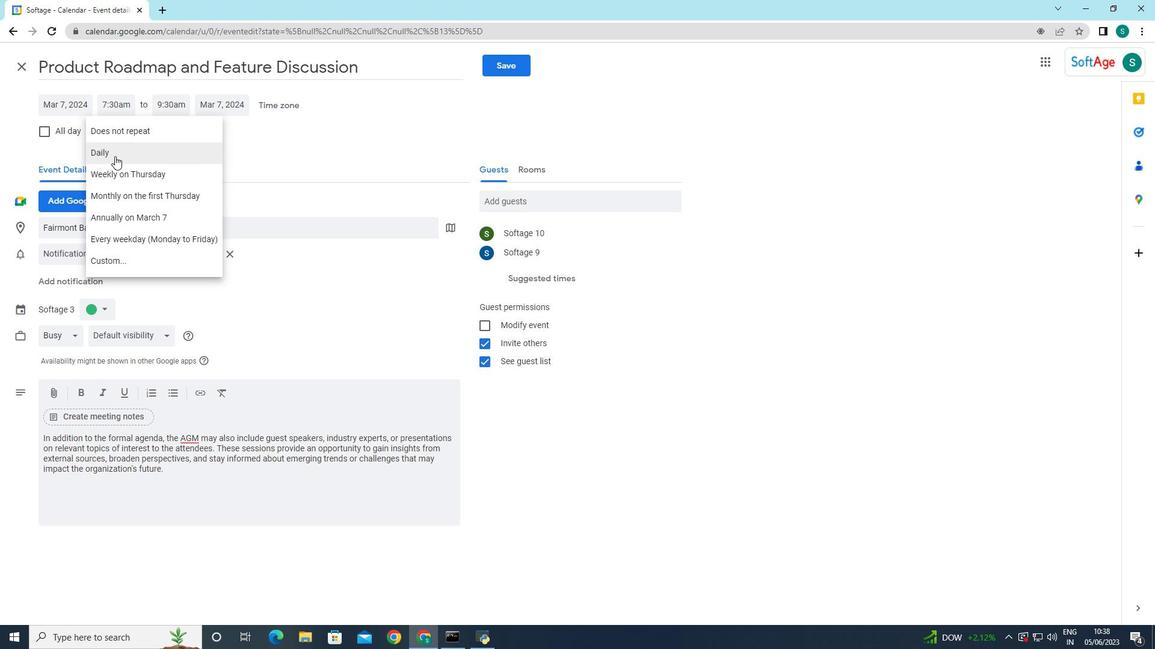 
Action: Mouse moved to (271, 158)
Screenshot: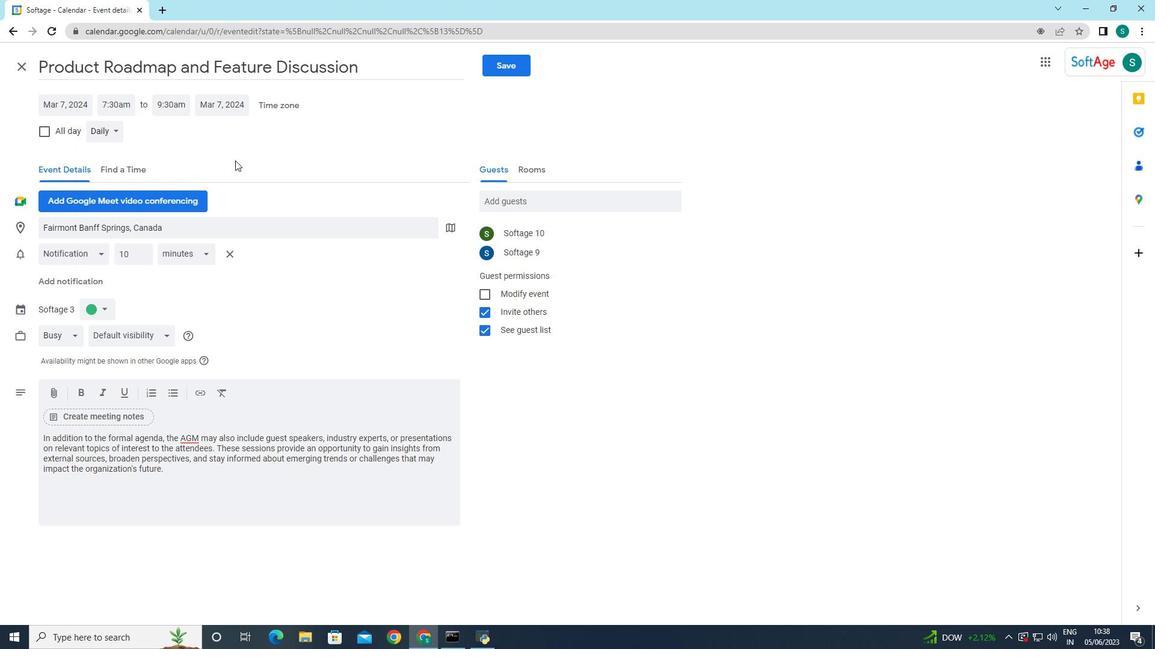 
Action: Mouse pressed left at (271, 158)
Screenshot: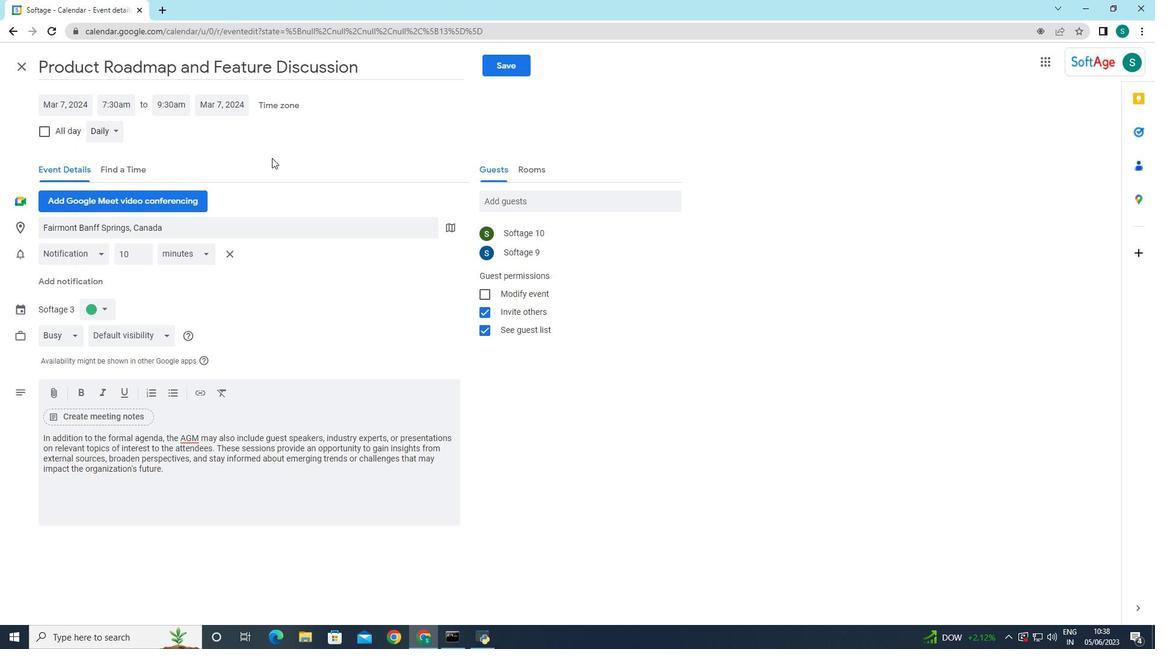 
Action: Mouse moved to (512, 63)
Screenshot: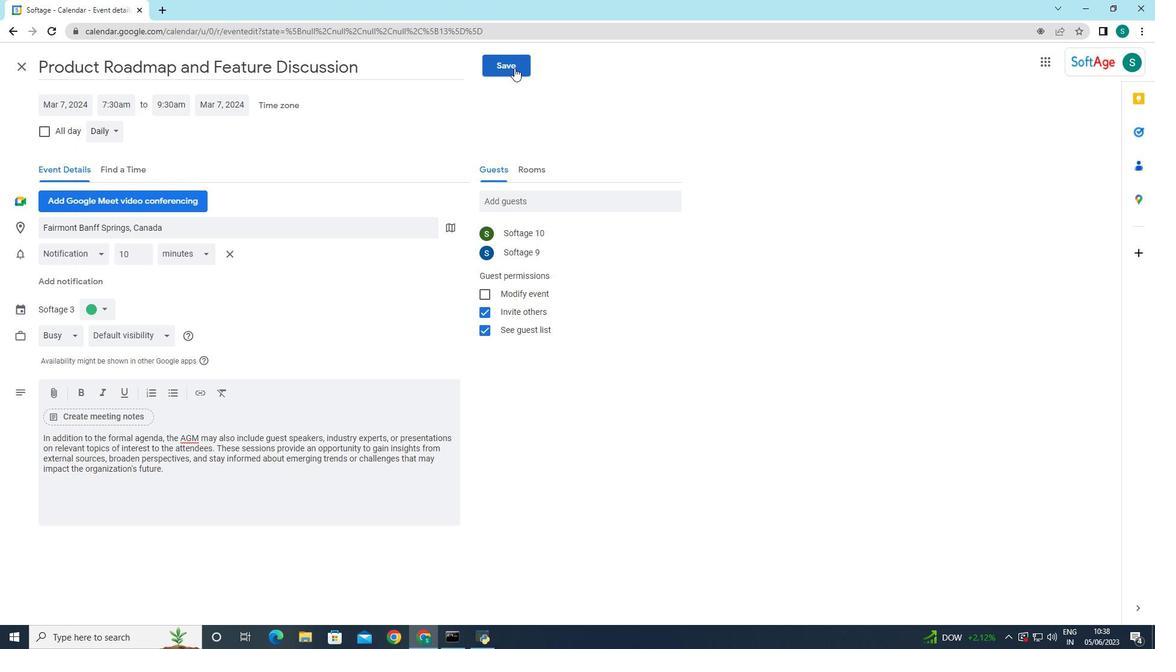 
Action: Mouse pressed left at (512, 63)
Screenshot: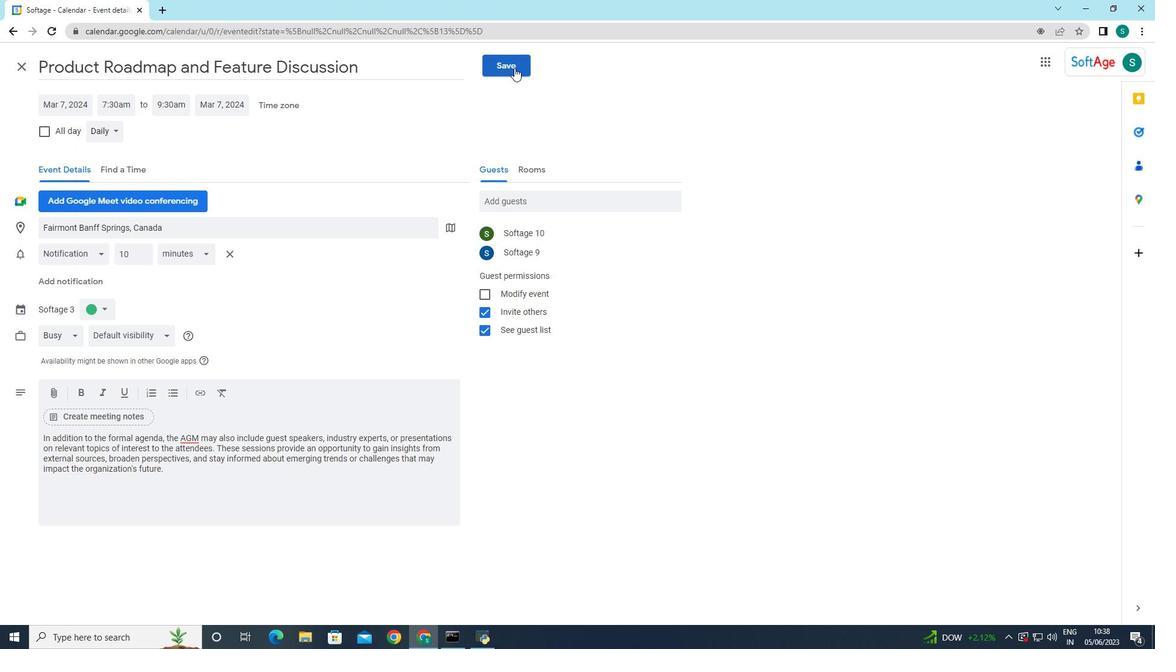 
Action: Mouse moved to (690, 363)
Screenshot: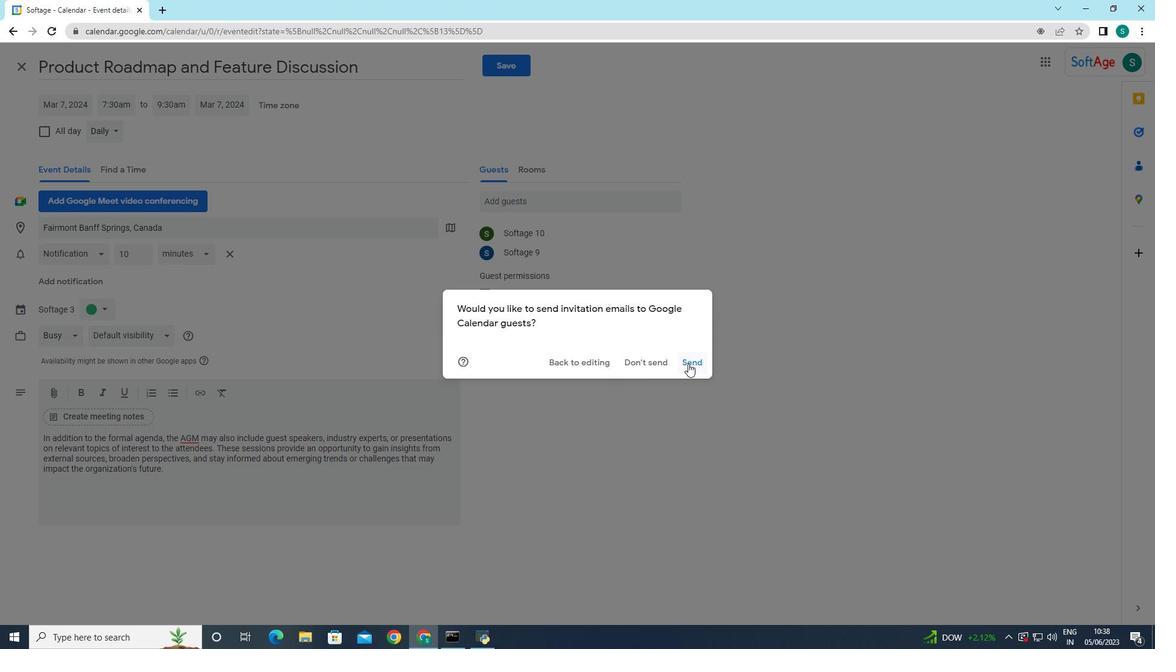 
Action: Mouse pressed left at (690, 363)
Screenshot: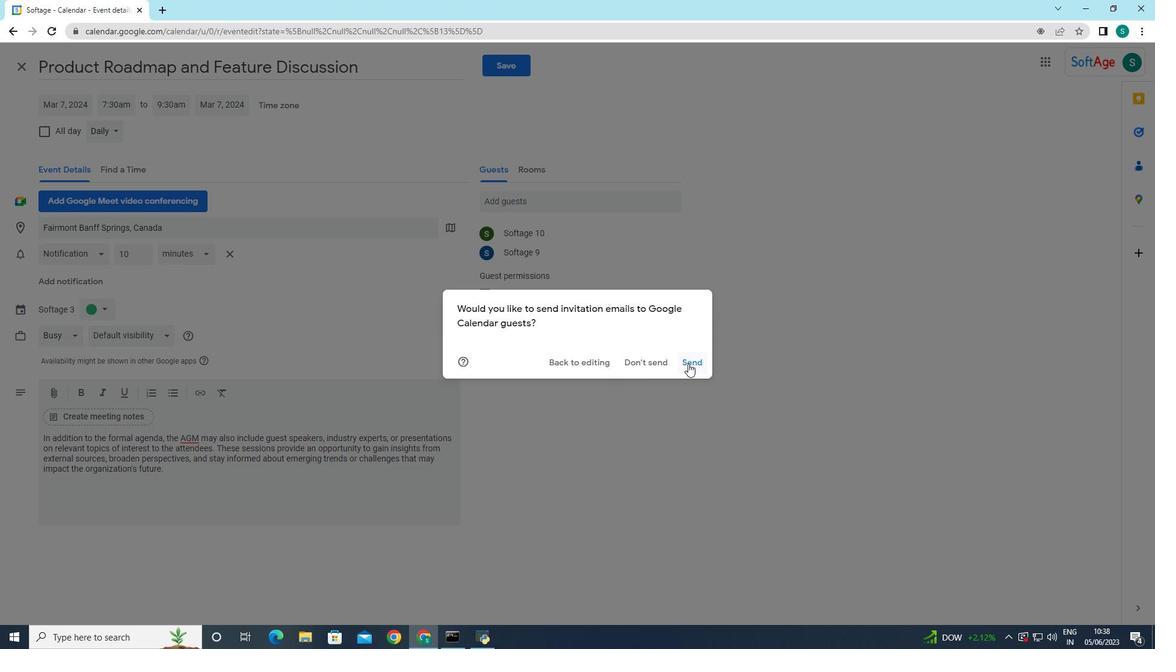 
Action: Mouse moved to (552, 436)
Screenshot: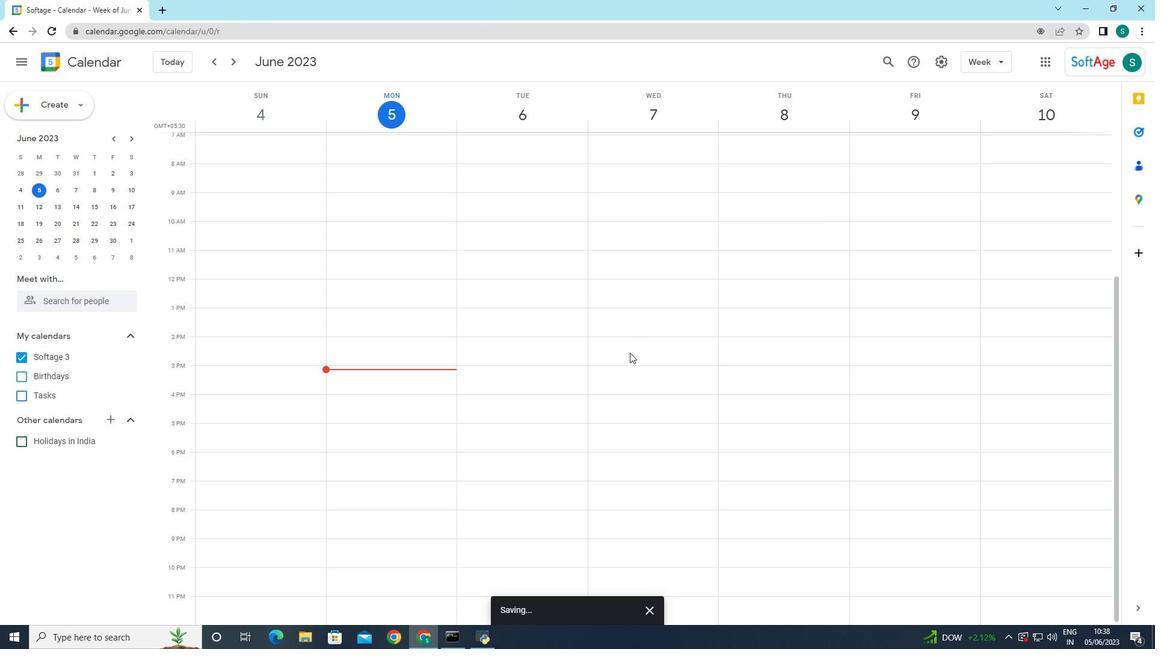 
